 Task: Find a guest house in Mitrovica, Kosovo, for 4 guests from August 1 to August 5, with 2 bedrooms, 3 beds, 2 bathrooms, priced between ₹13,000 and ₹20,000, and amenities including an iron and English-speaking host.
Action: Mouse moved to (548, 141)
Screenshot: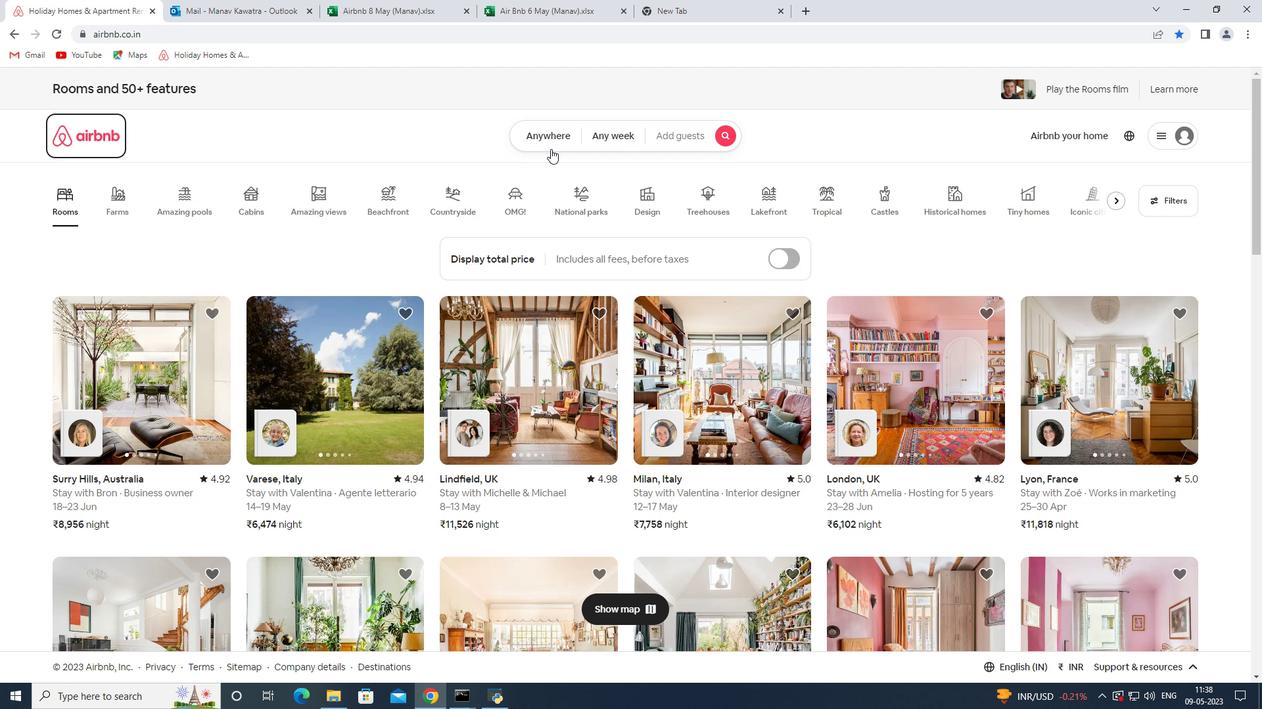 
Action: Mouse pressed left at (548, 141)
Screenshot: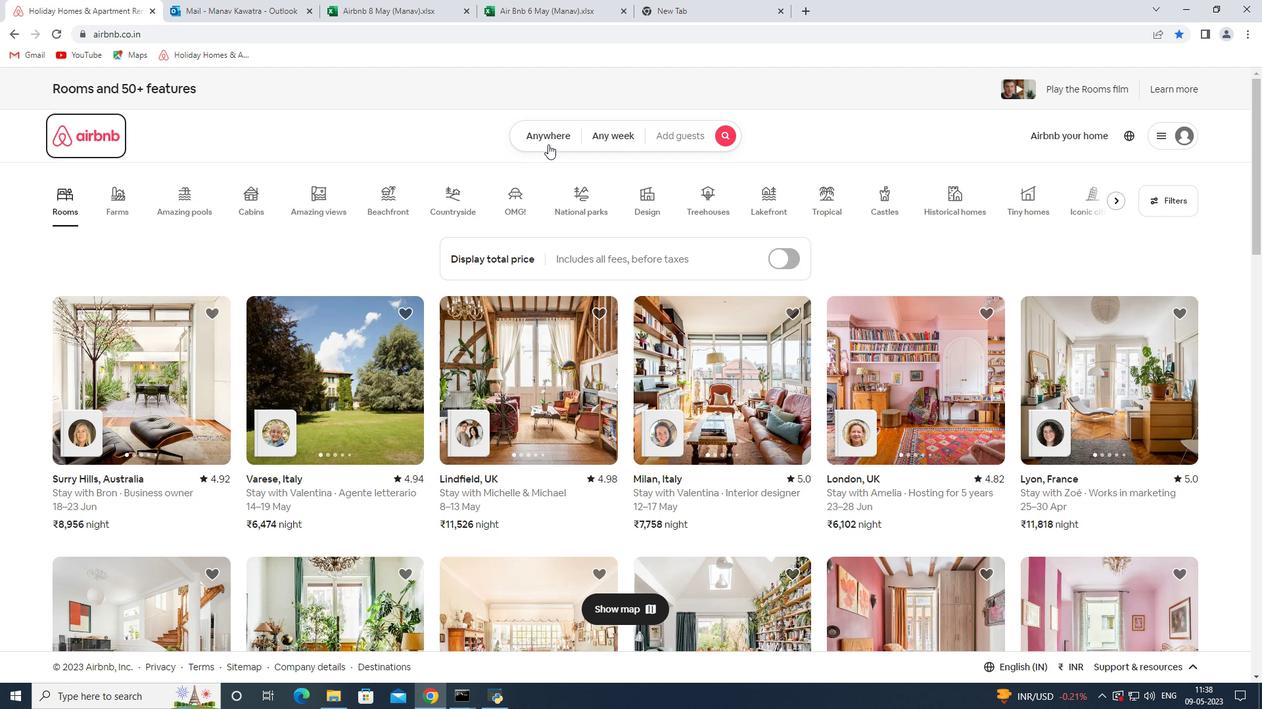 
Action: Mouse moved to (468, 187)
Screenshot: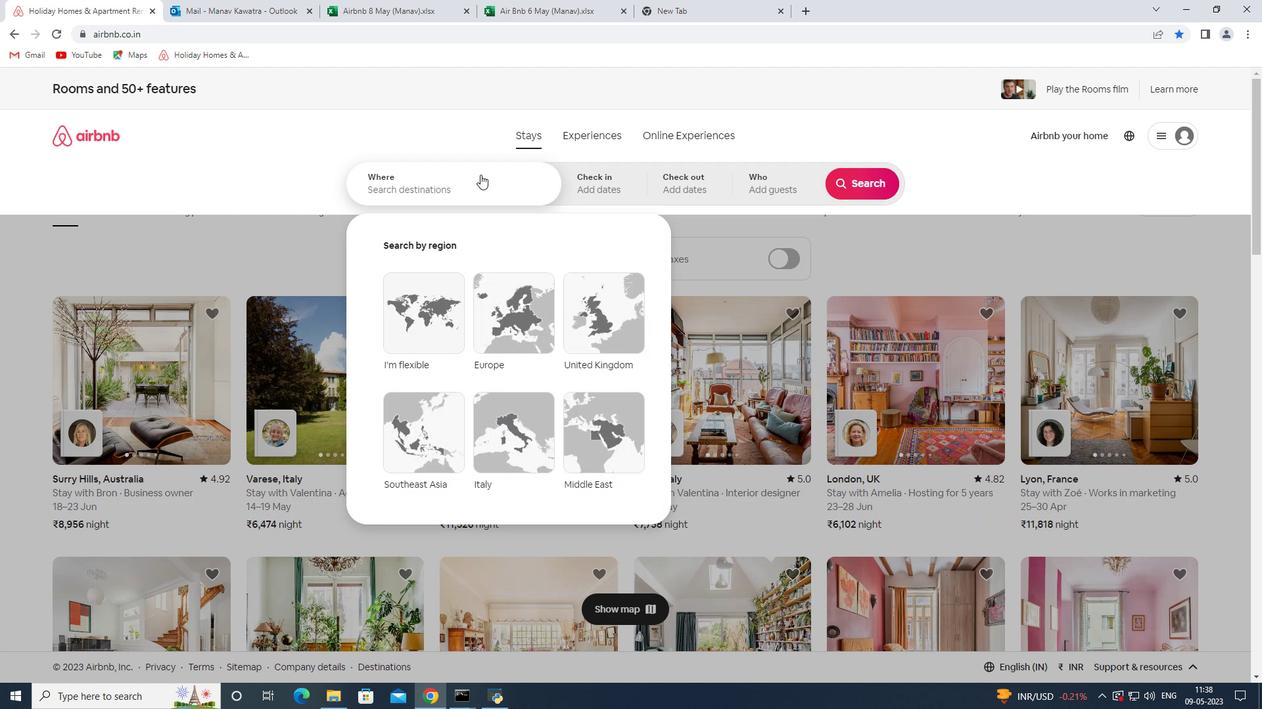 
Action: Mouse pressed left at (468, 187)
Screenshot: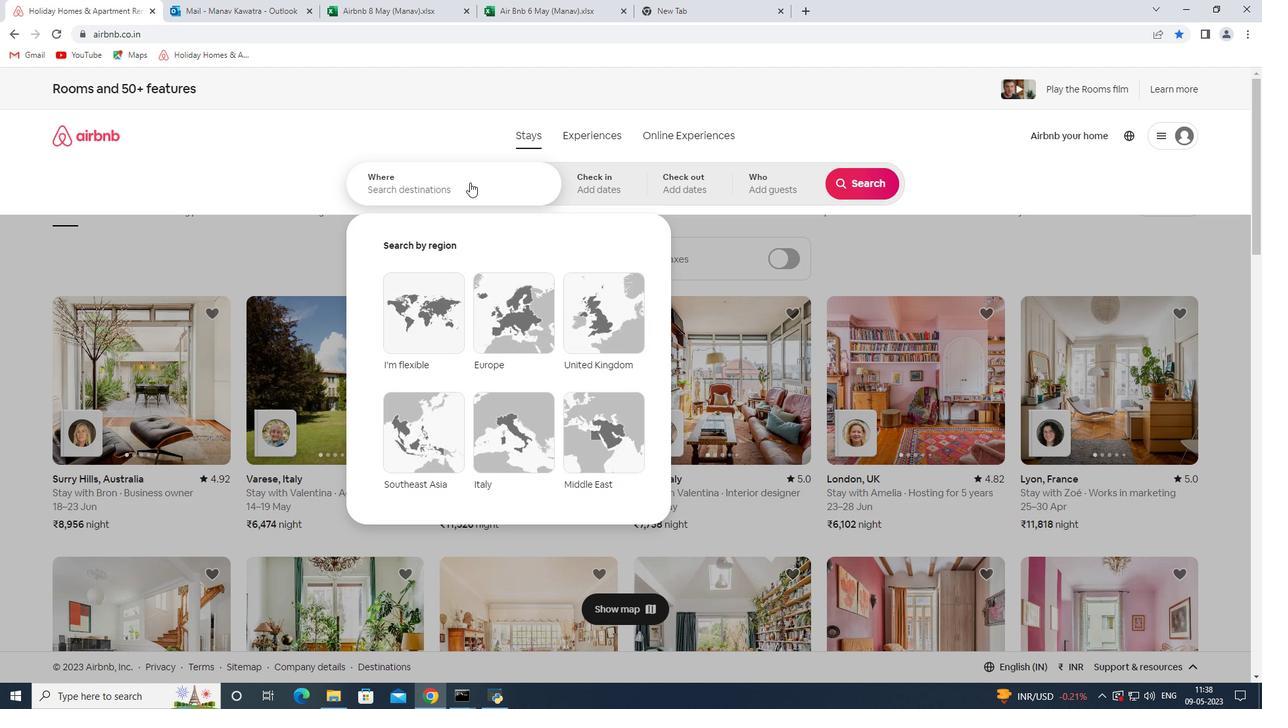
Action: Mouse moved to (468, 189)
Screenshot: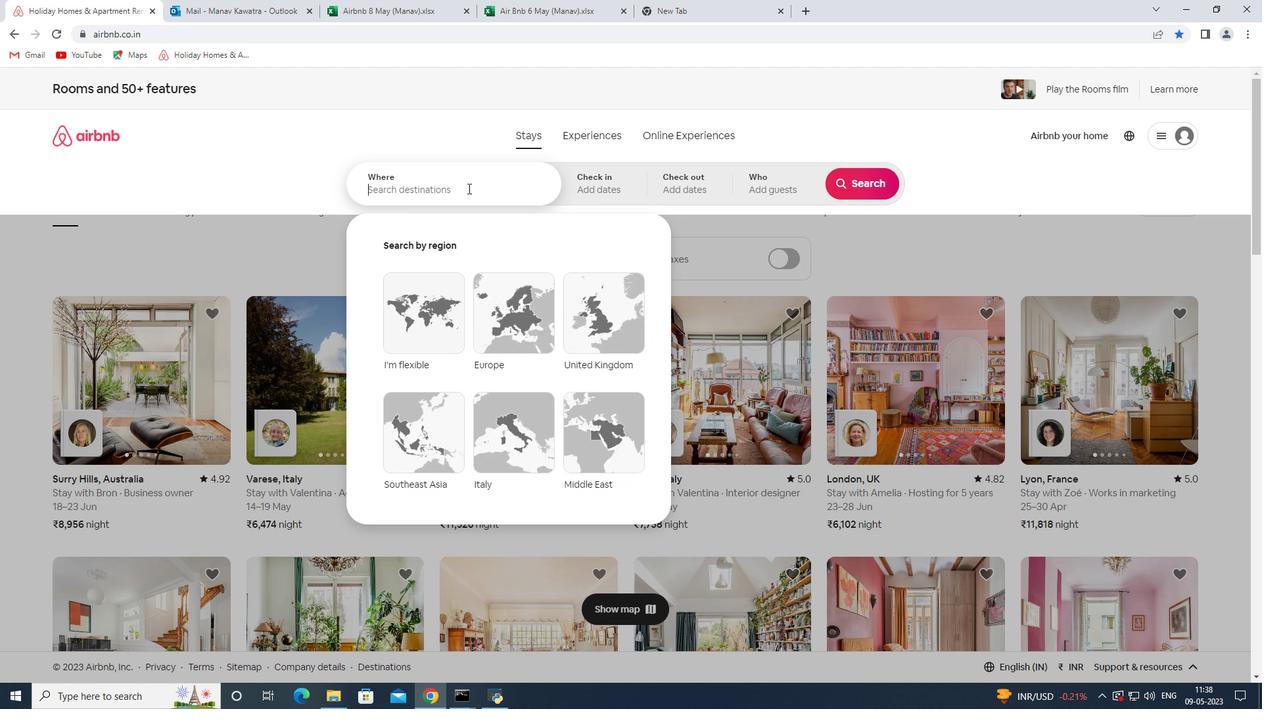 
Action: Key pressed <Key.shift><Key.shift><Key.shift><Key.shift><Key.shift><Key.shift><Key.shift><Key.shift><Key.shift><Key.shift><Key.shift><Key.shift><Key.shift><Key.shift><Key.shift><Key.shift><Key.shift>Mitrovice<Key.space><Key.shift><Key.shift>KO<Key.backspace>osovo<Key.space><Key.enter>
Screenshot: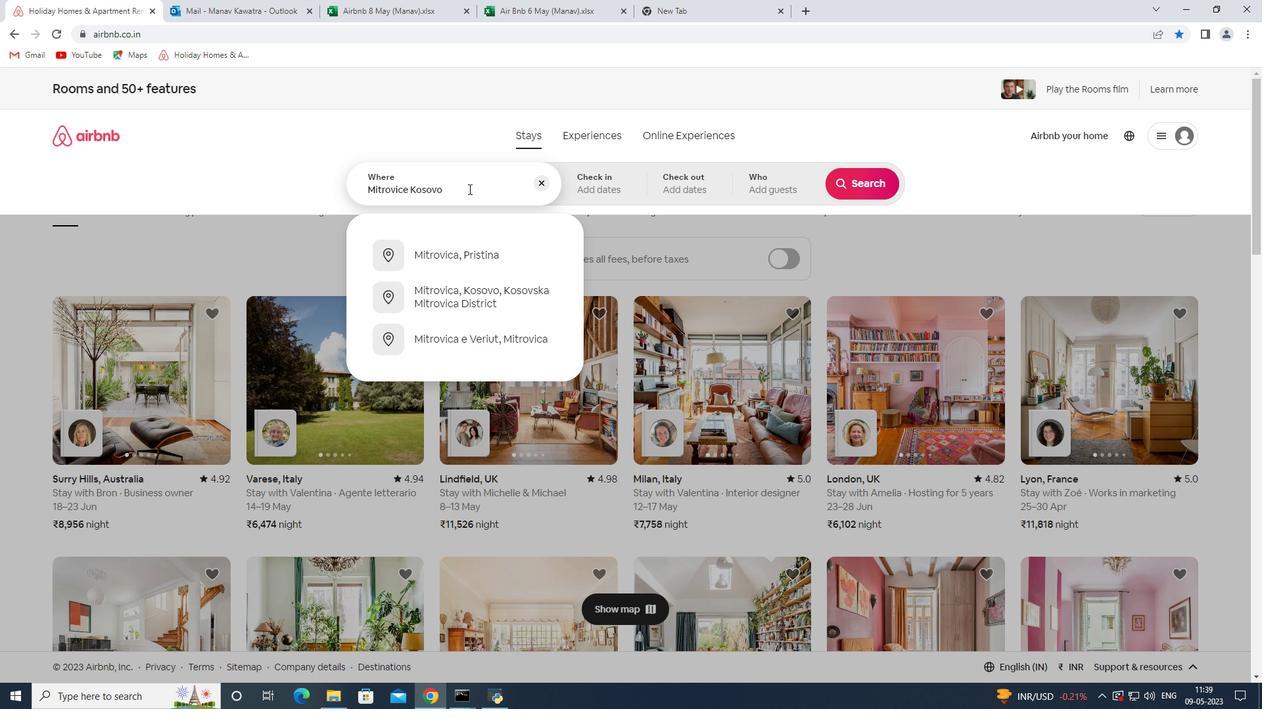 
Action: Mouse moved to (856, 296)
Screenshot: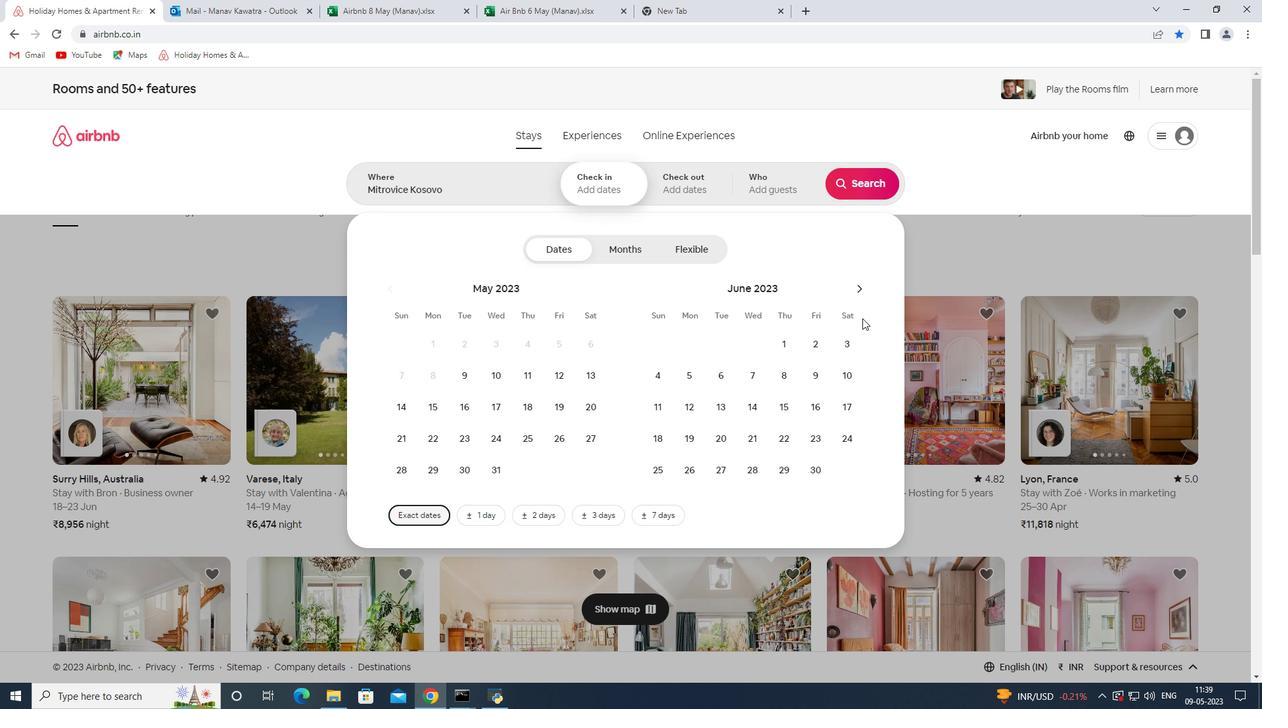 
Action: Mouse pressed left at (856, 296)
Screenshot: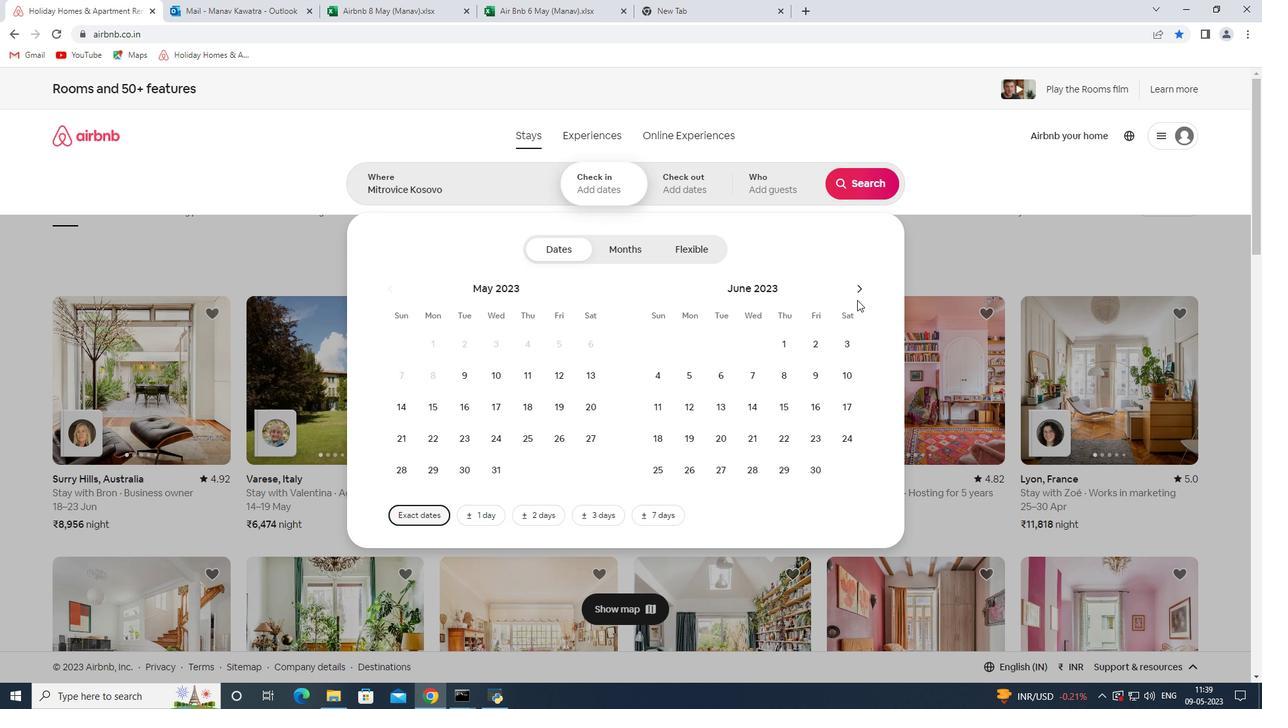 
Action: Mouse moved to (857, 296)
Screenshot: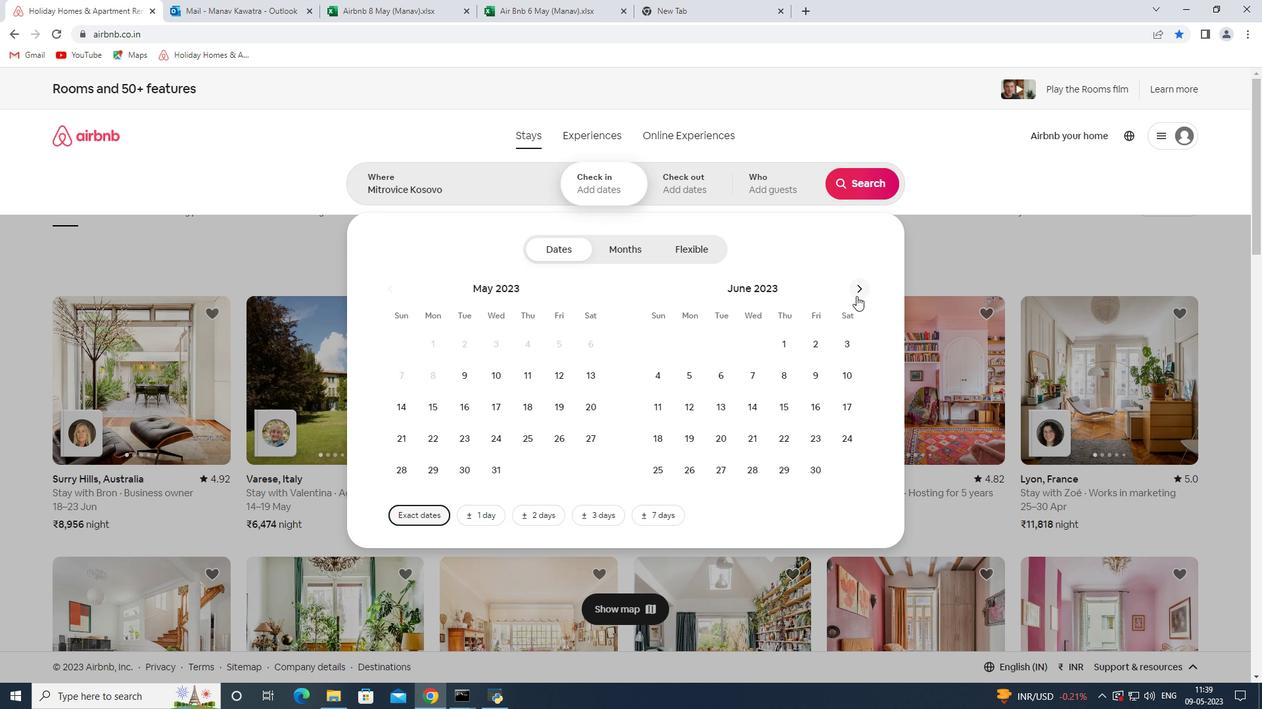 
Action: Mouse pressed left at (857, 296)
Screenshot: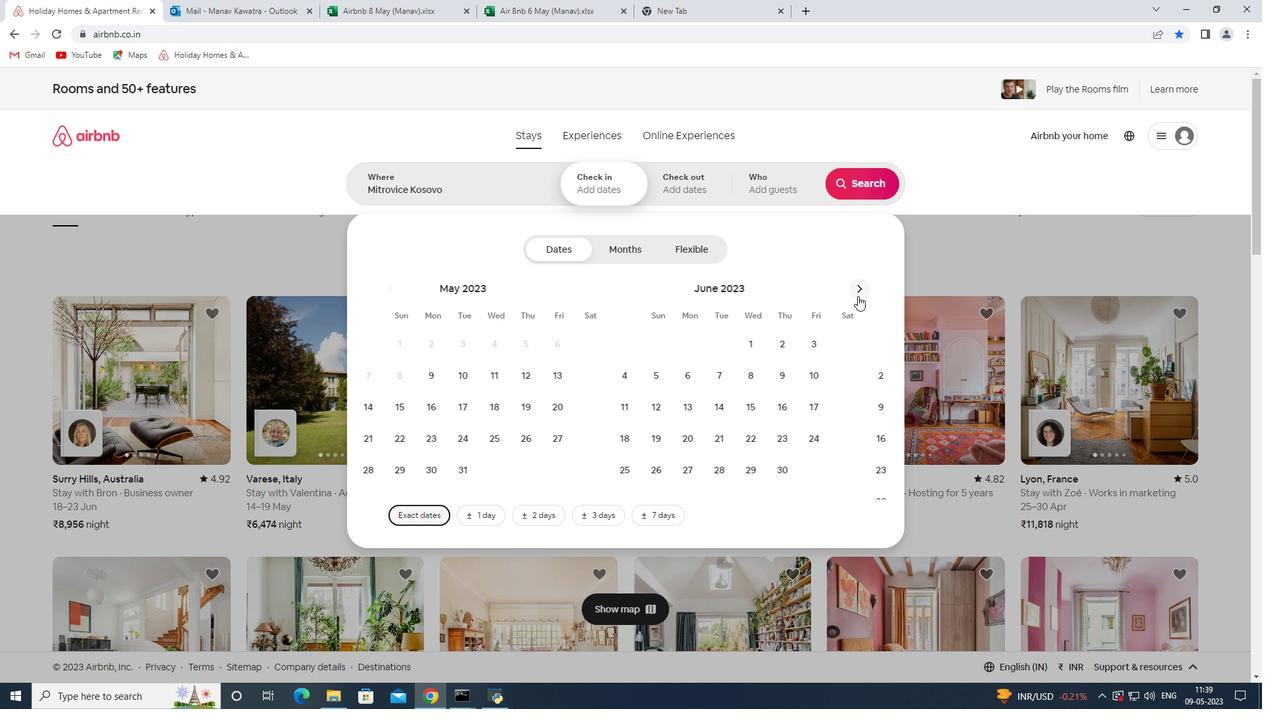 
Action: Mouse moved to (721, 340)
Screenshot: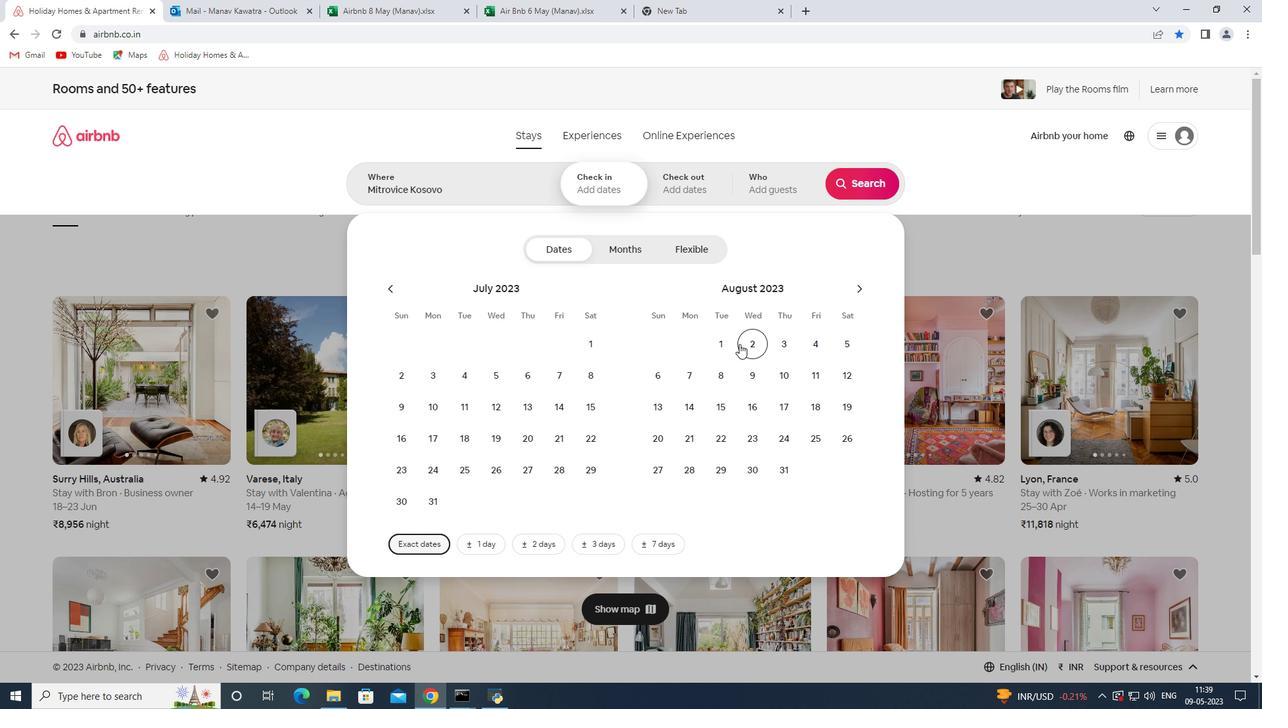 
Action: Mouse pressed left at (721, 340)
Screenshot: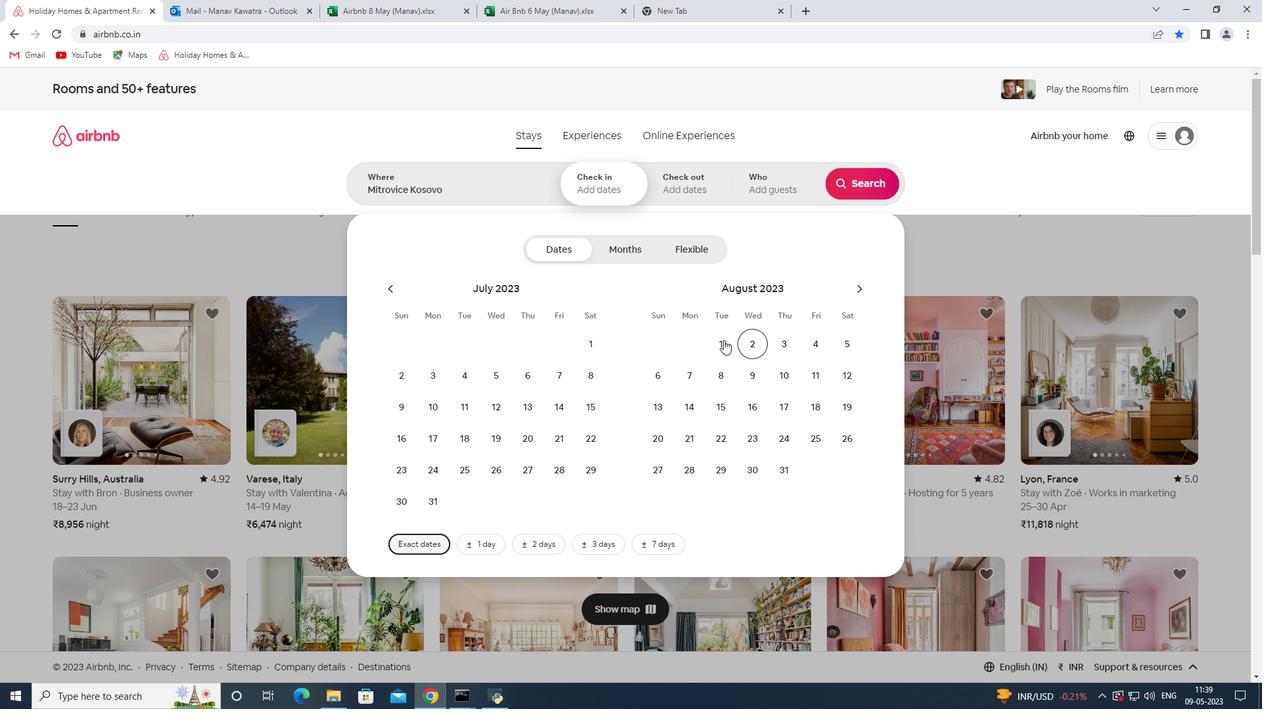 
Action: Mouse moved to (846, 347)
Screenshot: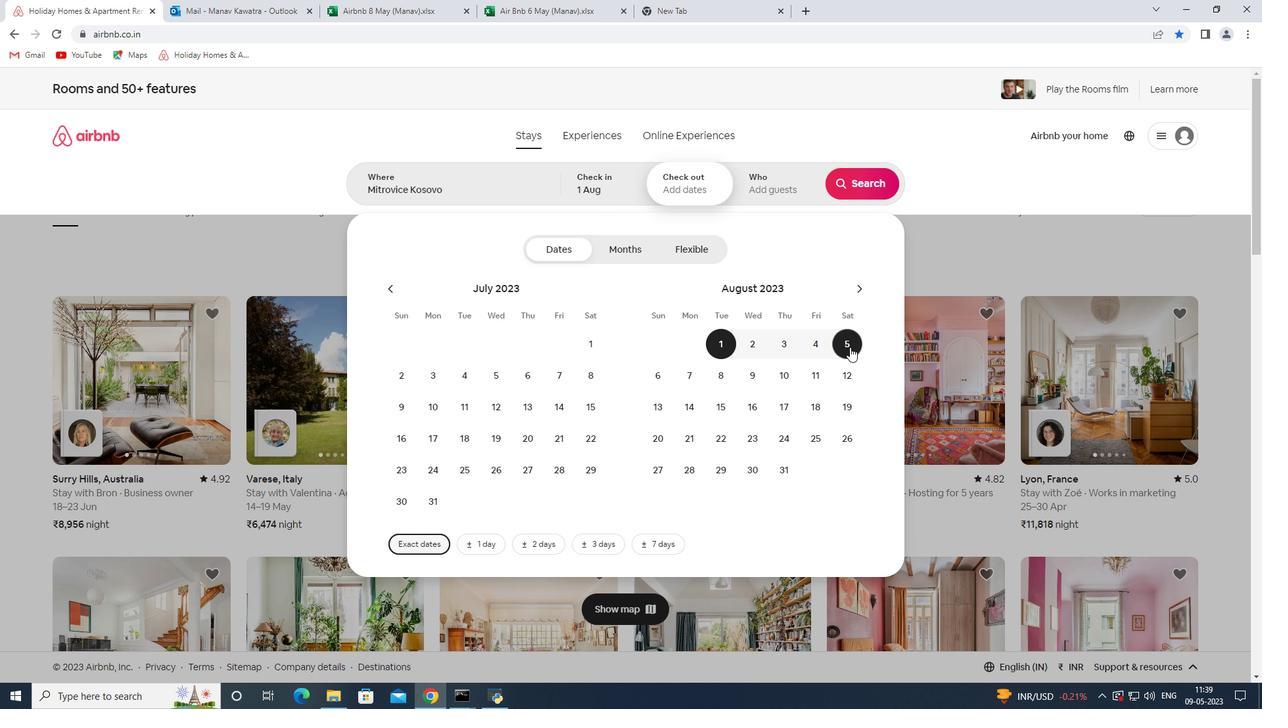 
Action: Mouse pressed left at (846, 347)
Screenshot: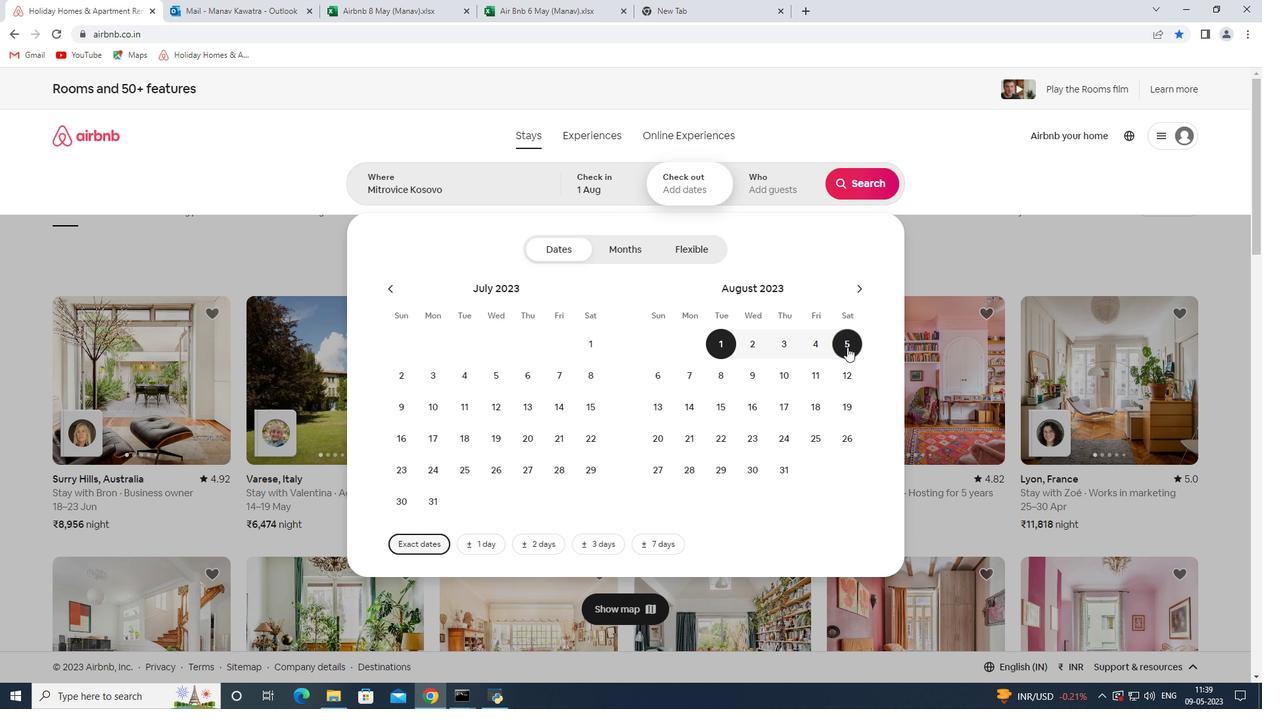 
Action: Mouse moved to (771, 186)
Screenshot: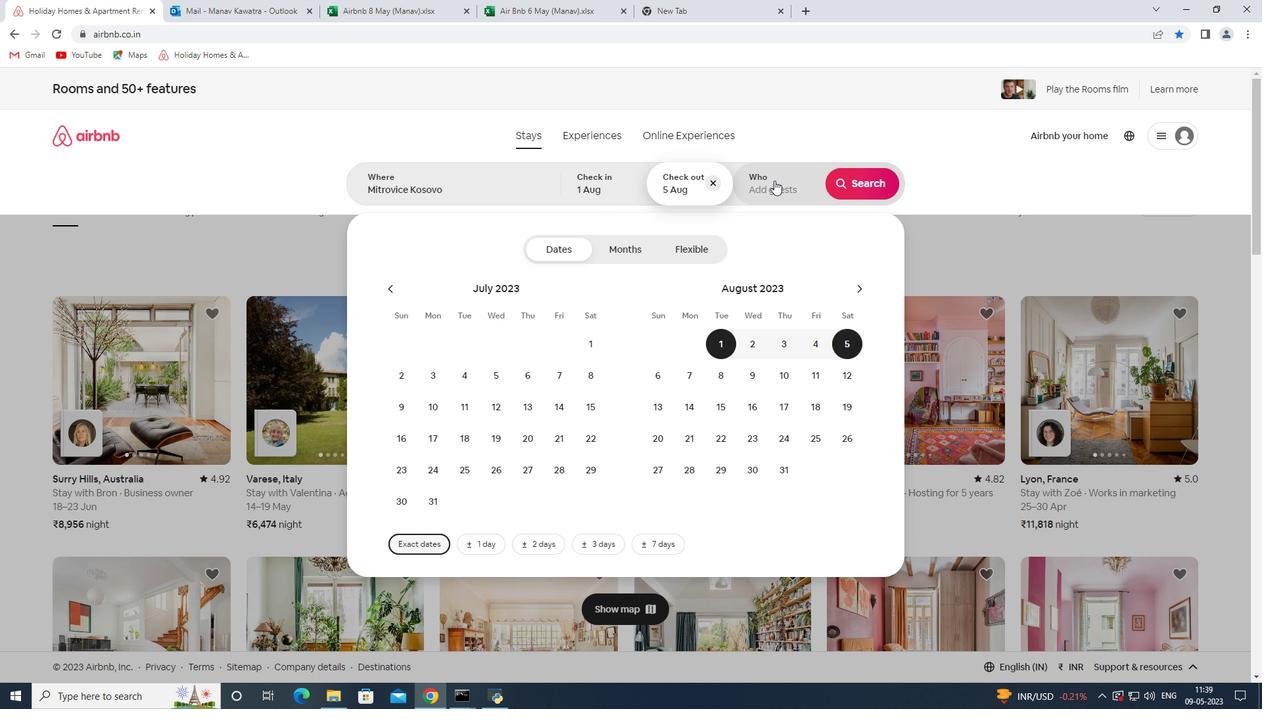 
Action: Mouse pressed left at (771, 186)
Screenshot: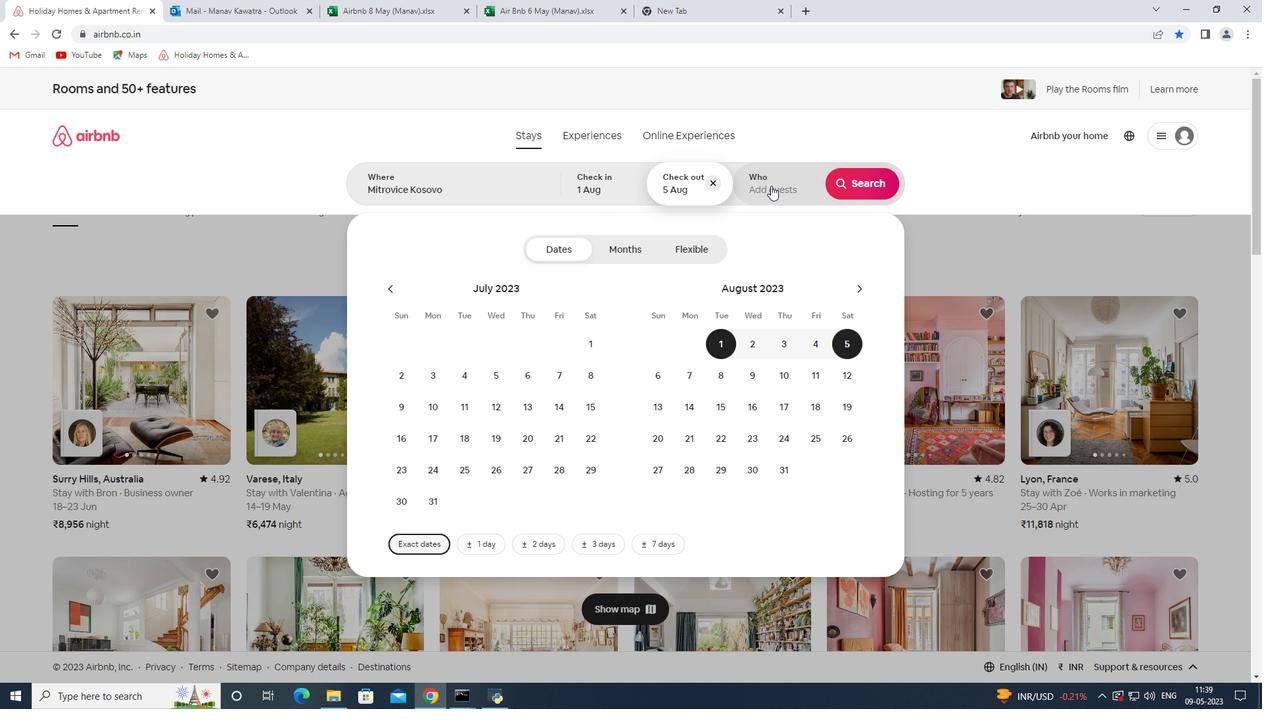 
Action: Mouse moved to (866, 249)
Screenshot: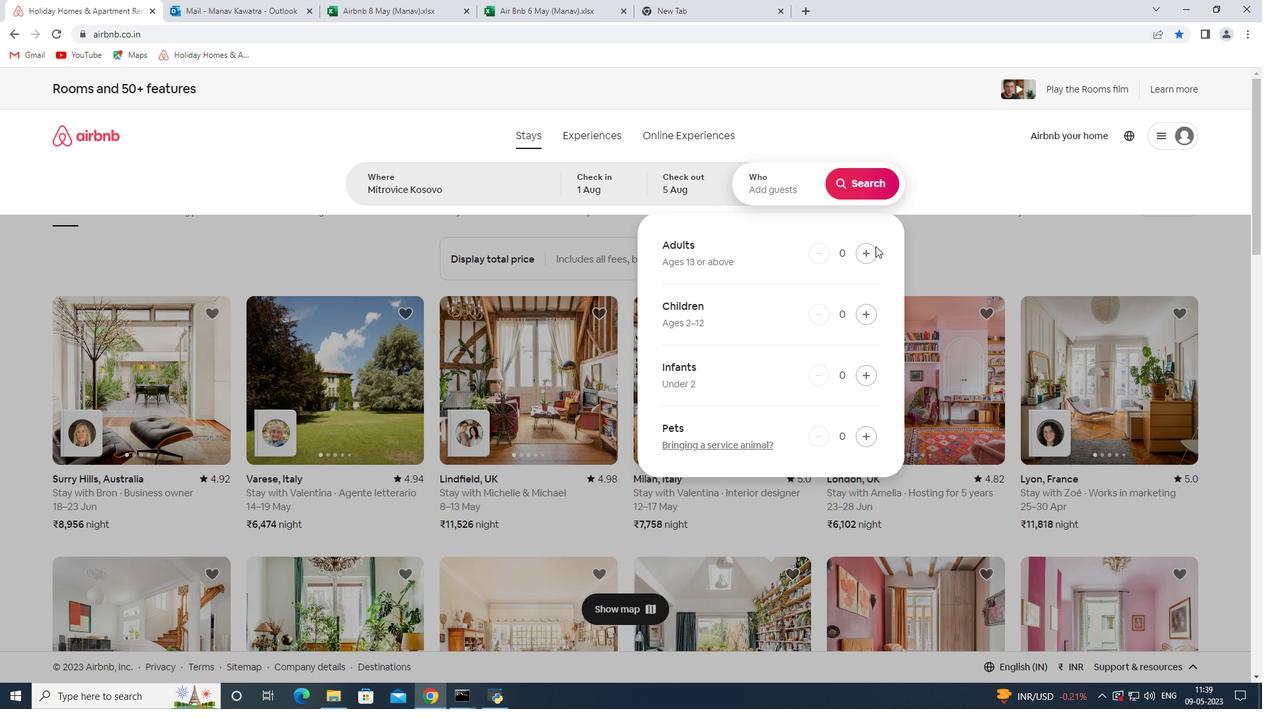 
Action: Mouse pressed left at (866, 249)
Screenshot: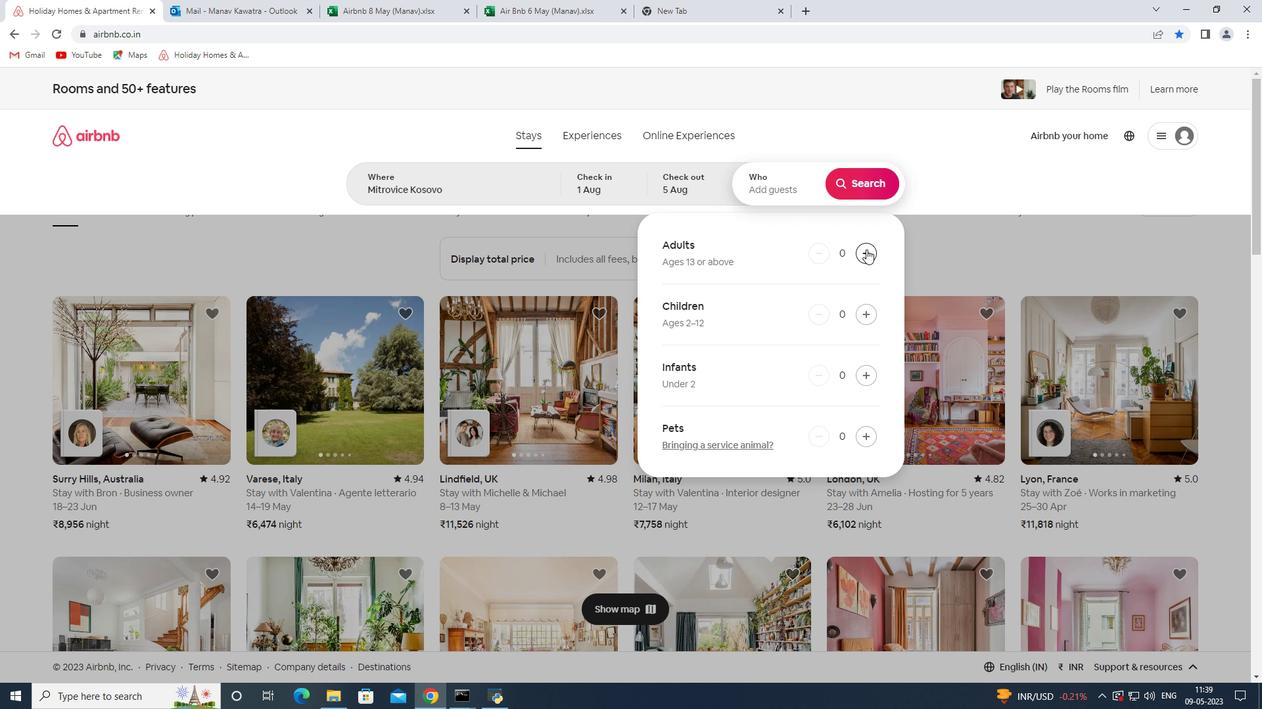 
Action: Mouse pressed left at (866, 249)
Screenshot: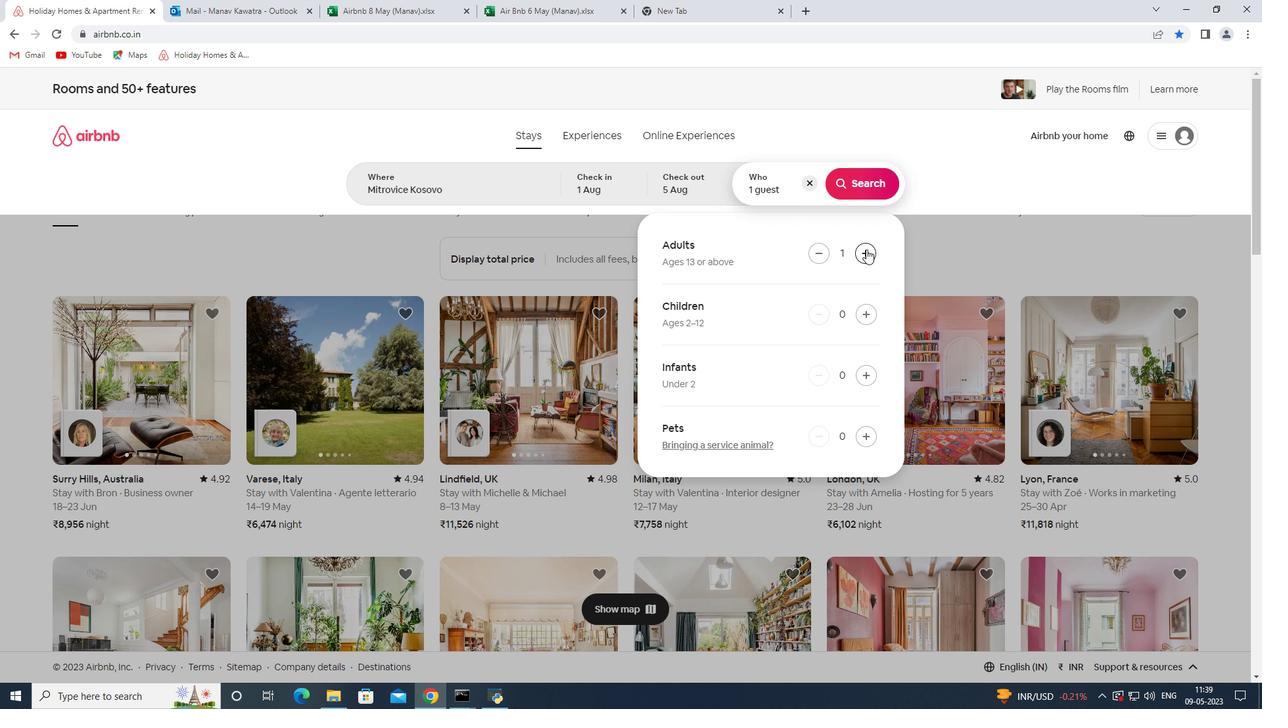 
Action: Mouse pressed left at (866, 249)
Screenshot: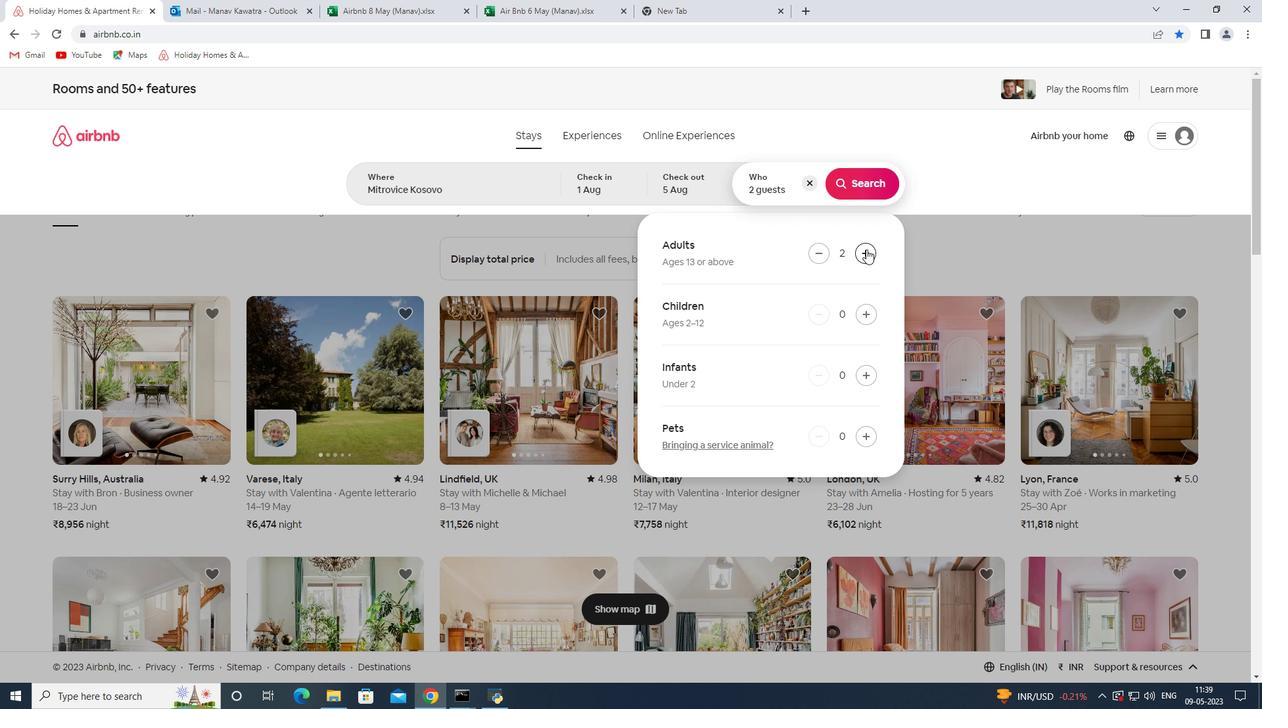 
Action: Mouse moved to (870, 312)
Screenshot: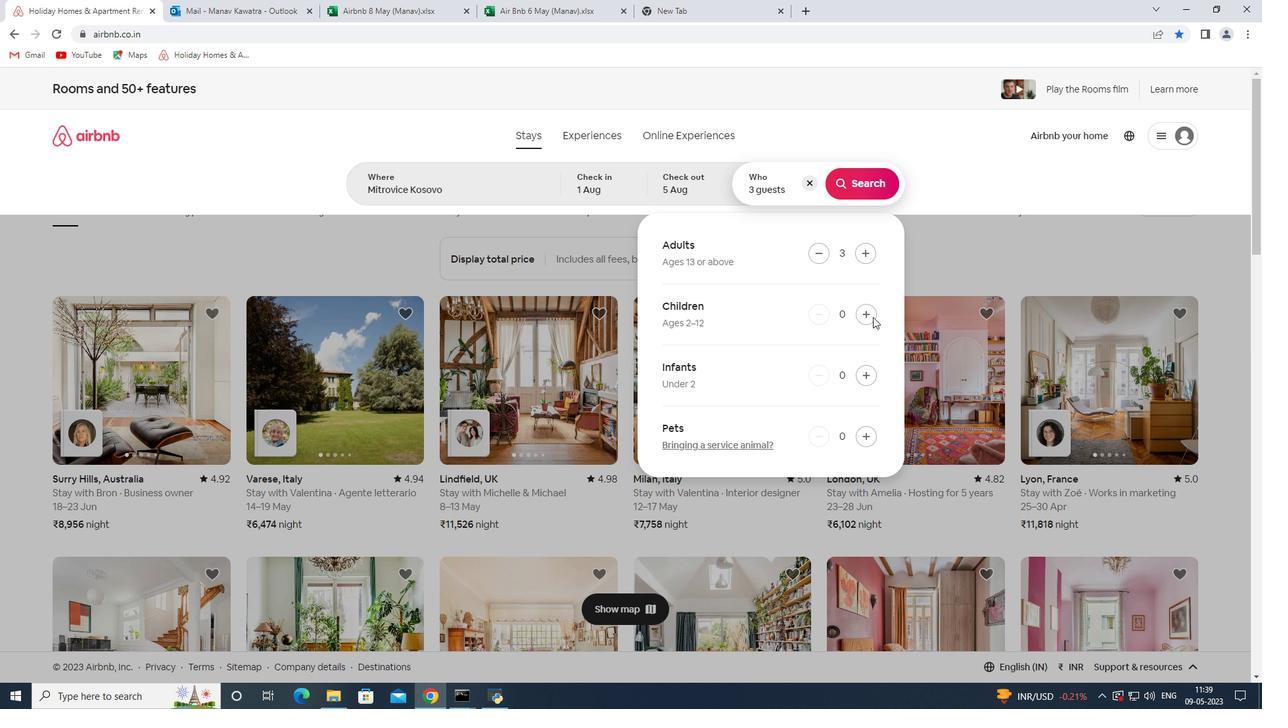 
Action: Mouse pressed left at (870, 312)
Screenshot: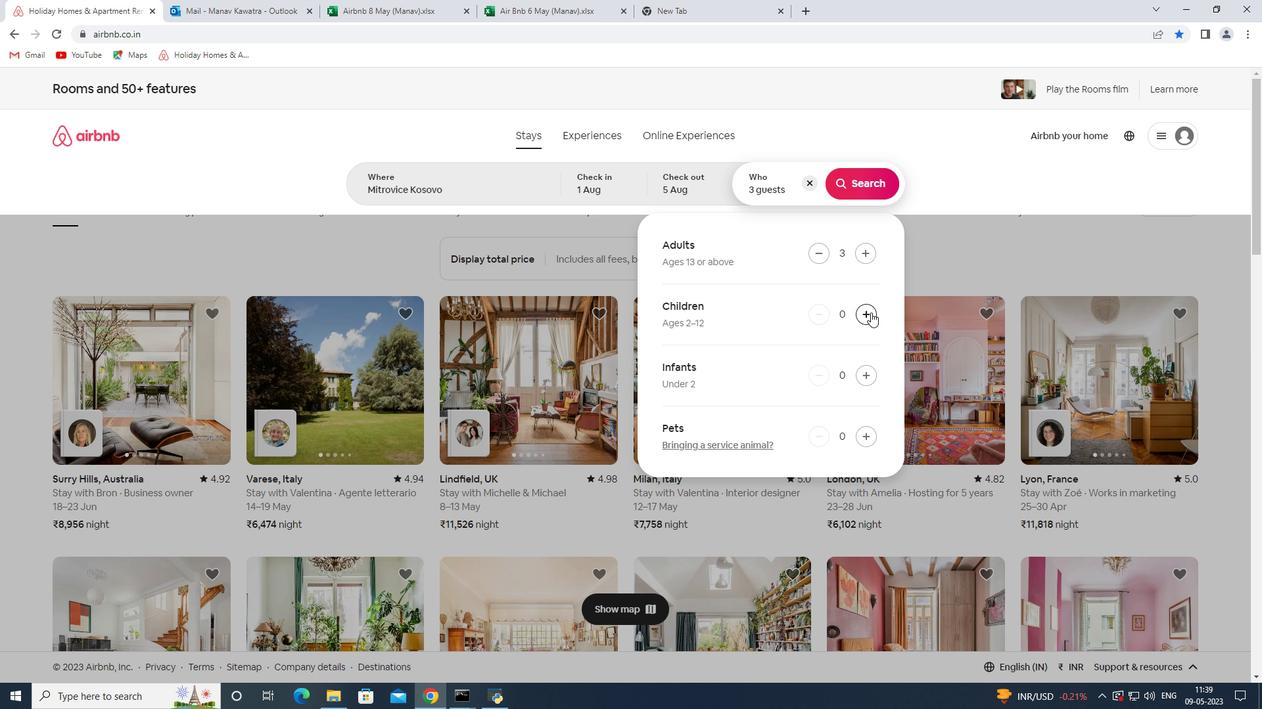 
Action: Mouse moved to (859, 195)
Screenshot: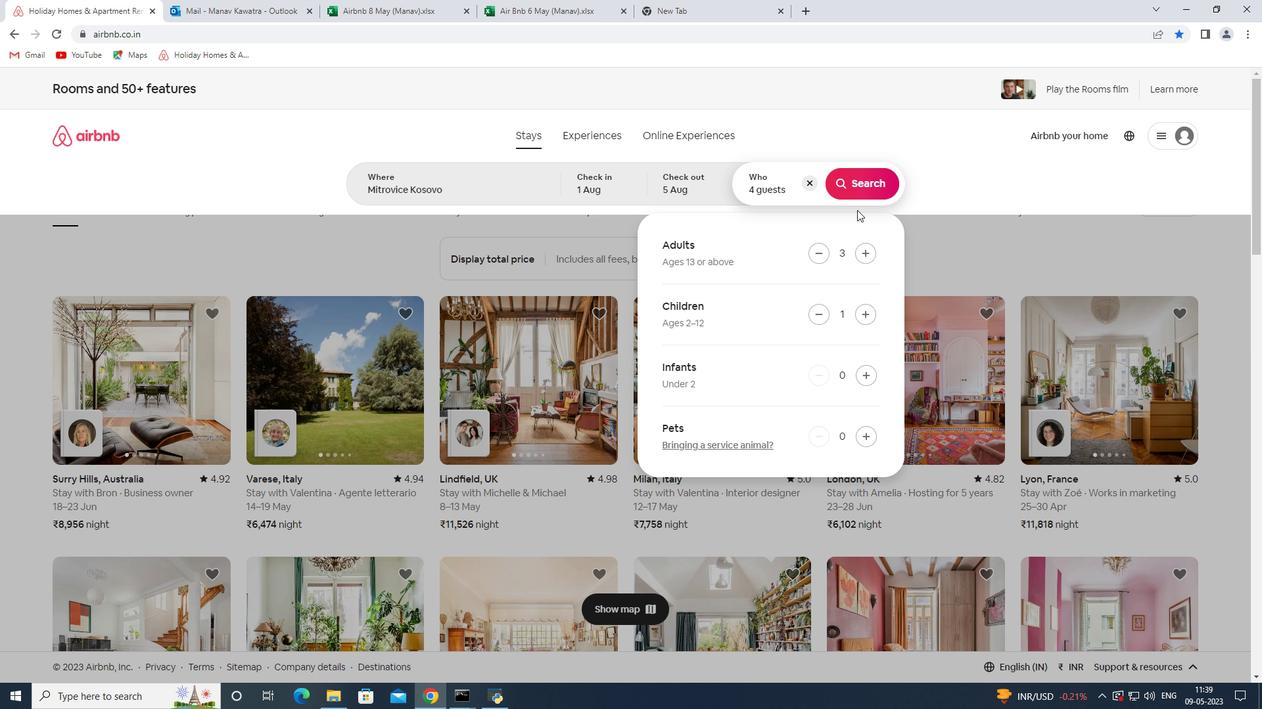 
Action: Mouse pressed left at (859, 195)
Screenshot: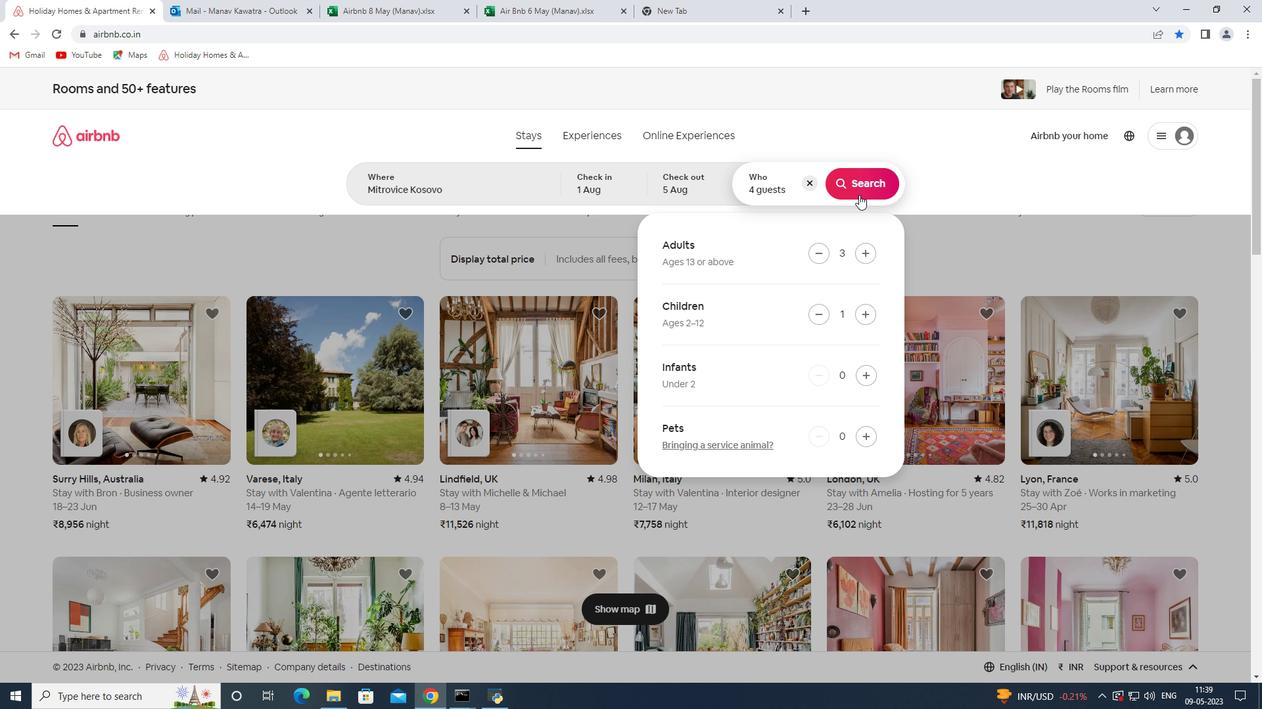 
Action: Mouse moved to (1191, 149)
Screenshot: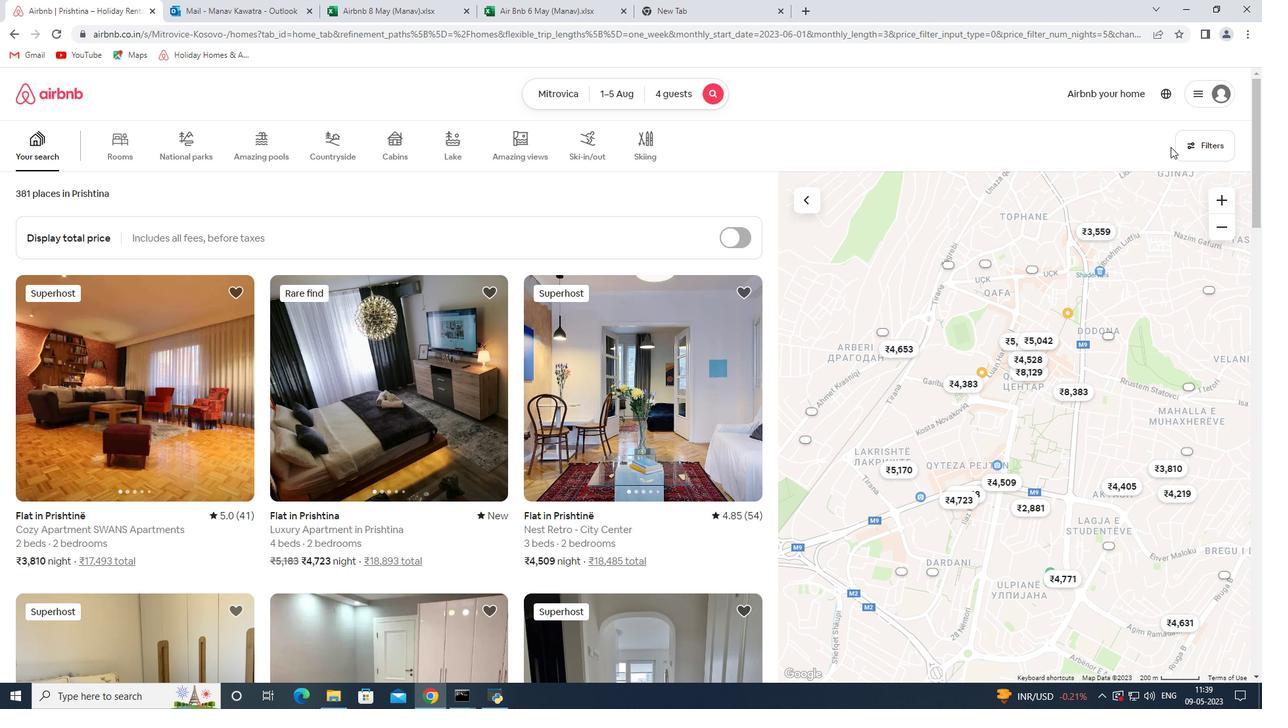 
Action: Mouse pressed left at (1191, 149)
Screenshot: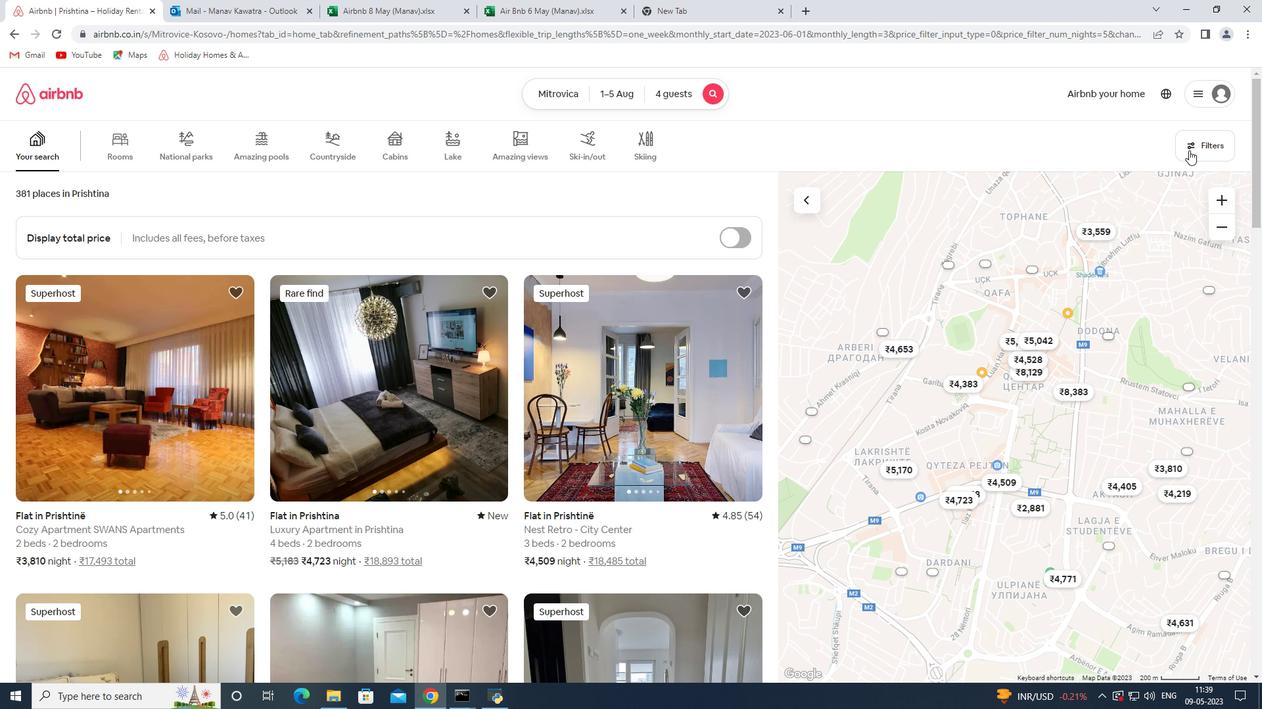 
Action: Mouse moved to (473, 471)
Screenshot: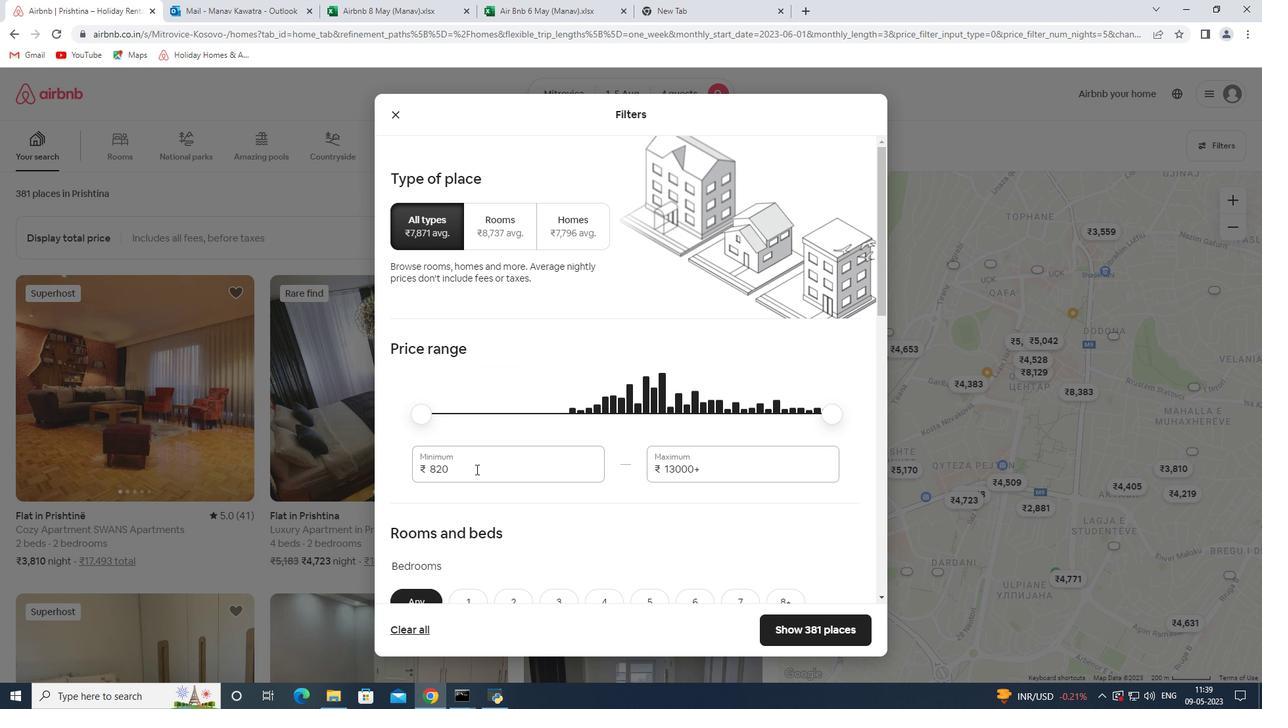 
Action: Mouse pressed left at (473, 471)
Screenshot: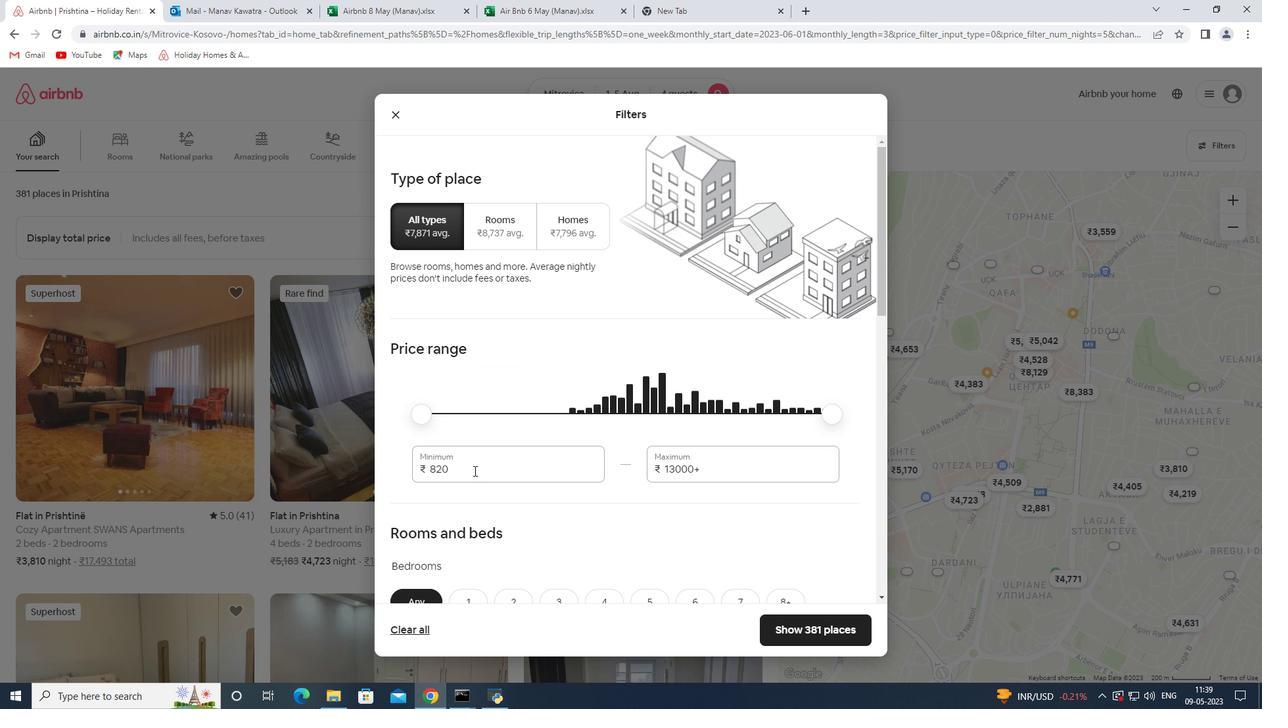 
Action: Mouse pressed left at (473, 471)
Screenshot: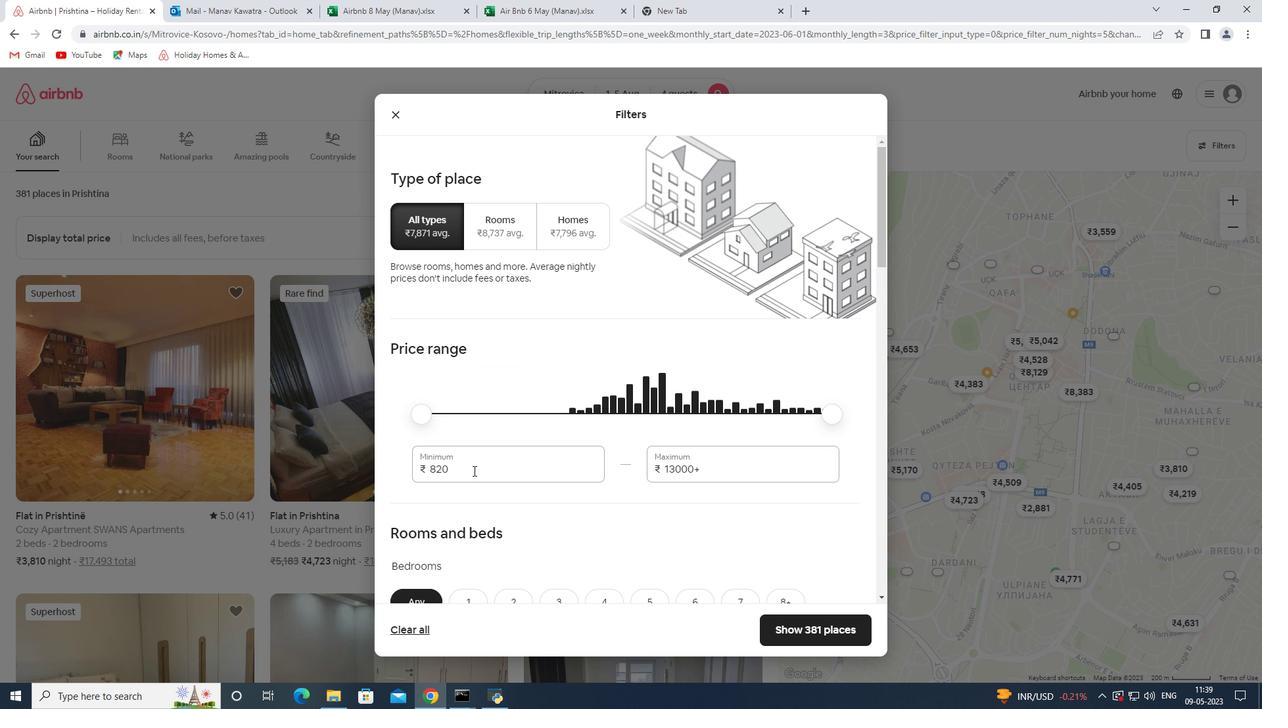 
Action: Key pressed 13000<Key.tab>20000
Screenshot: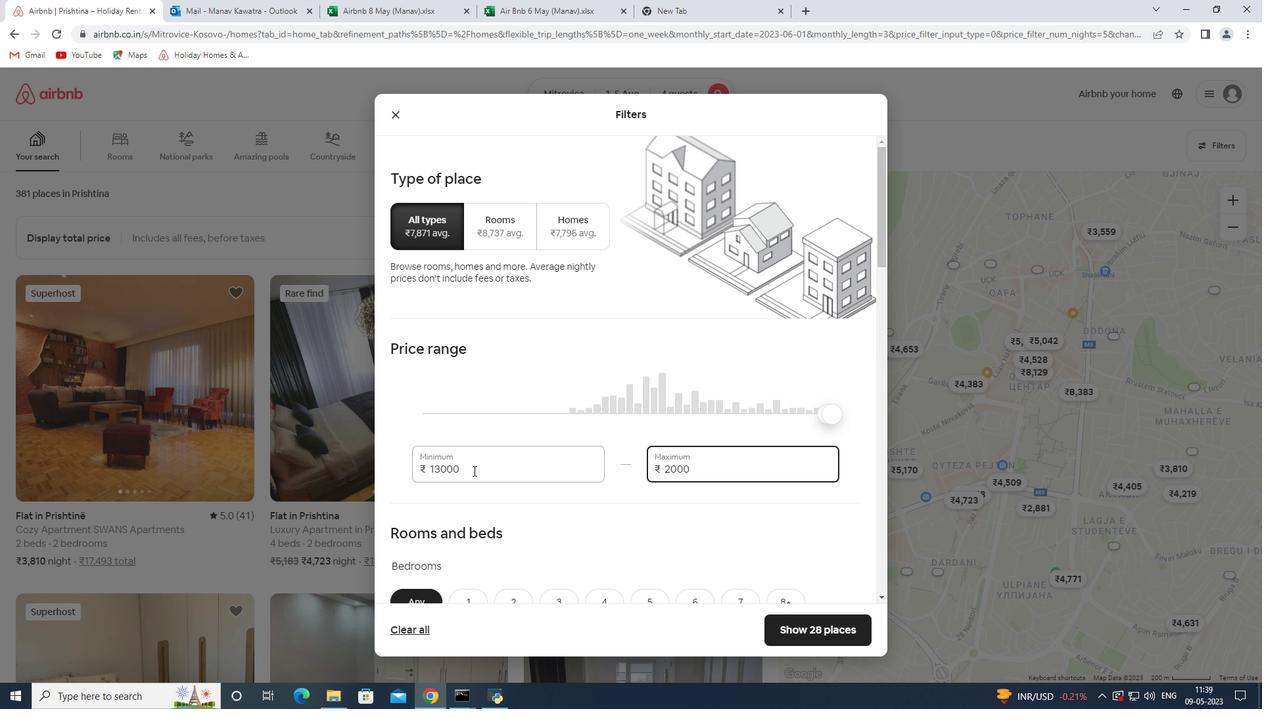 
Action: Mouse moved to (784, 429)
Screenshot: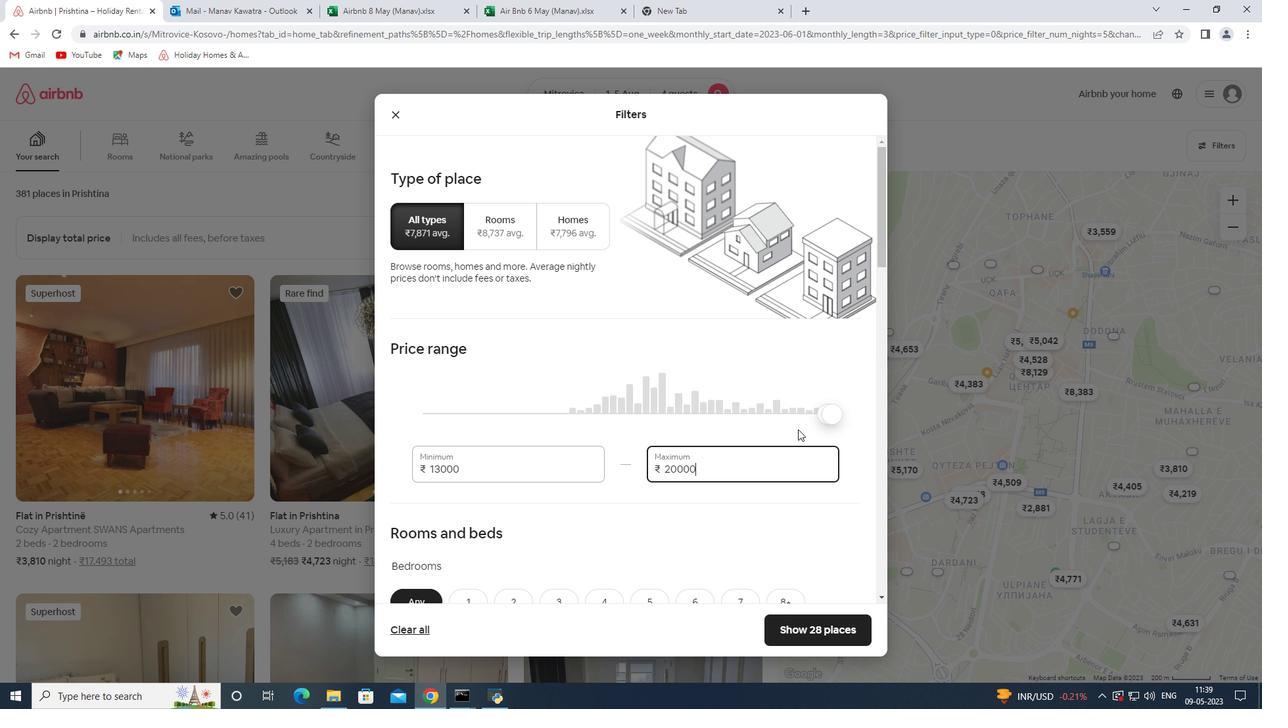 
Action: Mouse scrolled (784, 428) with delta (0, 0)
Screenshot: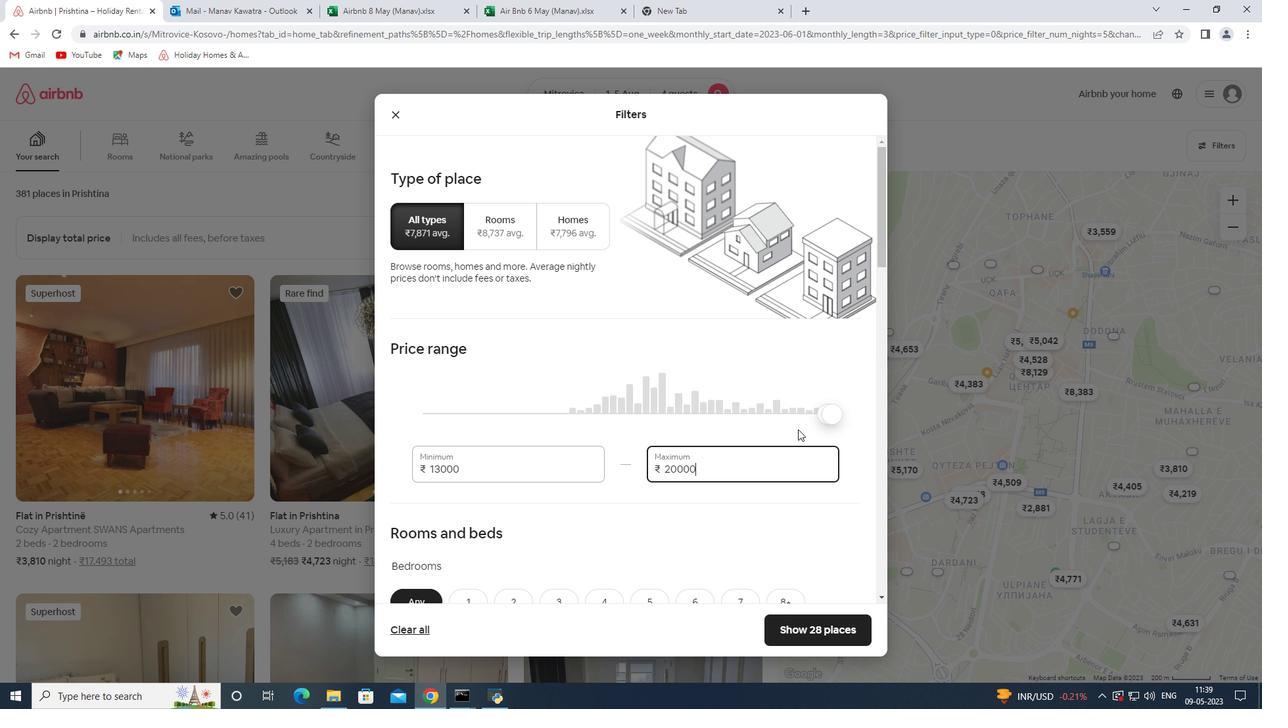 
Action: Mouse moved to (783, 429)
Screenshot: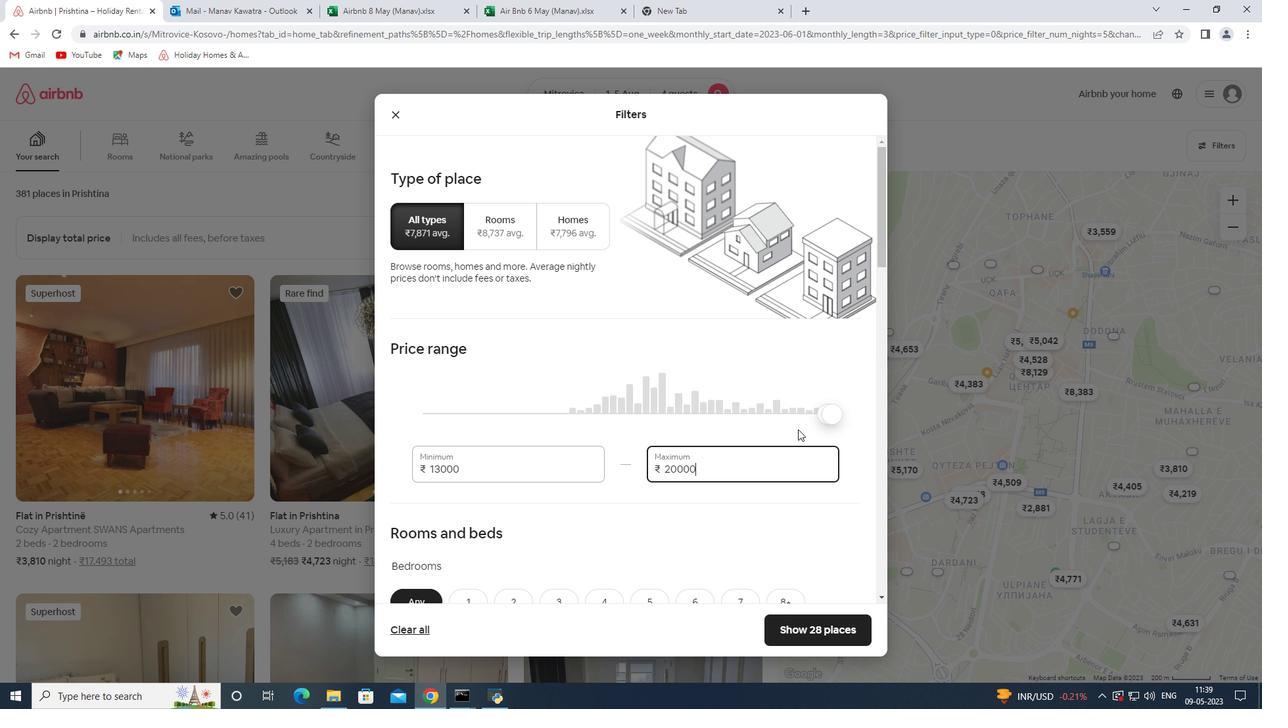 
Action: Mouse scrolled (783, 428) with delta (0, 0)
Screenshot: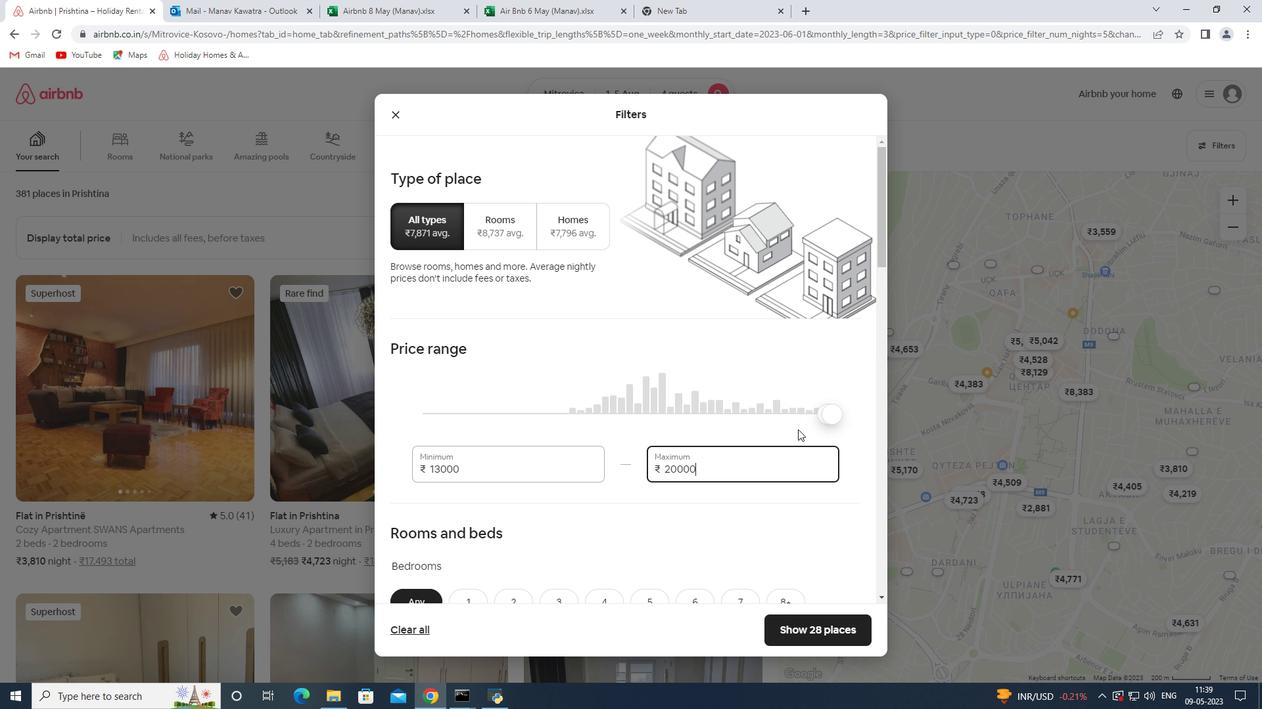 
Action: Mouse moved to (778, 425)
Screenshot: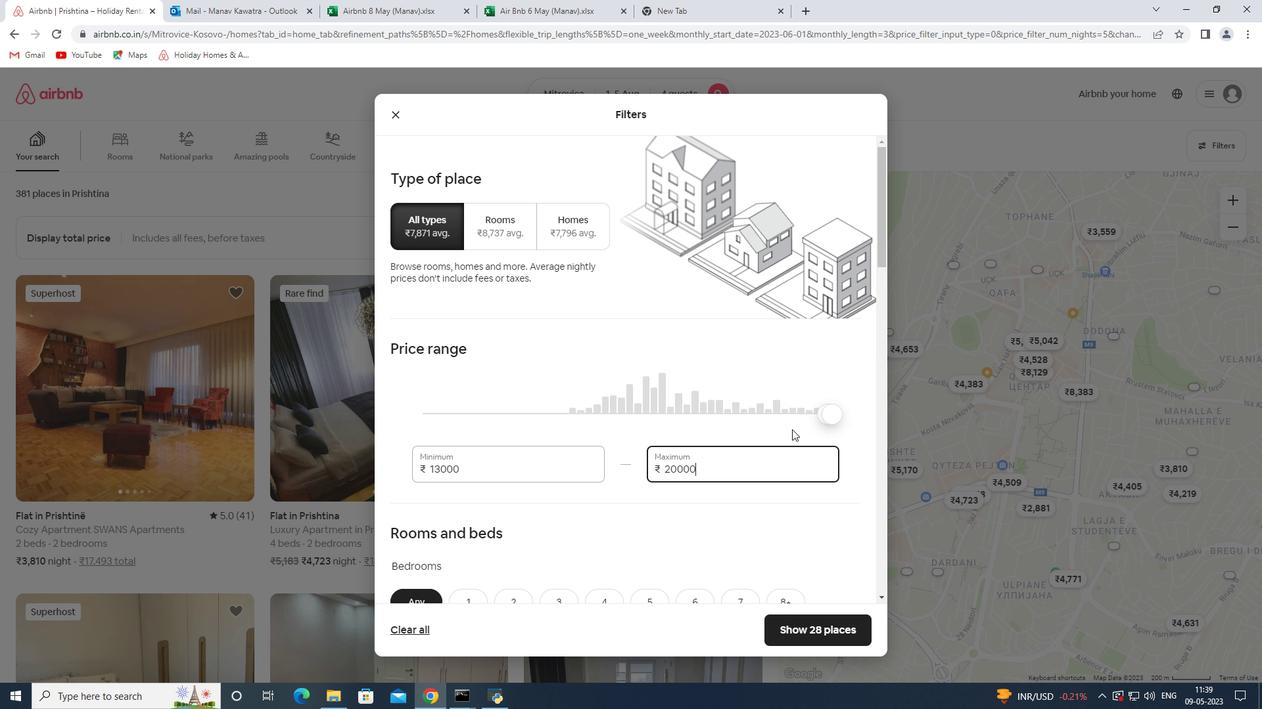 
Action: Mouse scrolled (778, 425) with delta (0, 0)
Screenshot: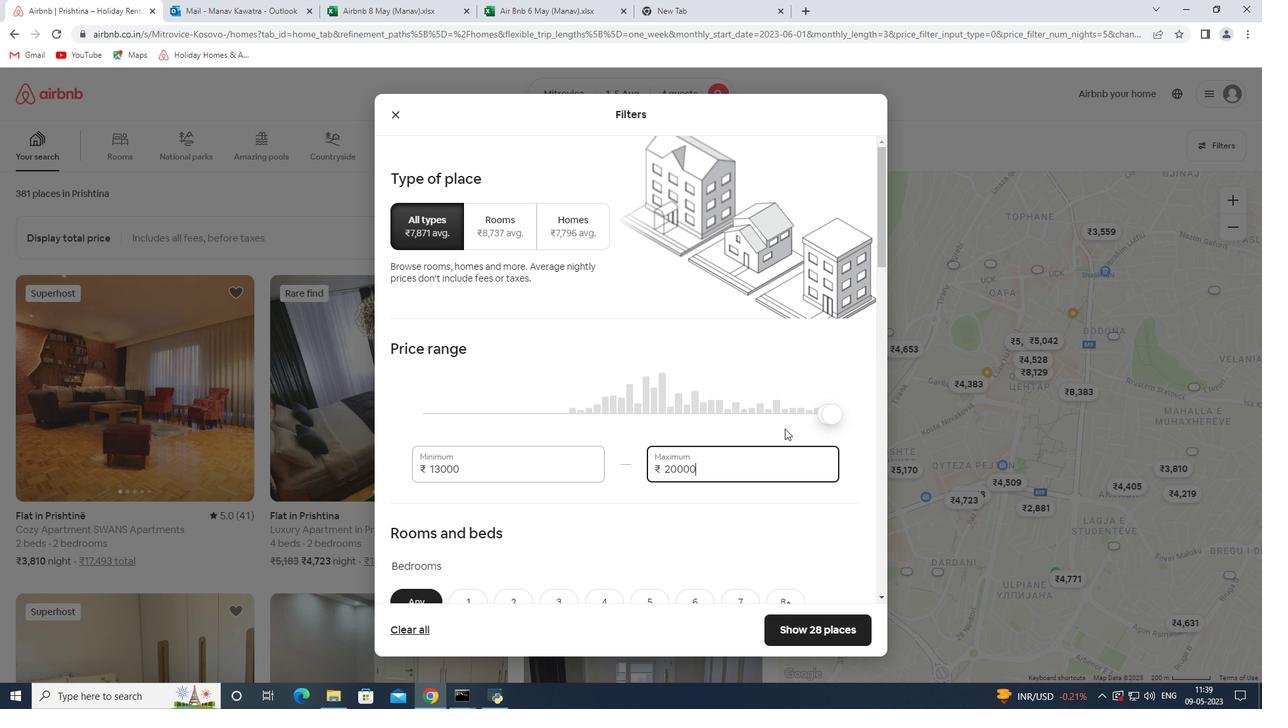 
Action: Mouse moved to (770, 421)
Screenshot: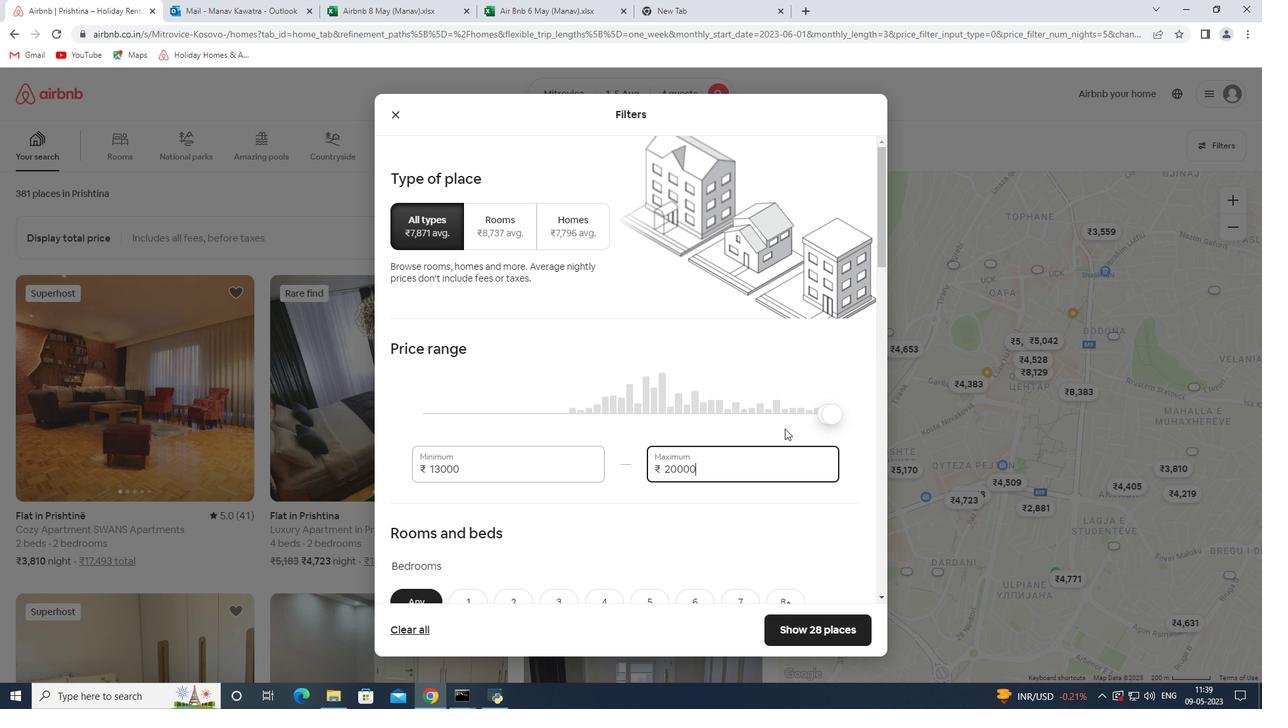 
Action: Mouse scrolled (770, 421) with delta (0, 0)
Screenshot: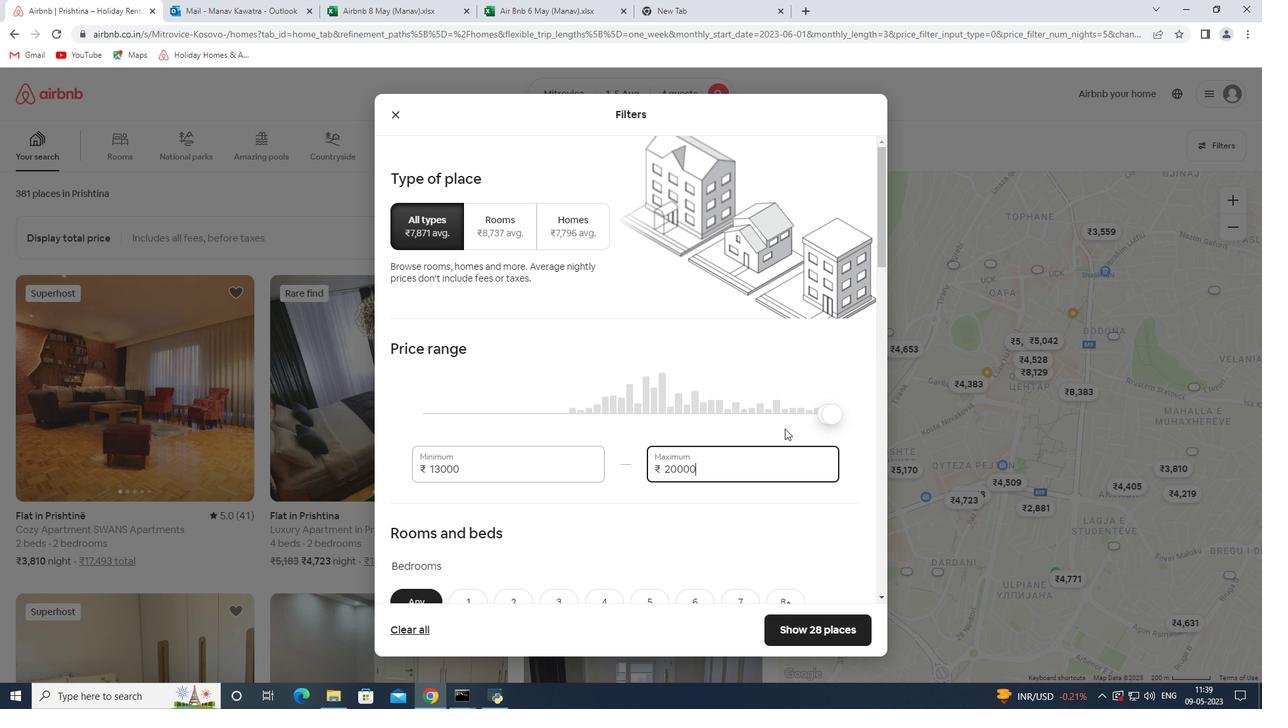 
Action: Mouse moved to (759, 415)
Screenshot: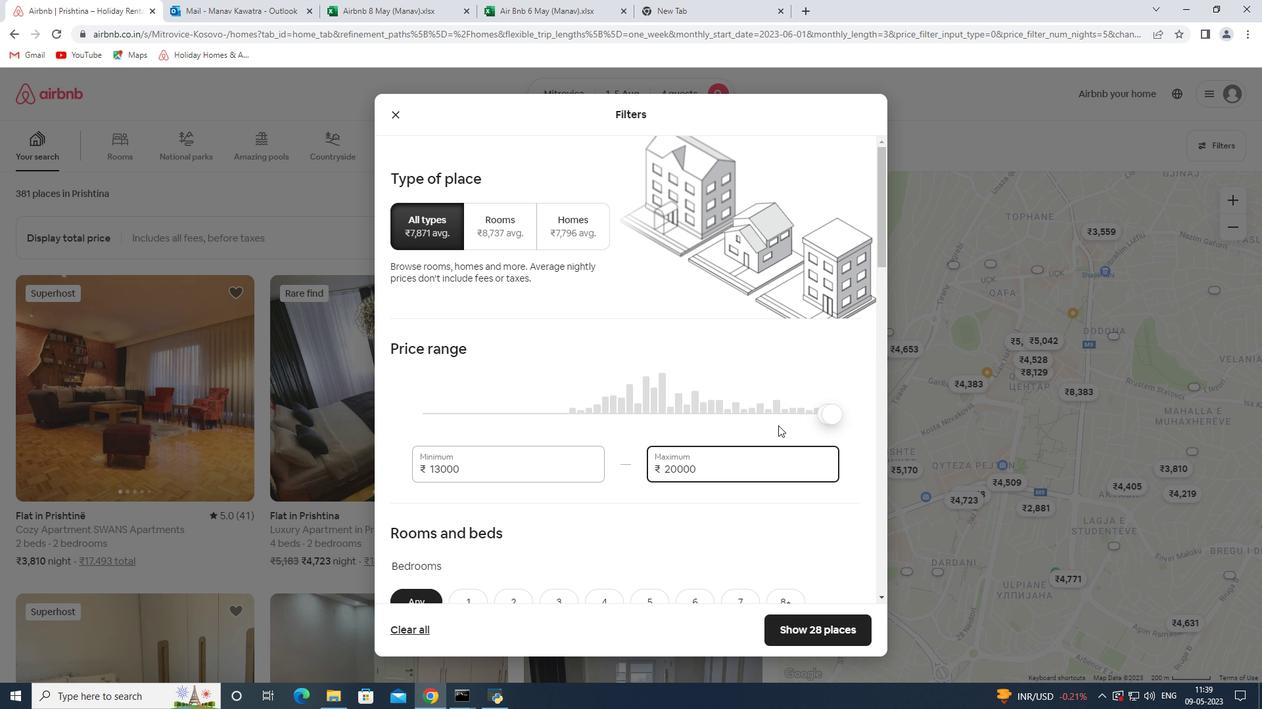 
Action: Mouse scrolled (761, 416) with delta (0, 0)
Screenshot: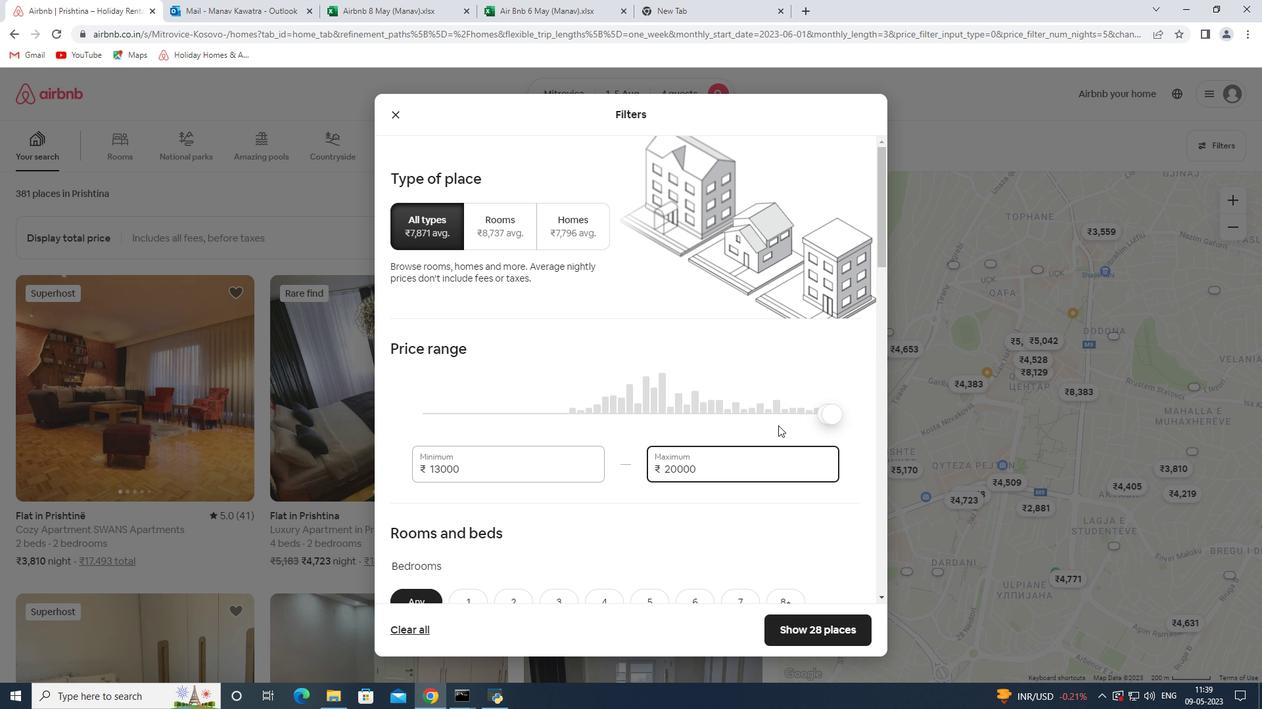 
Action: Mouse moved to (506, 279)
Screenshot: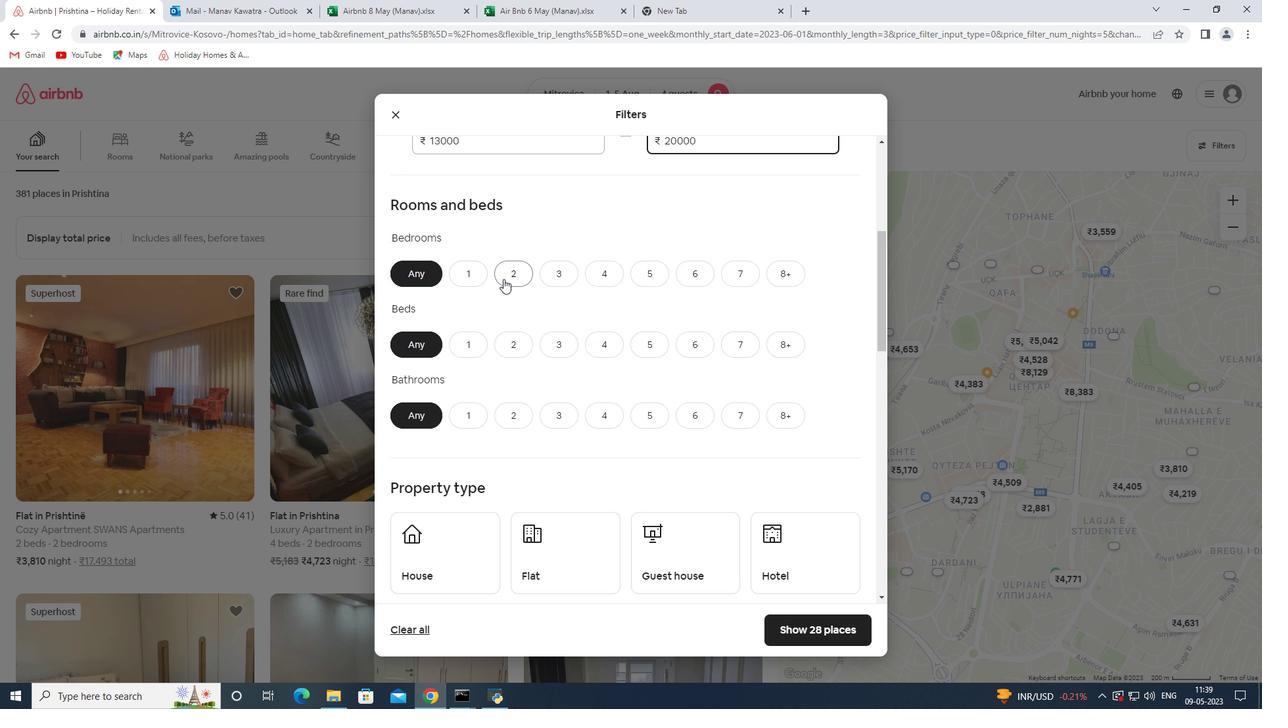 
Action: Mouse pressed left at (506, 279)
Screenshot: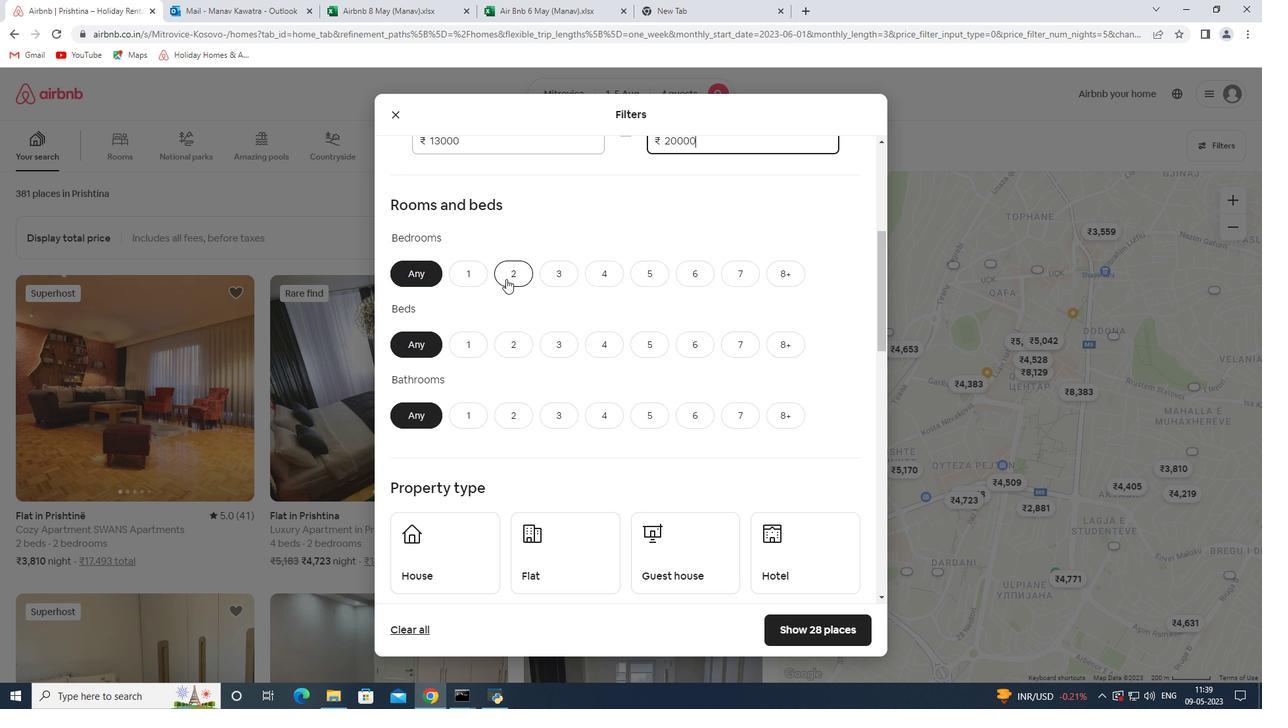 
Action: Mouse moved to (562, 343)
Screenshot: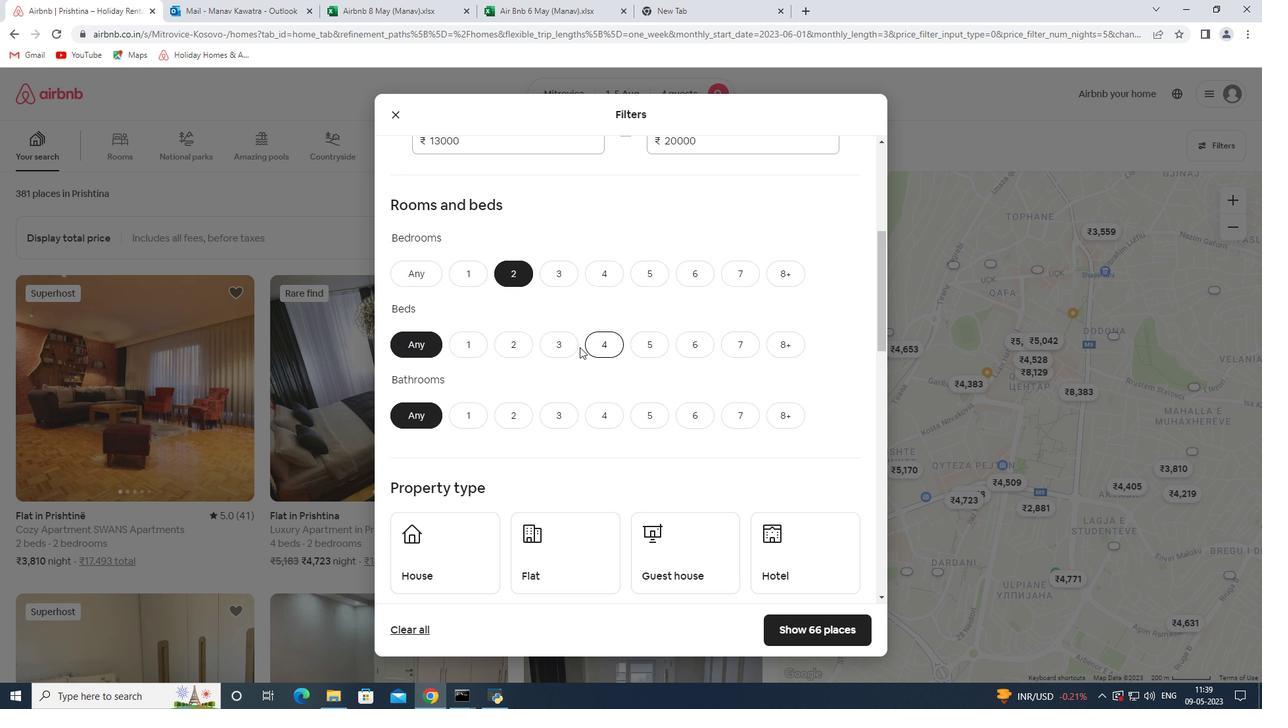 
Action: Mouse pressed left at (562, 343)
Screenshot: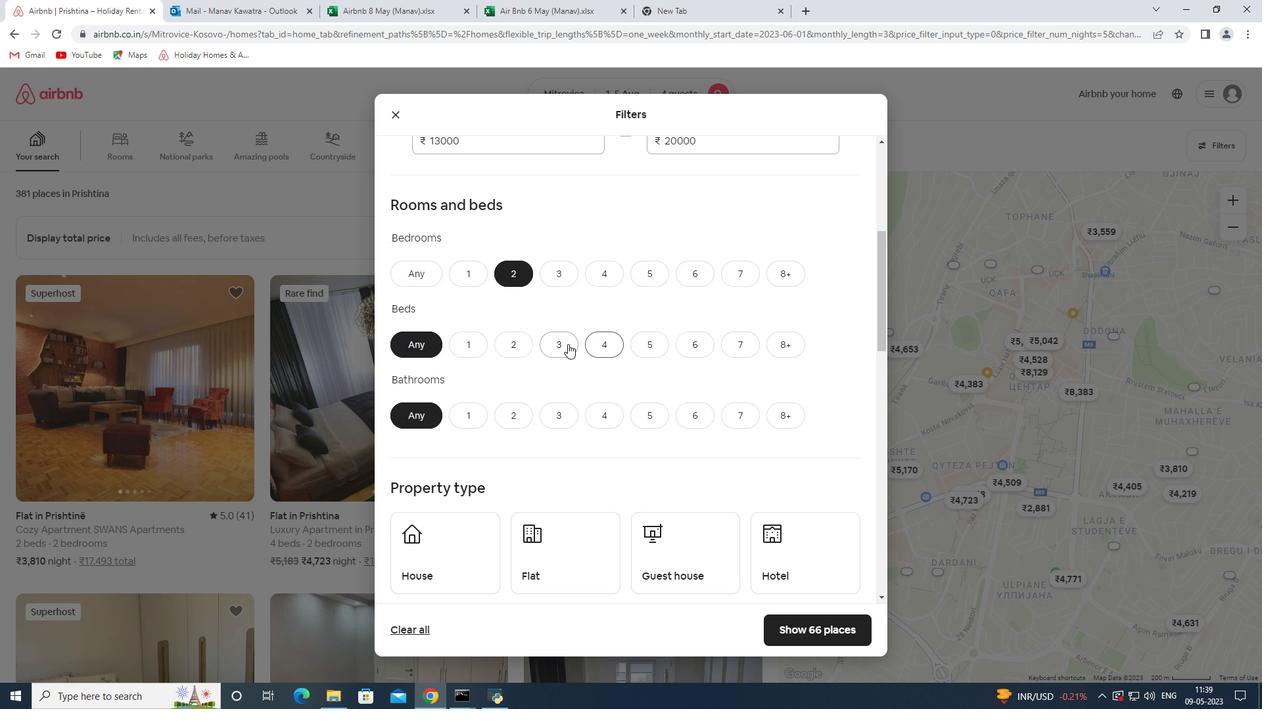 
Action: Mouse moved to (515, 413)
Screenshot: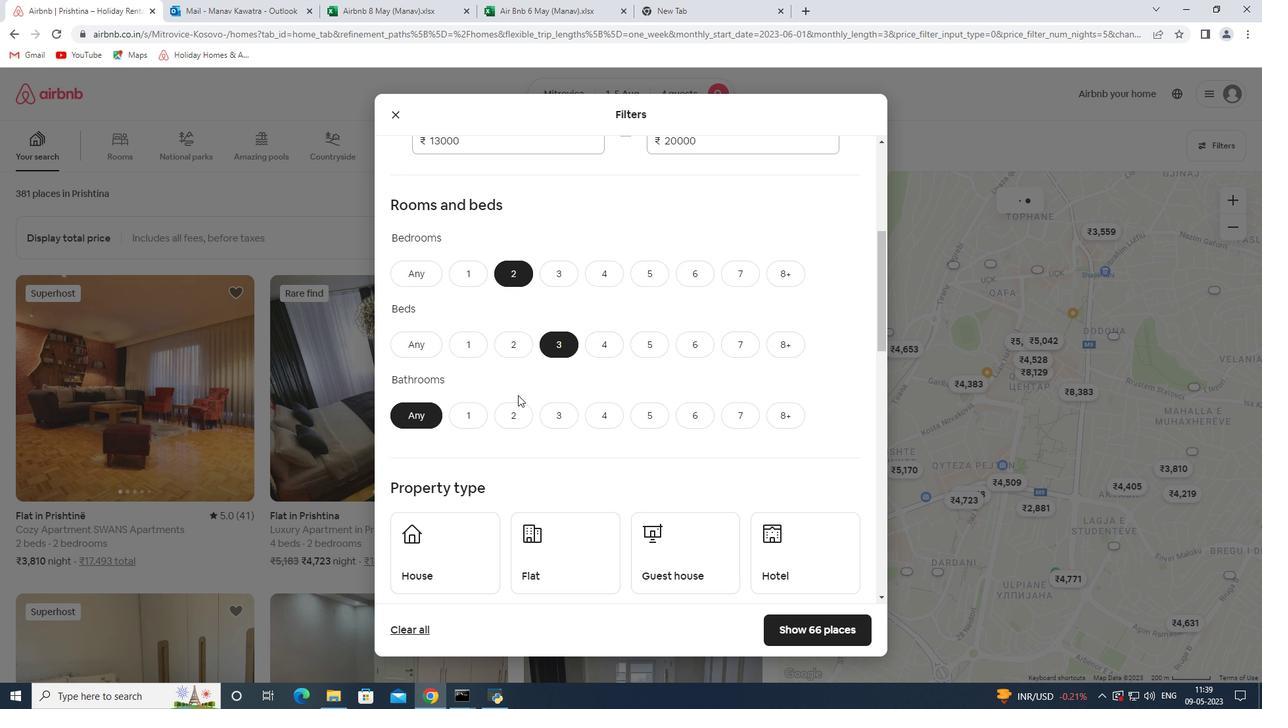 
Action: Mouse pressed left at (515, 413)
Screenshot: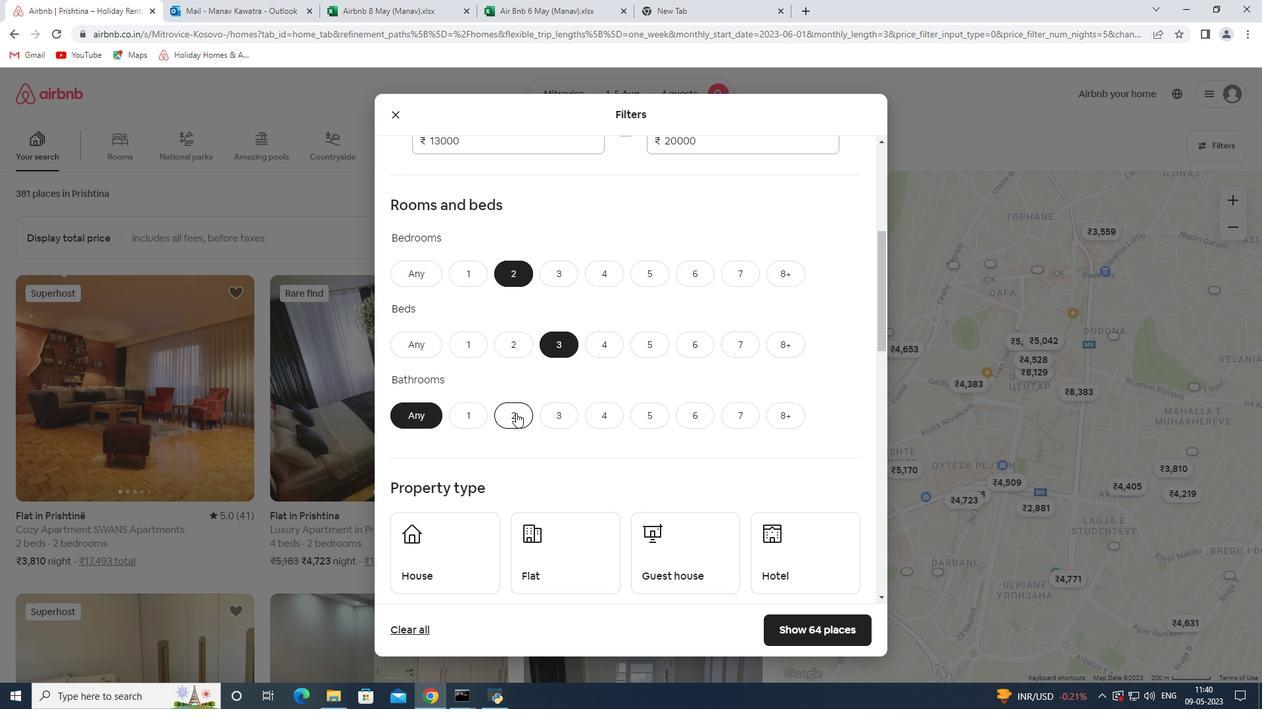 
Action: Mouse scrolled (515, 412) with delta (0, 0)
Screenshot: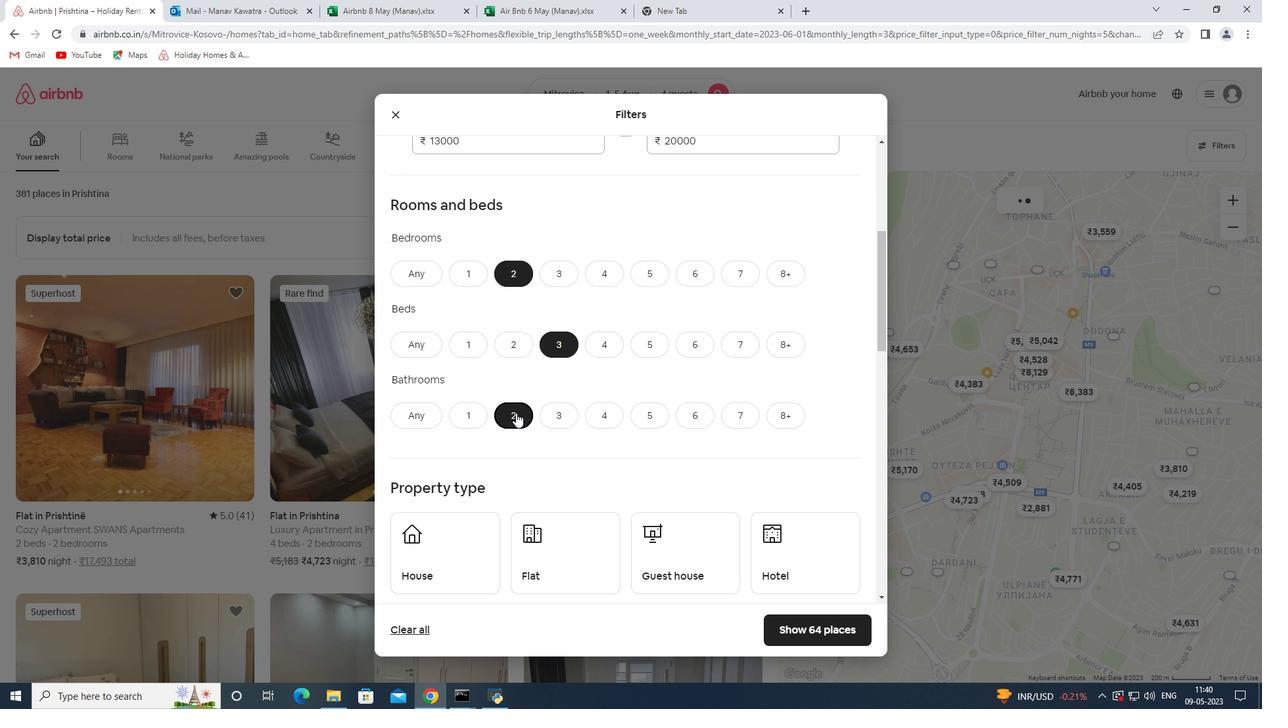 
Action: Mouse scrolled (515, 412) with delta (0, 0)
Screenshot: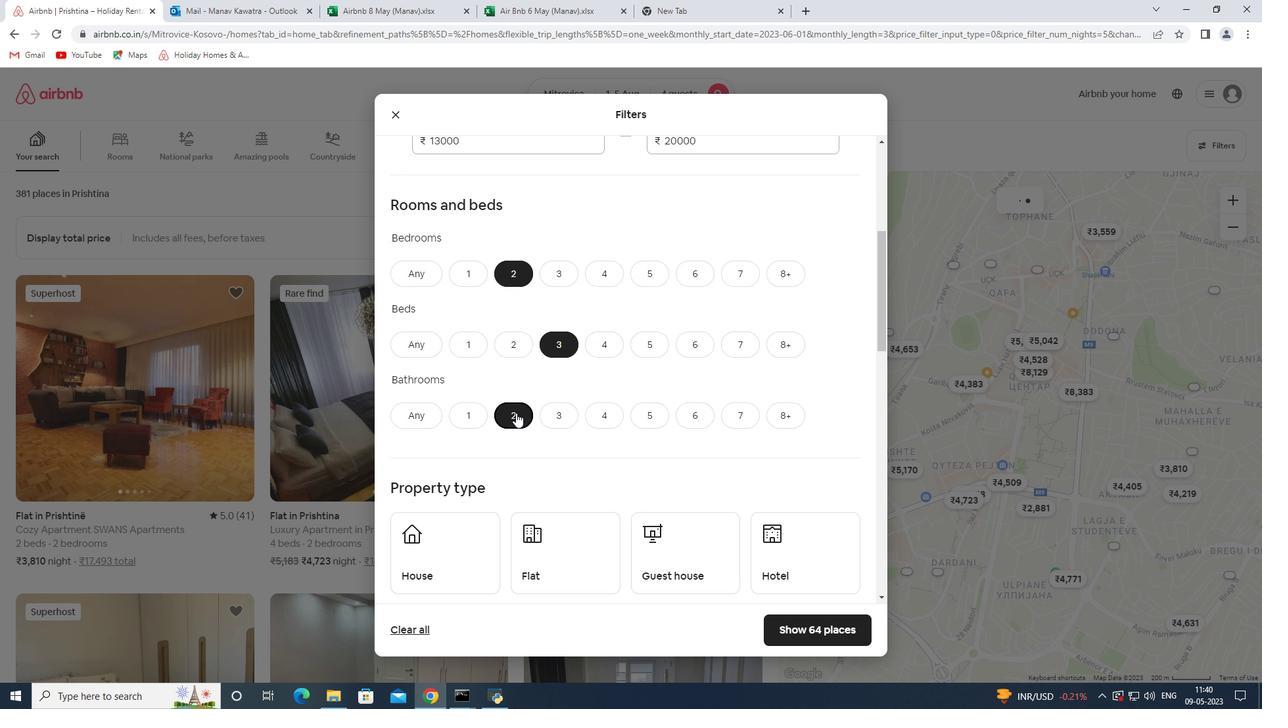 
Action: Mouse moved to (467, 429)
Screenshot: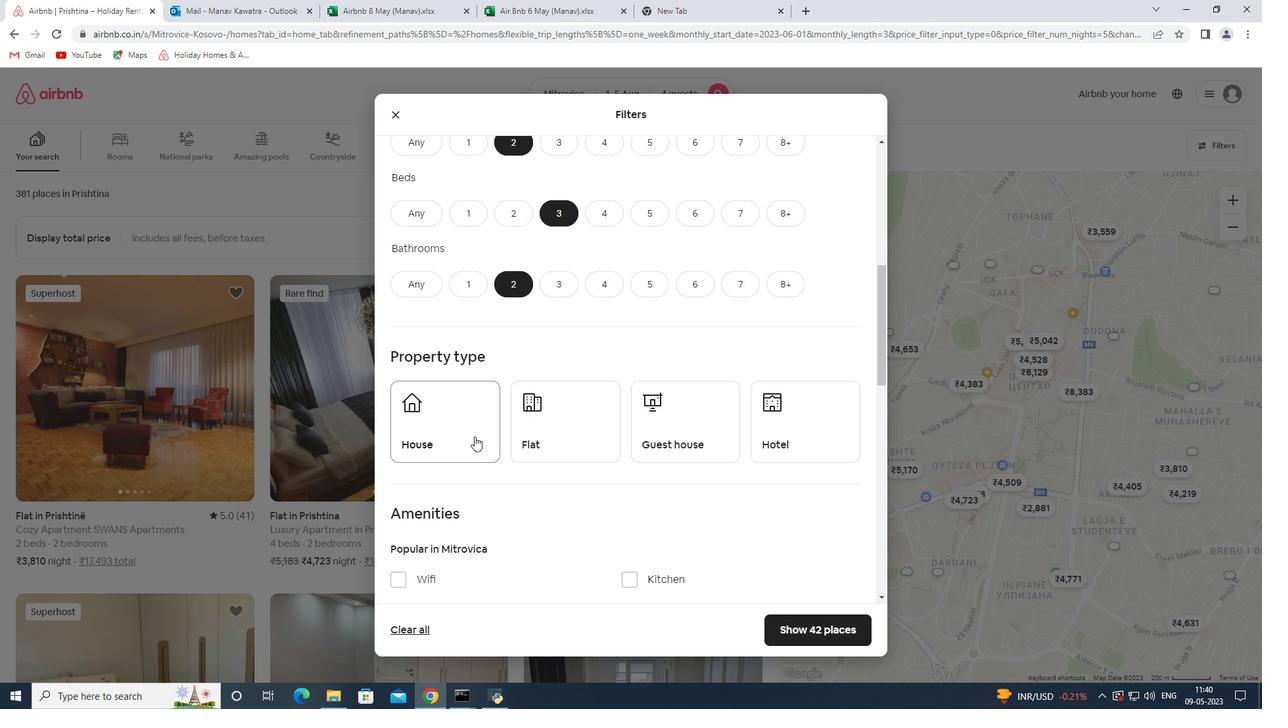 
Action: Mouse pressed left at (467, 429)
Screenshot: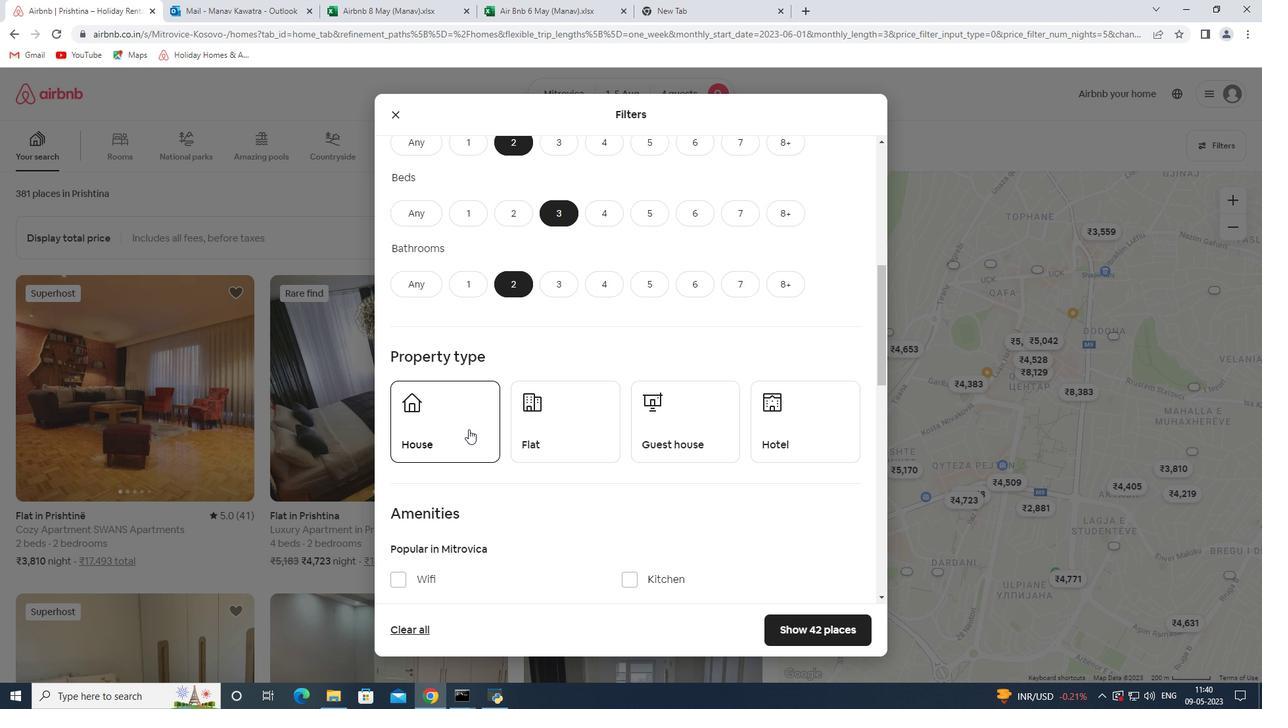 
Action: Mouse moved to (551, 433)
Screenshot: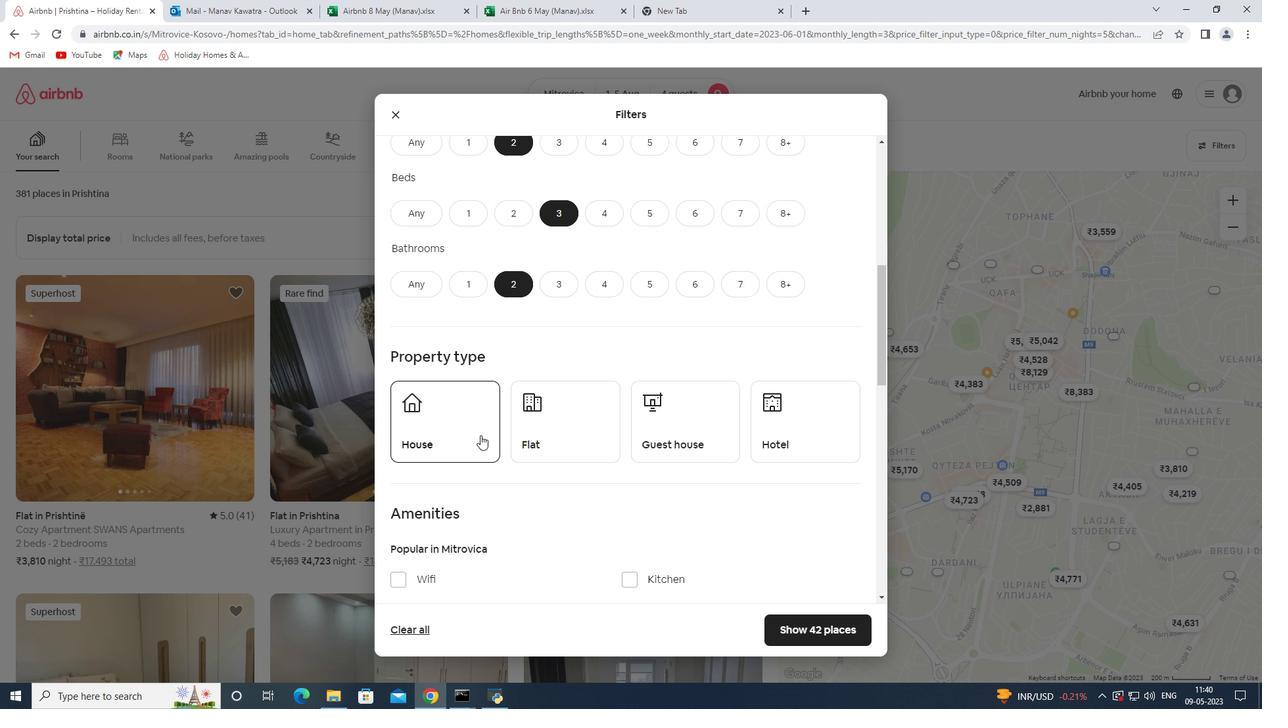 
Action: Mouse pressed left at (551, 433)
Screenshot: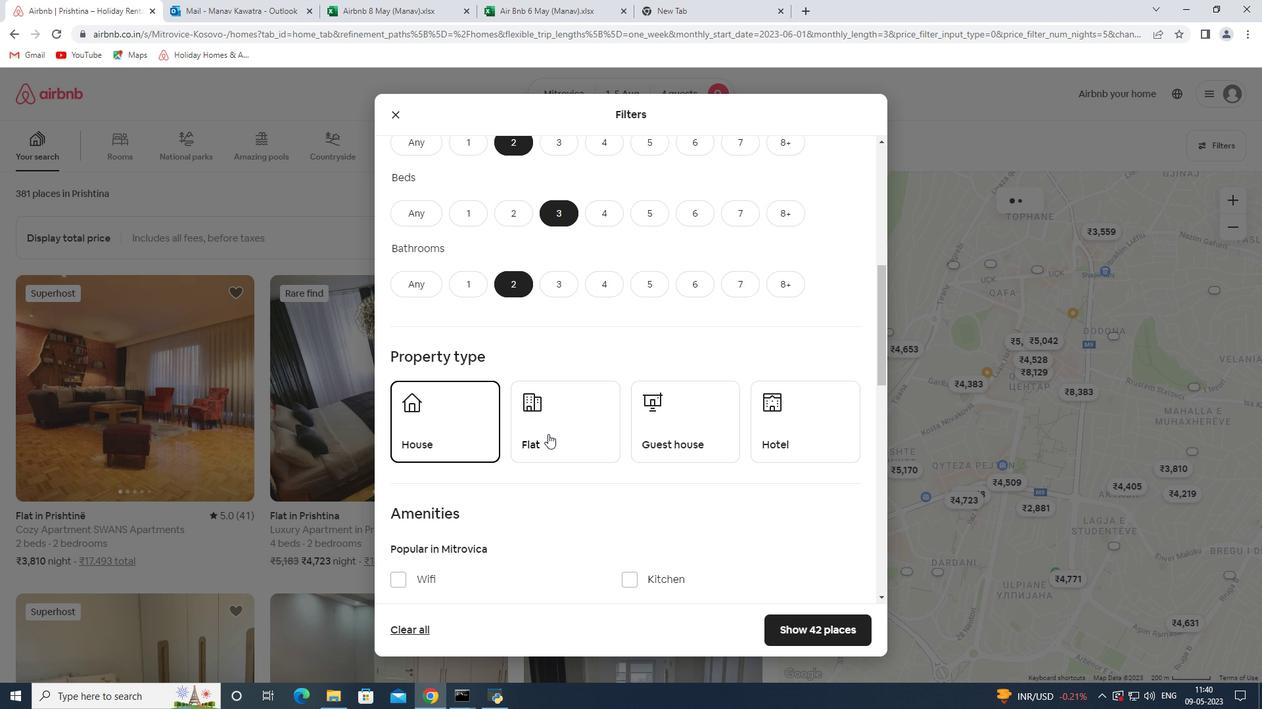 
Action: Mouse moved to (659, 435)
Screenshot: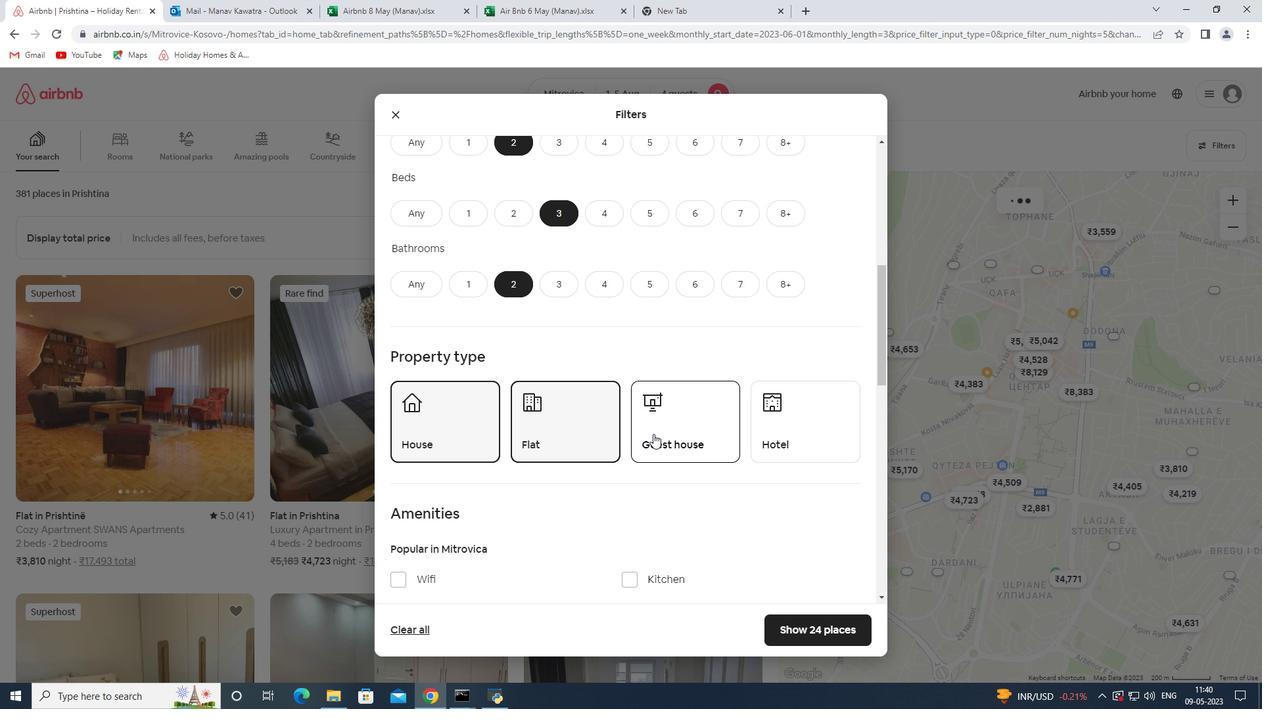 
Action: Mouse pressed left at (659, 435)
Screenshot: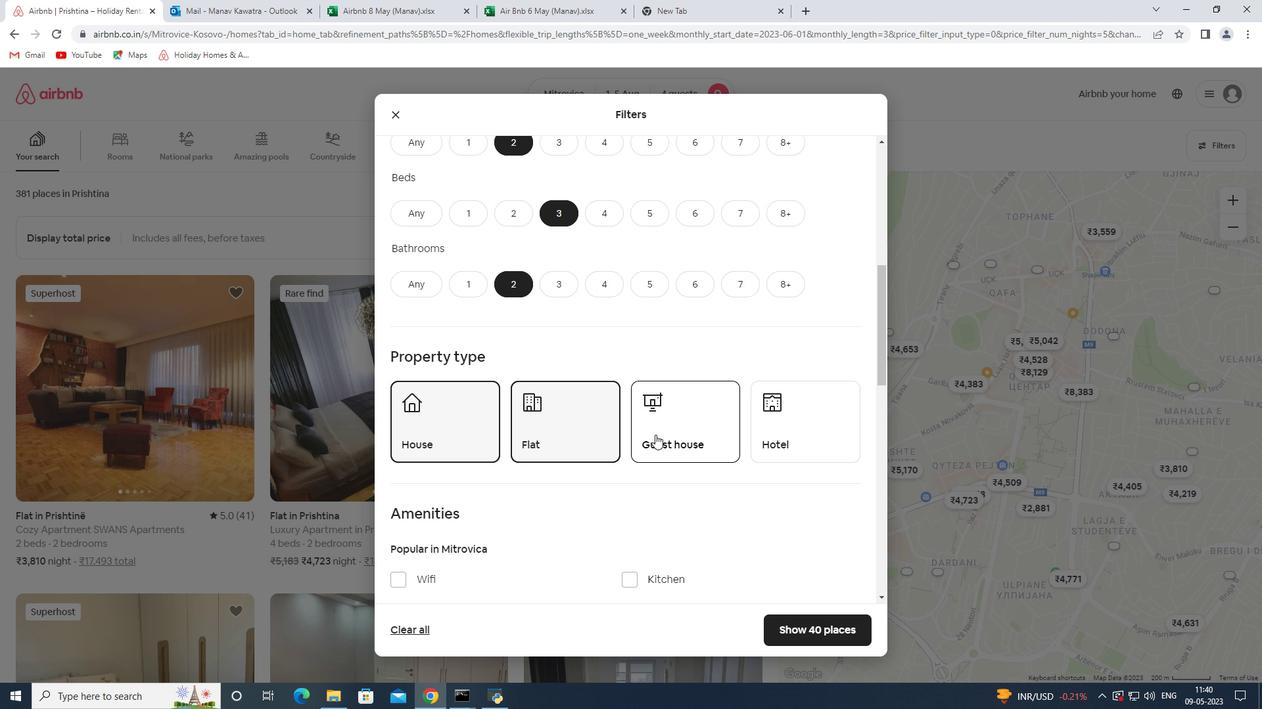 
Action: Mouse moved to (659, 431)
Screenshot: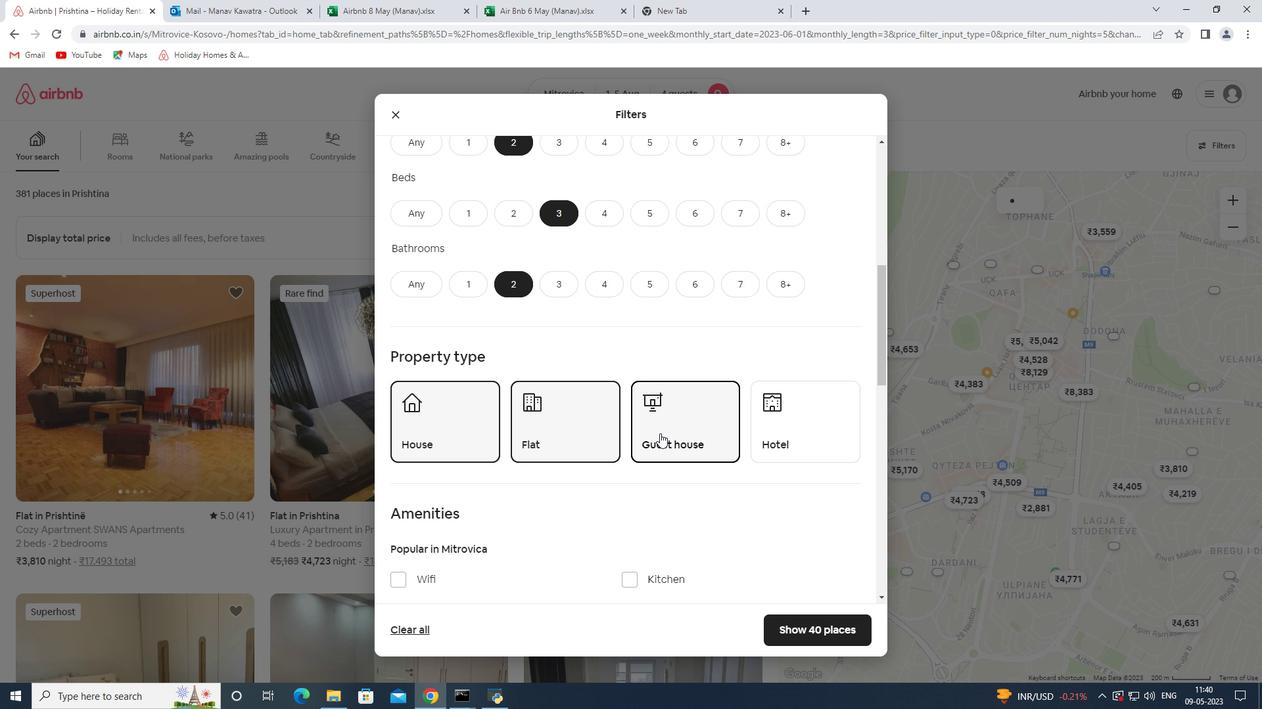 
Action: Mouse scrolled (659, 431) with delta (0, 0)
Screenshot: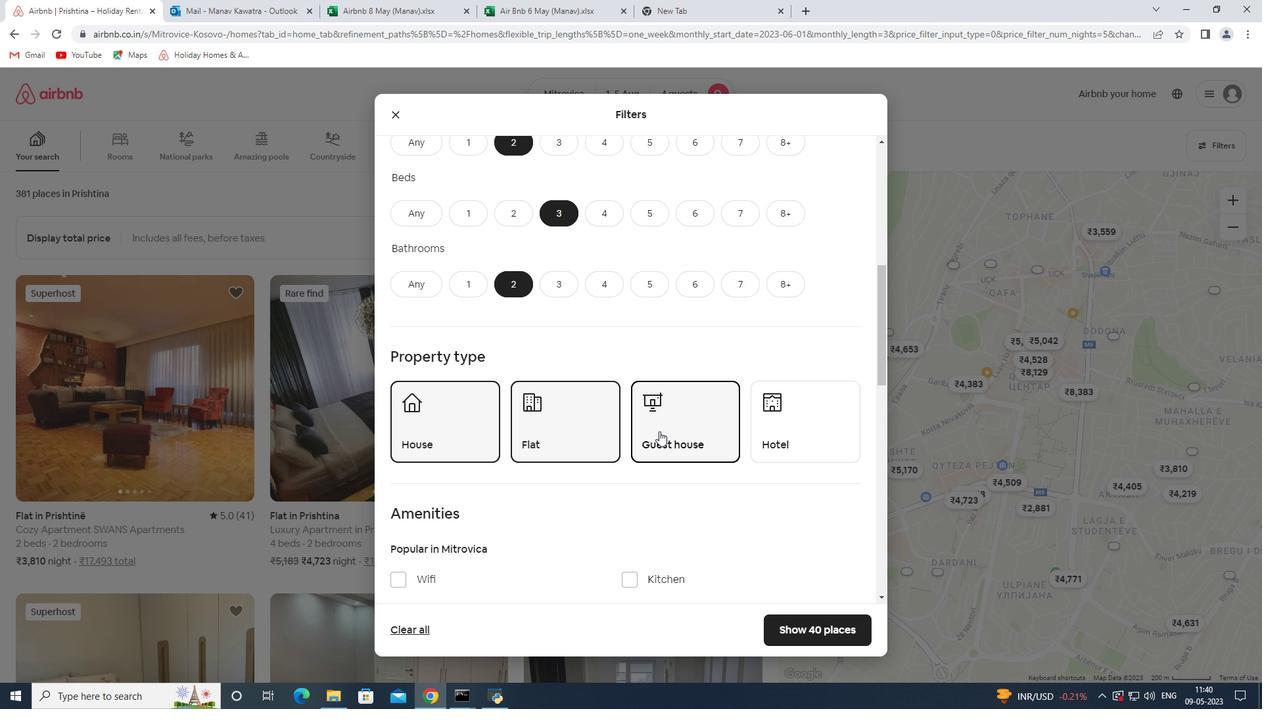 
Action: Mouse scrolled (659, 431) with delta (0, 0)
Screenshot: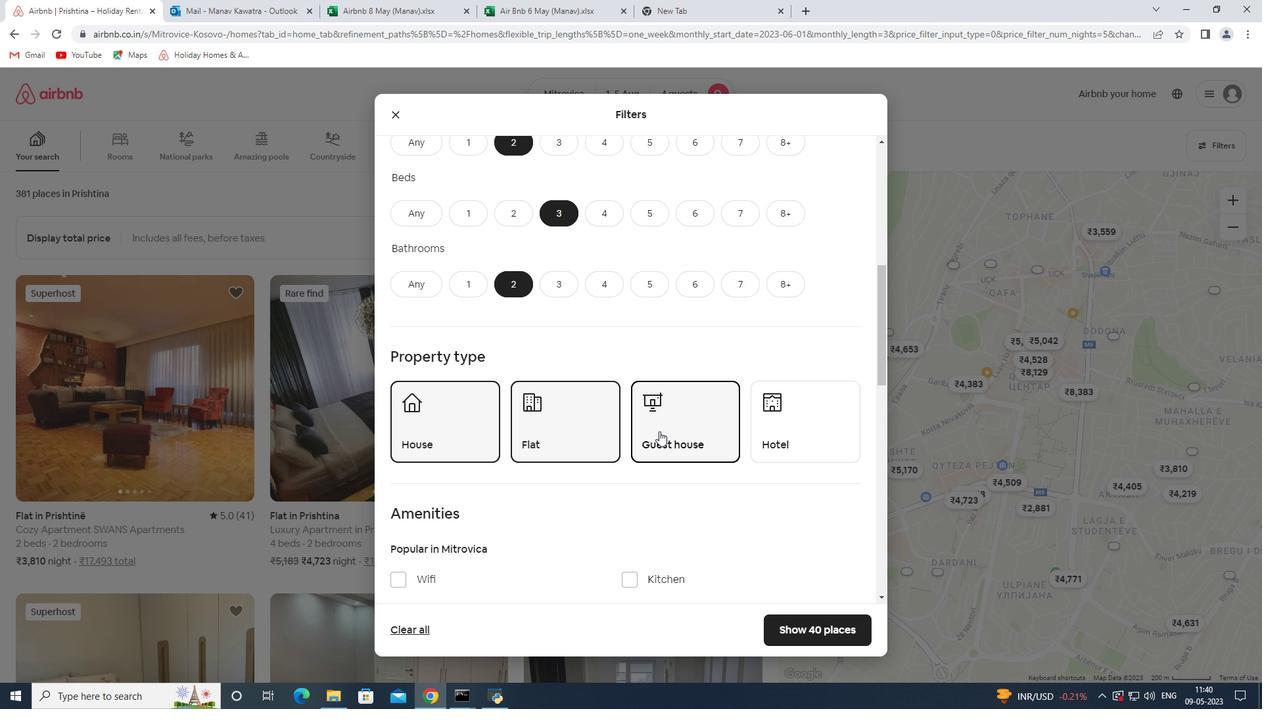 
Action: Mouse moved to (696, 419)
Screenshot: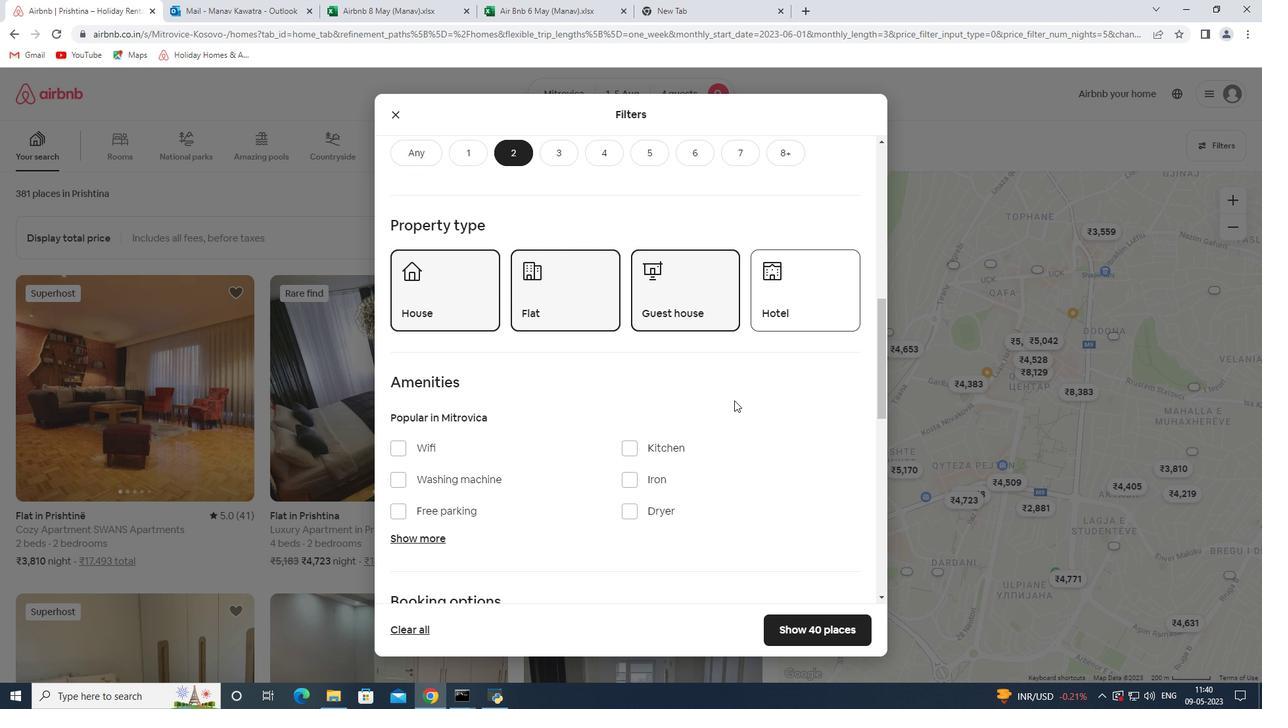 
Action: Mouse scrolled (696, 418) with delta (0, 0)
Screenshot: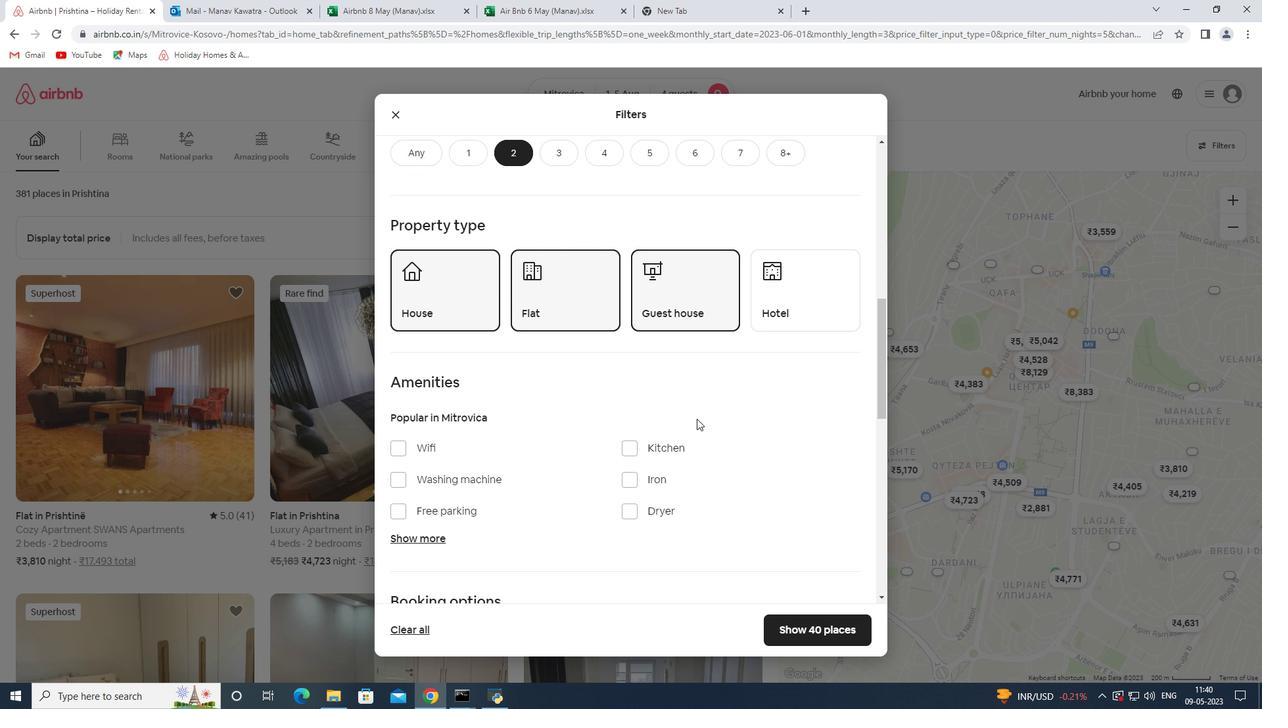 
Action: Mouse moved to (594, 412)
Screenshot: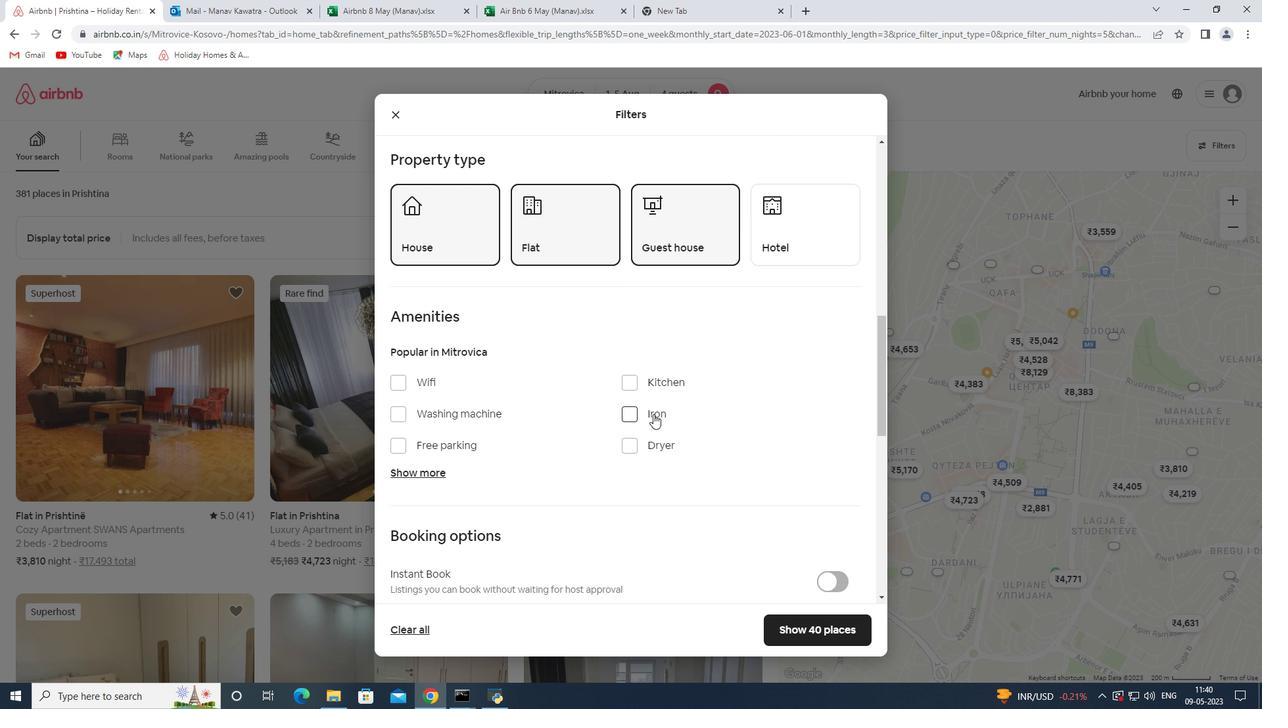 
Action: Mouse scrolled (594, 412) with delta (0, 0)
Screenshot: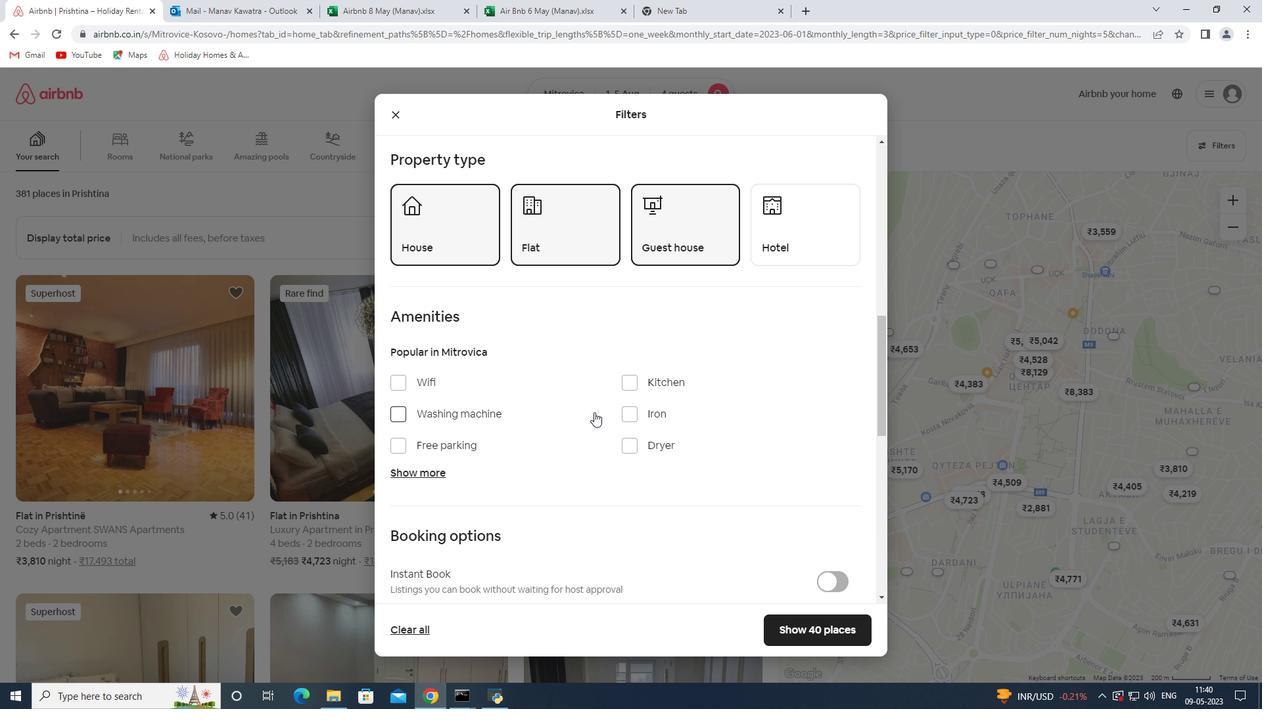 
Action: Mouse moved to (690, 472)
Screenshot: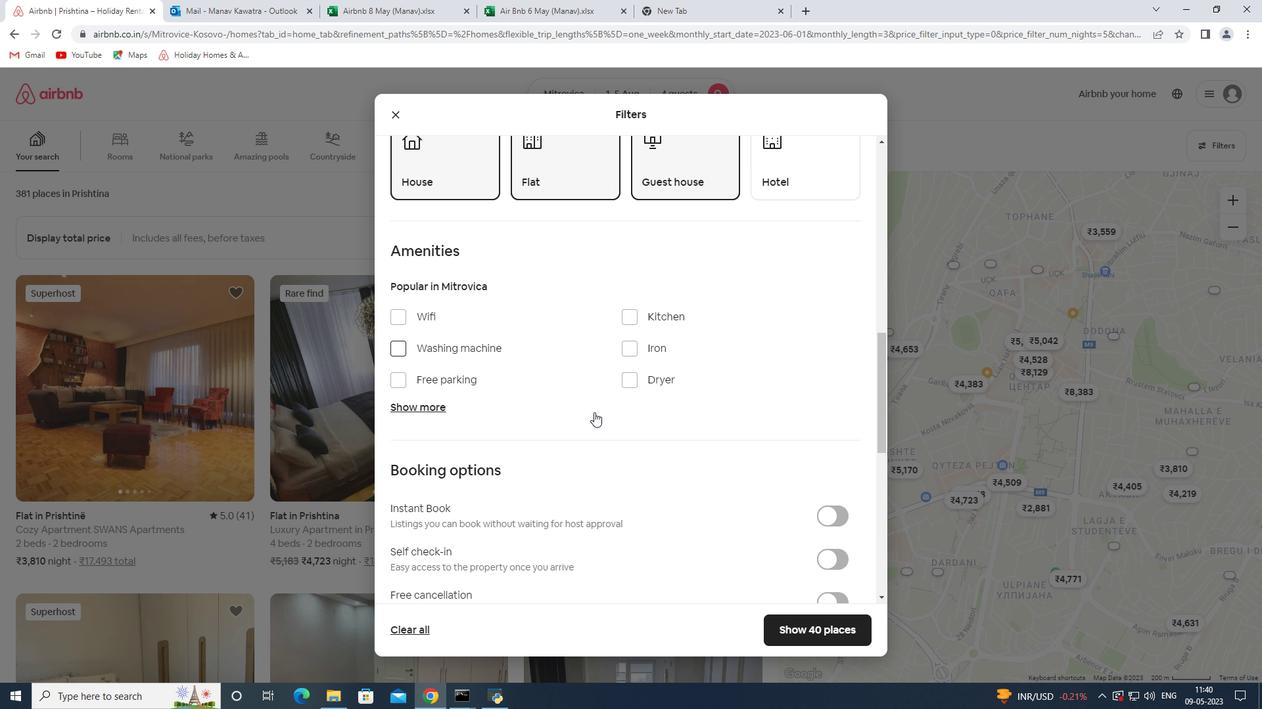 
Action: Mouse scrolled (690, 471) with delta (0, 0)
Screenshot: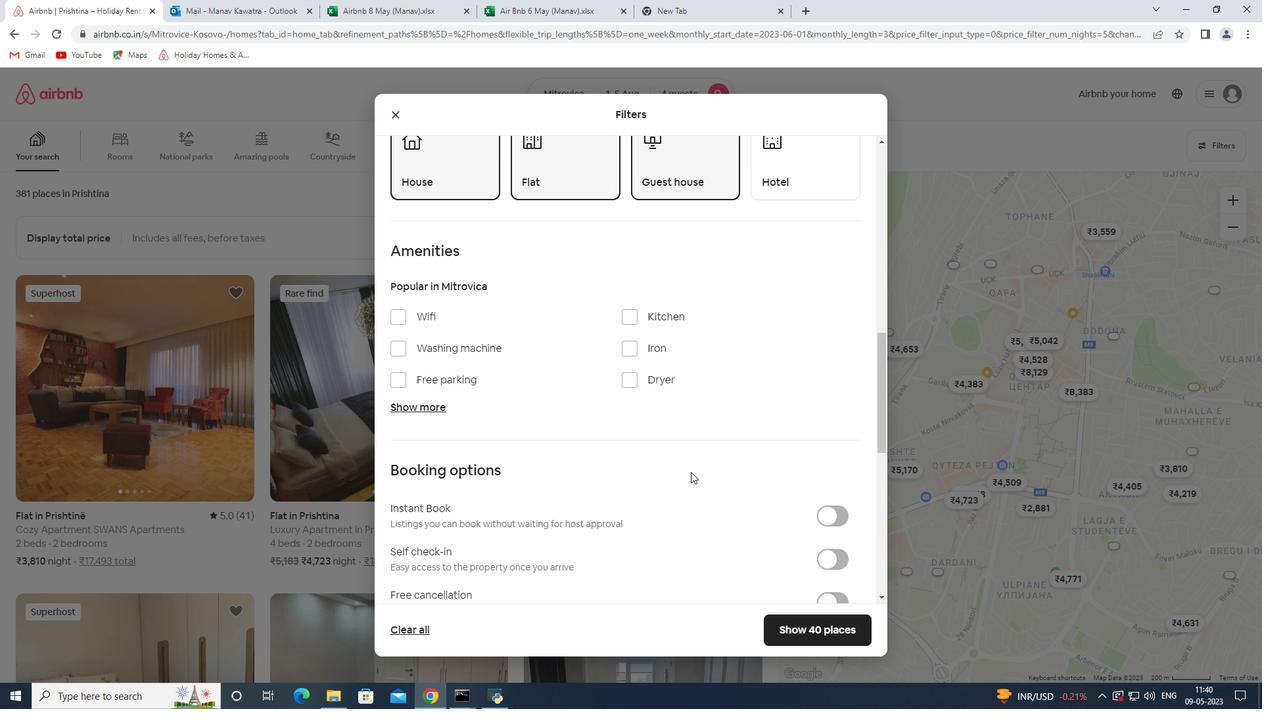 
Action: Mouse scrolled (690, 471) with delta (0, 0)
Screenshot: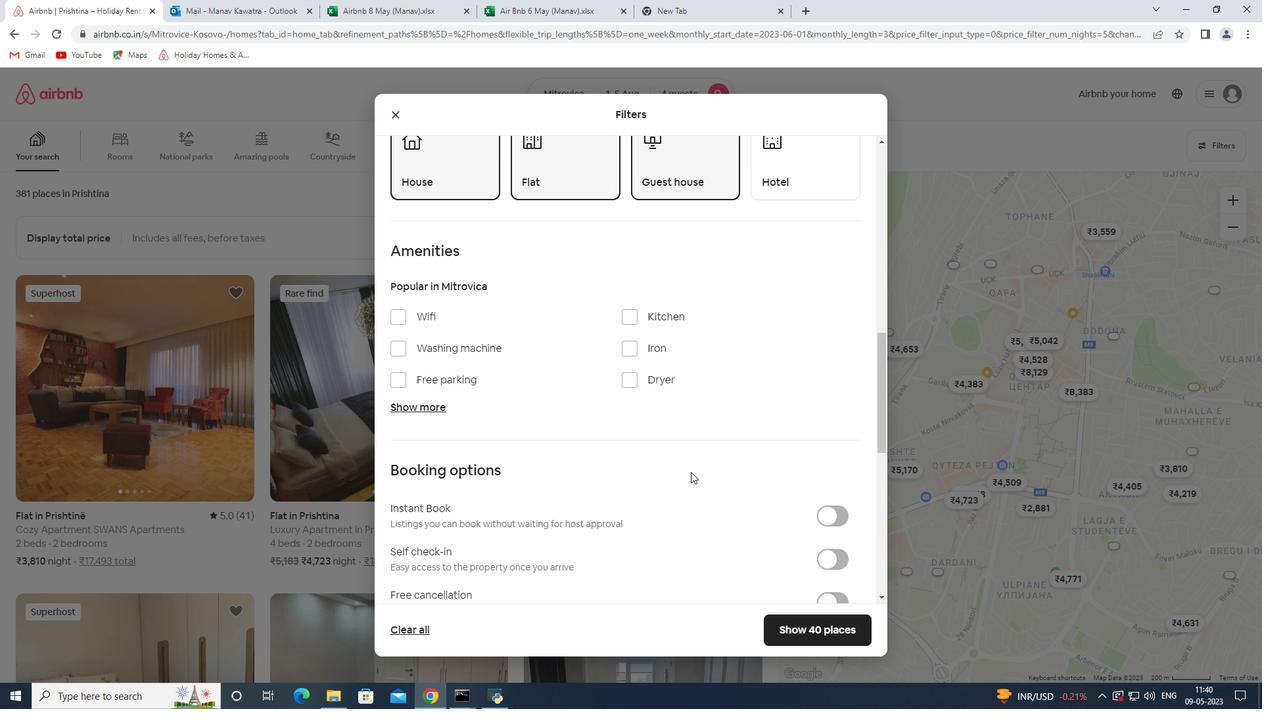 
Action: Mouse scrolled (690, 471) with delta (0, 0)
Screenshot: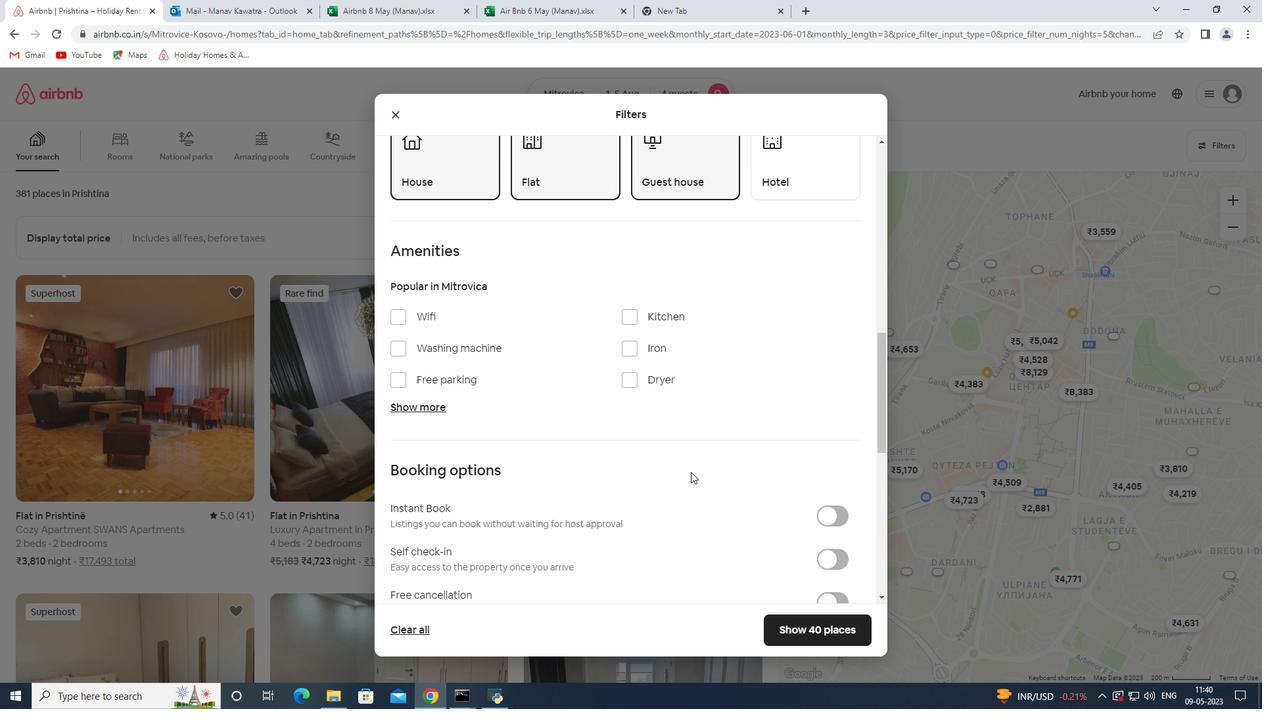 
Action: Mouse scrolled (690, 471) with delta (0, 0)
Screenshot: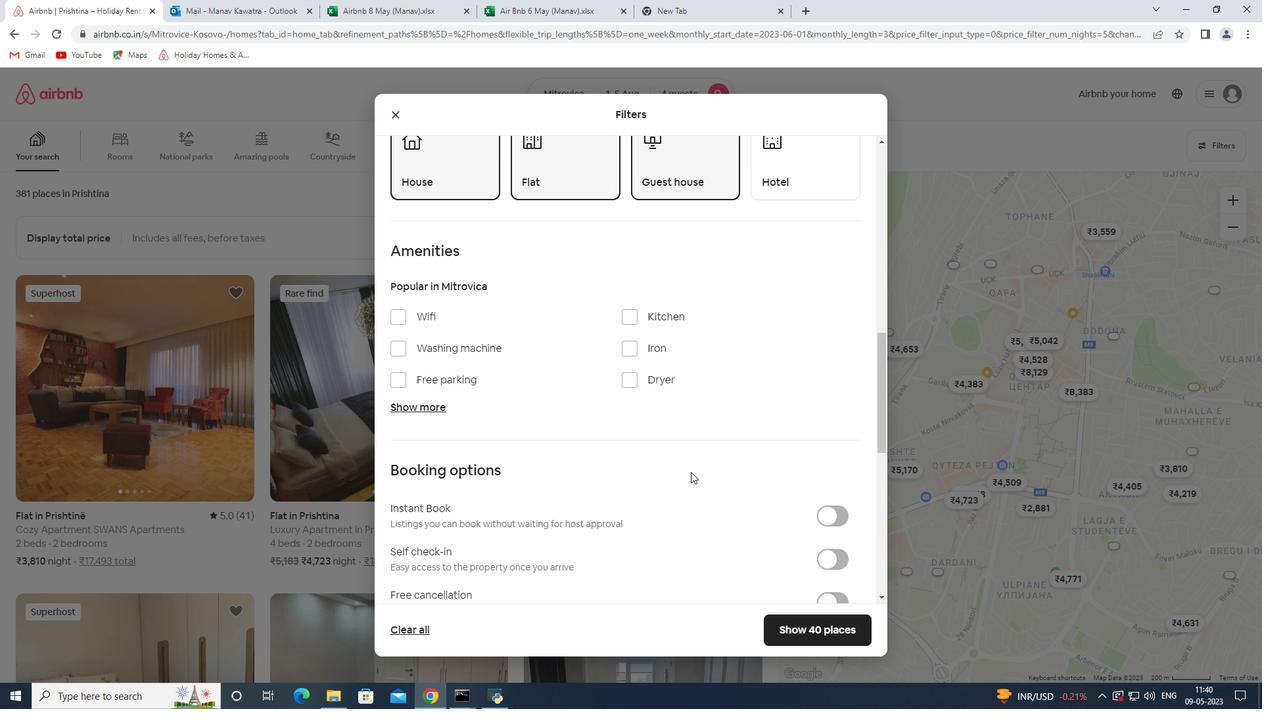 
Action: Mouse moved to (829, 296)
Screenshot: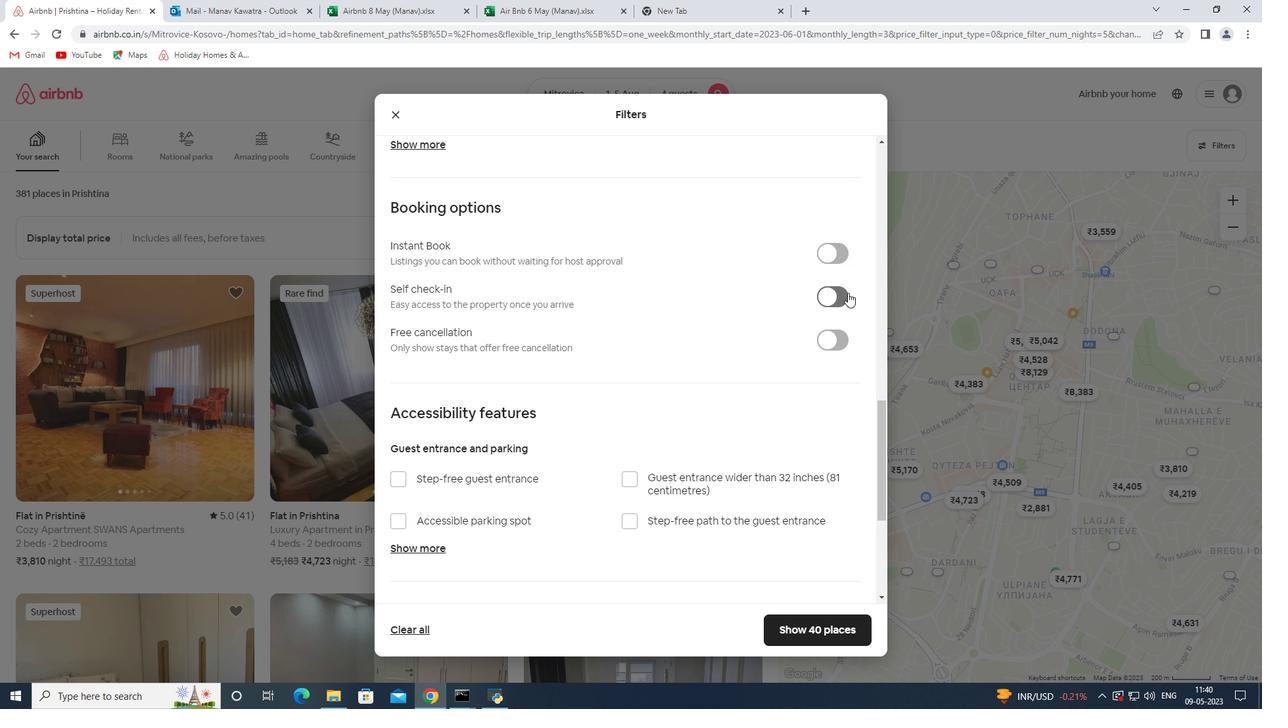 
Action: Mouse pressed left at (829, 296)
Screenshot: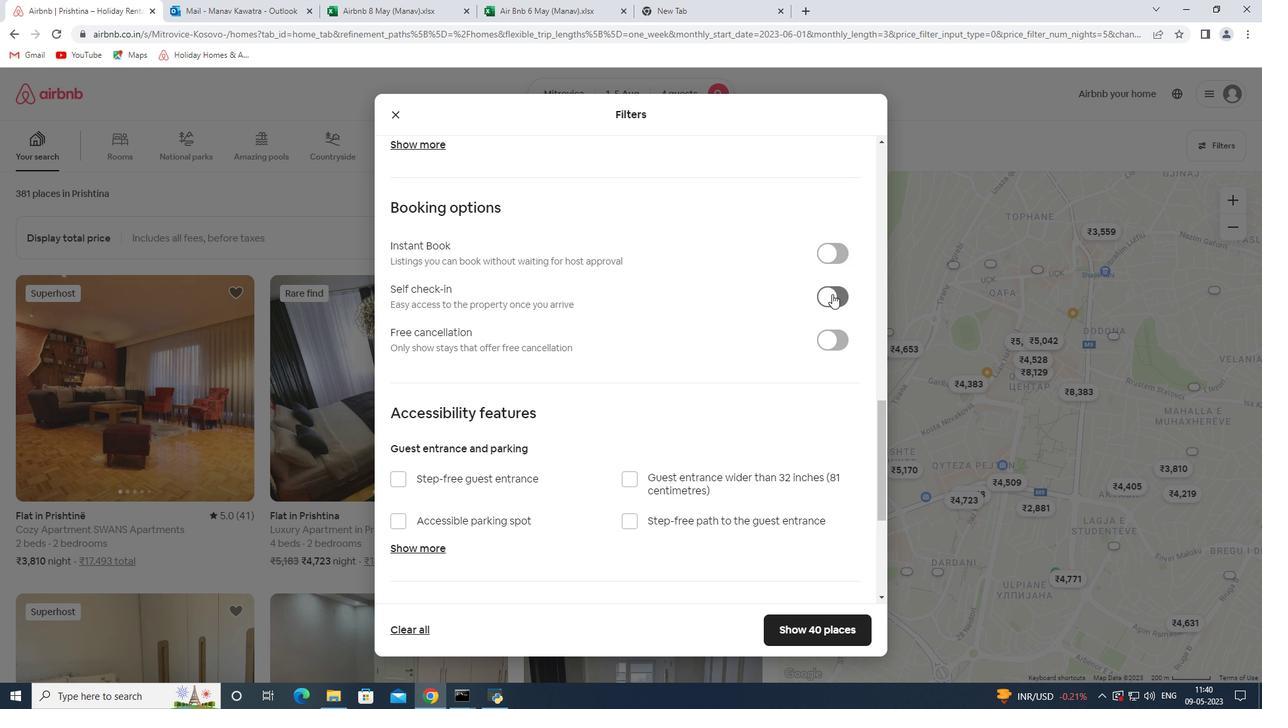 
Action: Mouse moved to (640, 488)
Screenshot: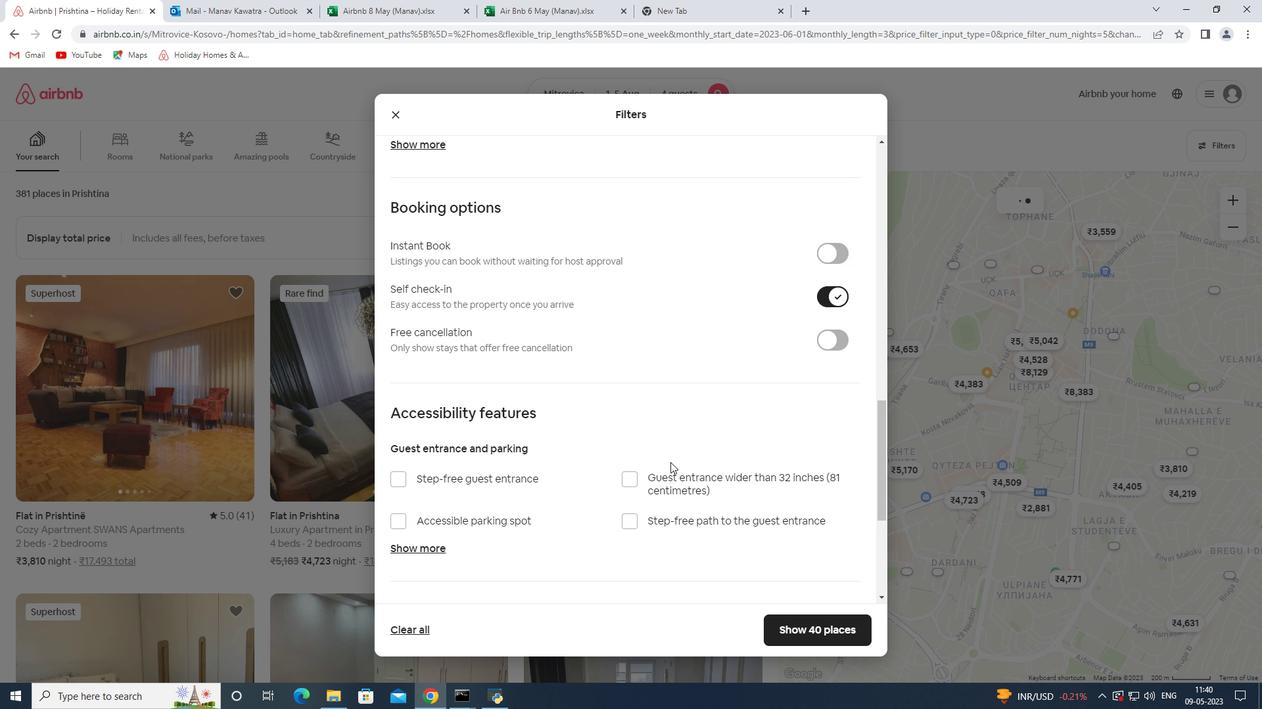 
Action: Mouse scrolled (640, 487) with delta (0, 0)
Screenshot: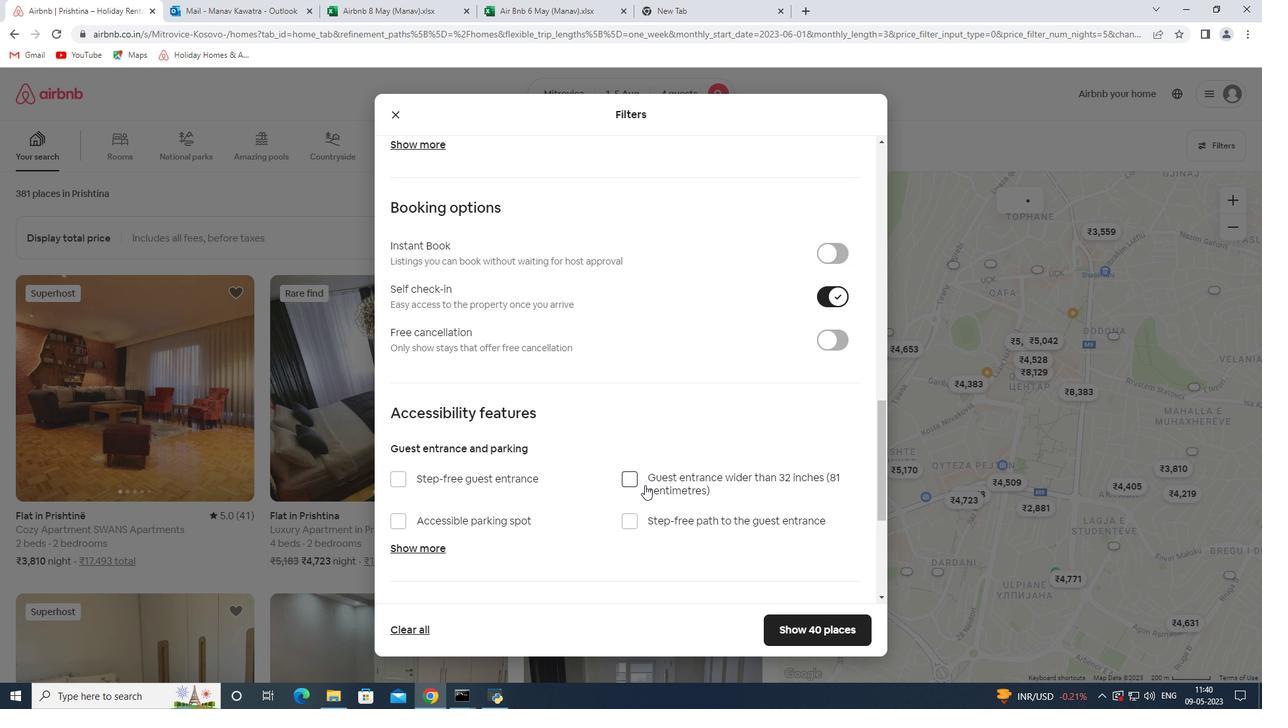
Action: Mouse scrolled (640, 487) with delta (0, 0)
Screenshot: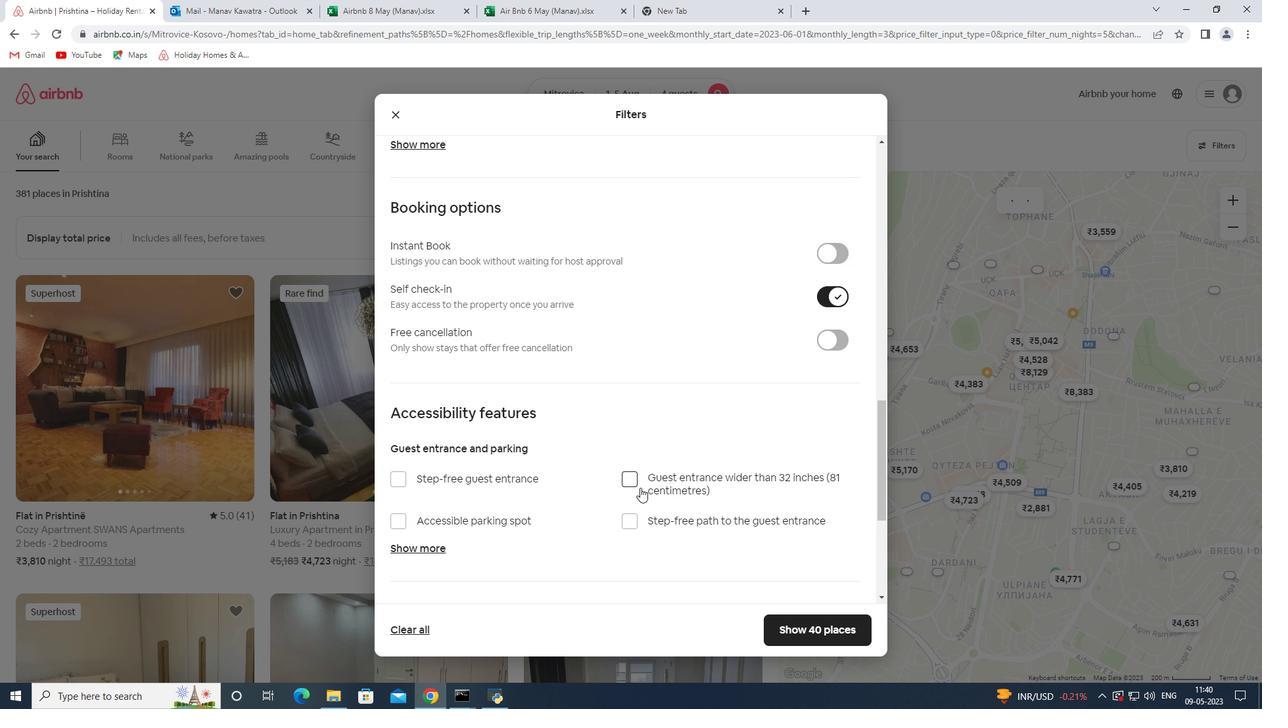 
Action: Mouse scrolled (640, 487) with delta (0, 0)
Screenshot: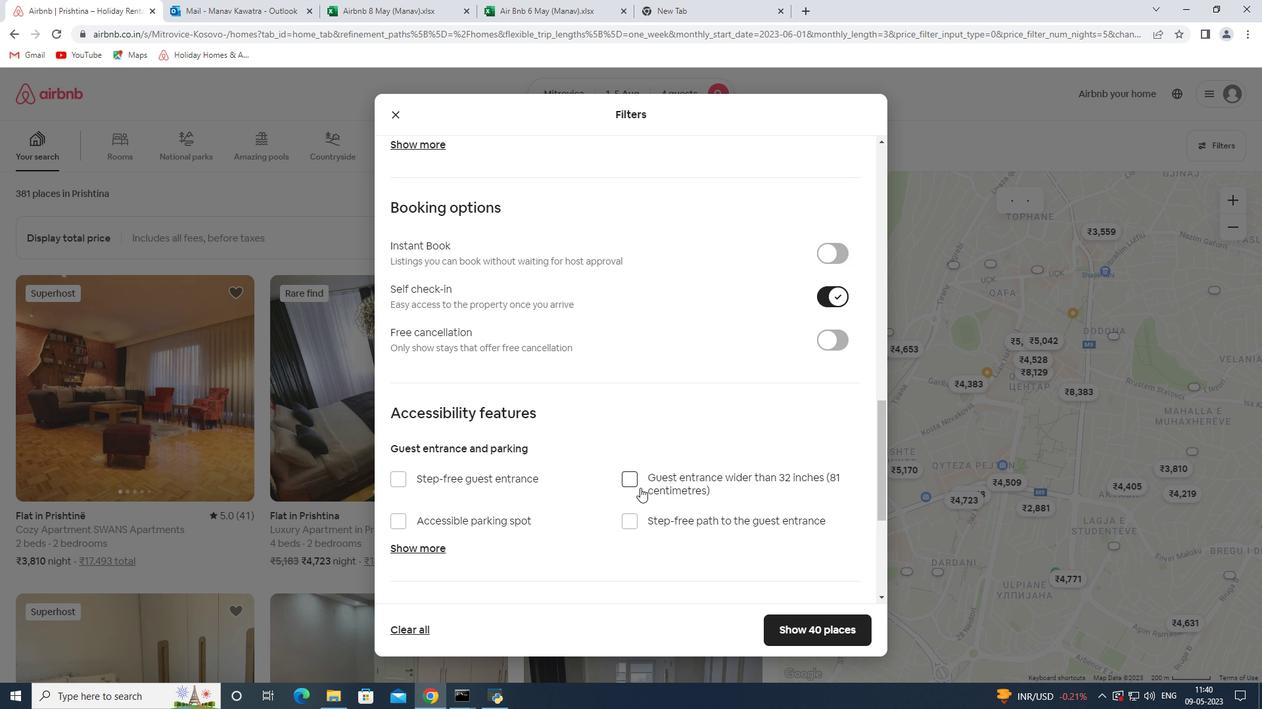 
Action: Mouse scrolled (640, 487) with delta (0, 0)
Screenshot: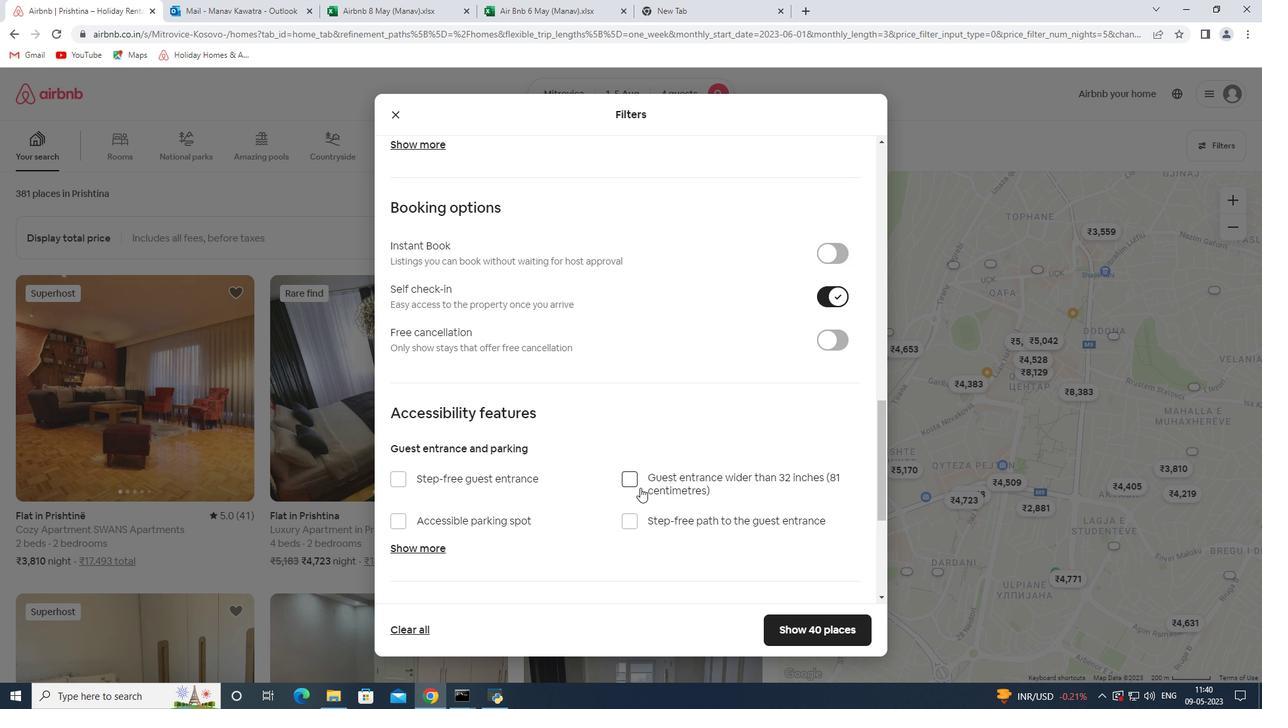 
Action: Mouse moved to (442, 522)
Screenshot: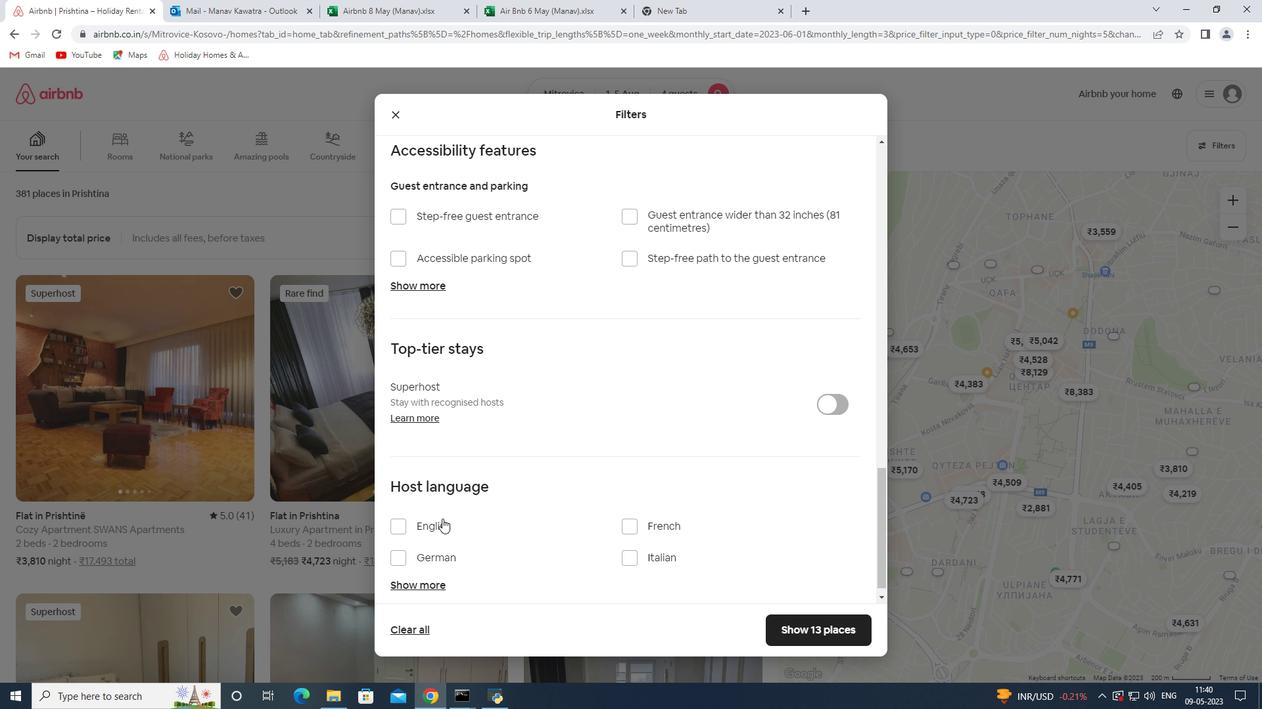 
Action: Mouse pressed left at (442, 522)
Screenshot: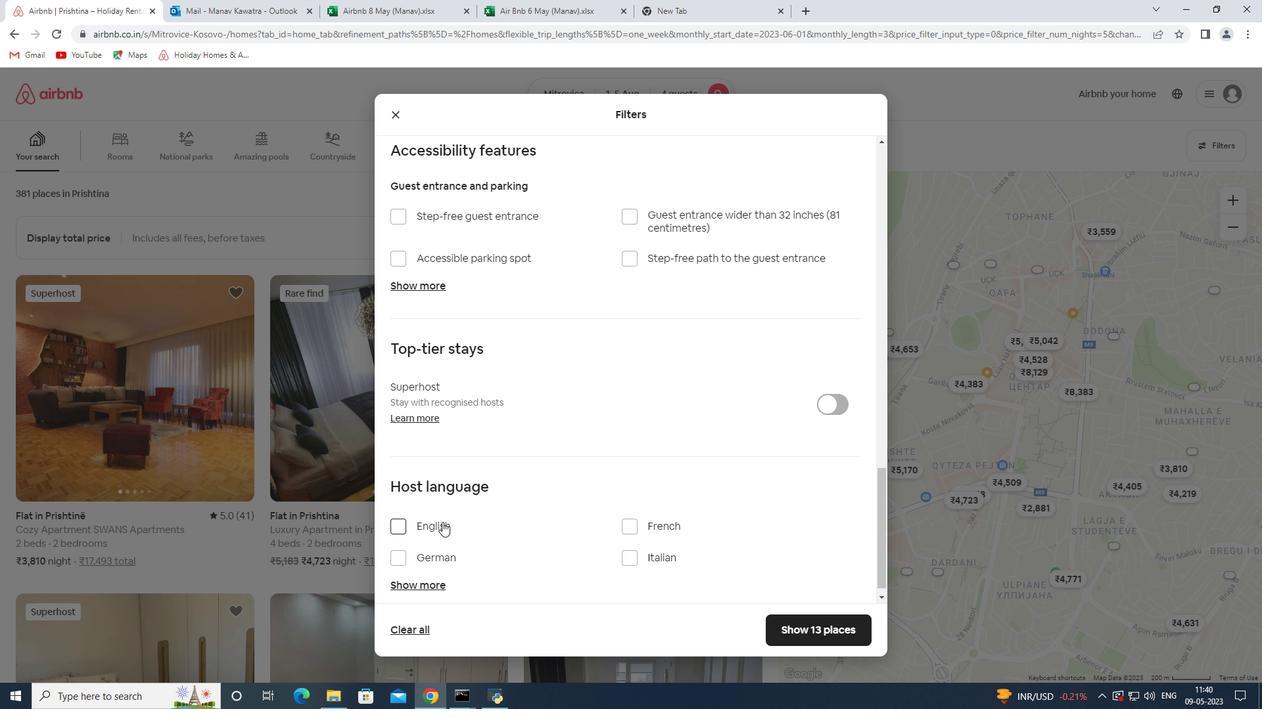 
Action: Mouse moved to (624, 471)
Screenshot: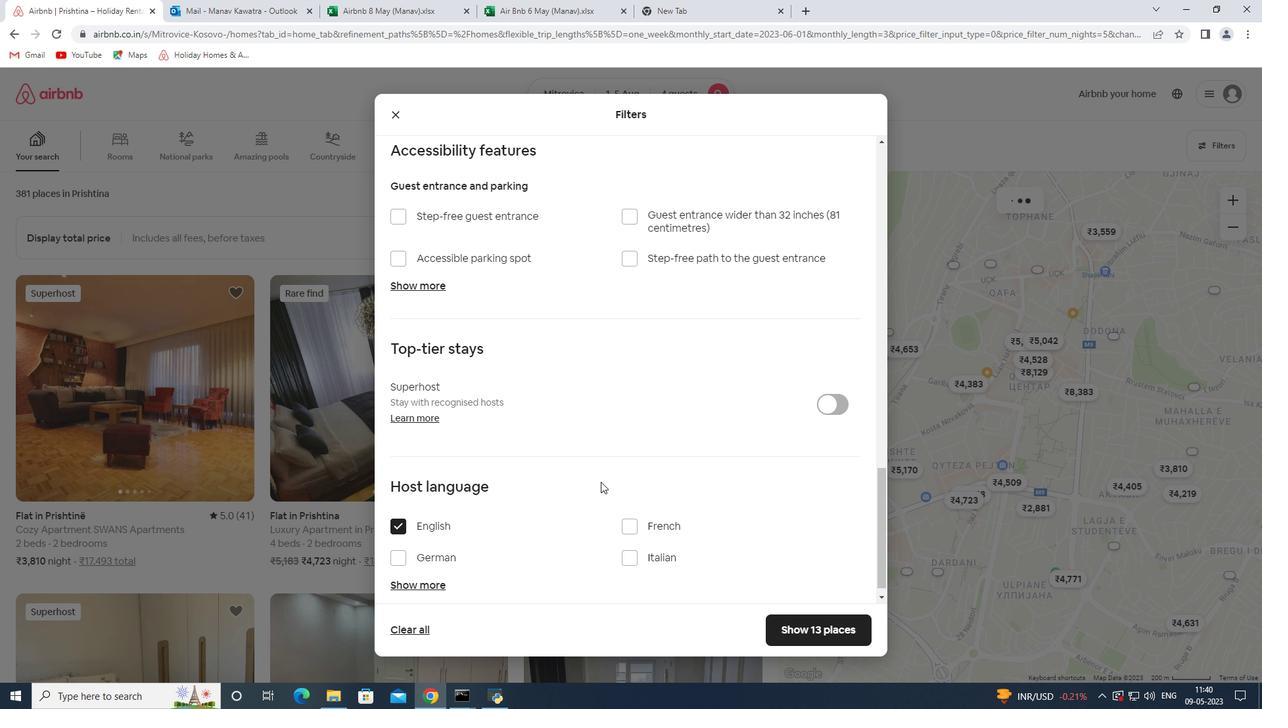 
Action: Mouse scrolled (624, 470) with delta (0, 0)
Screenshot: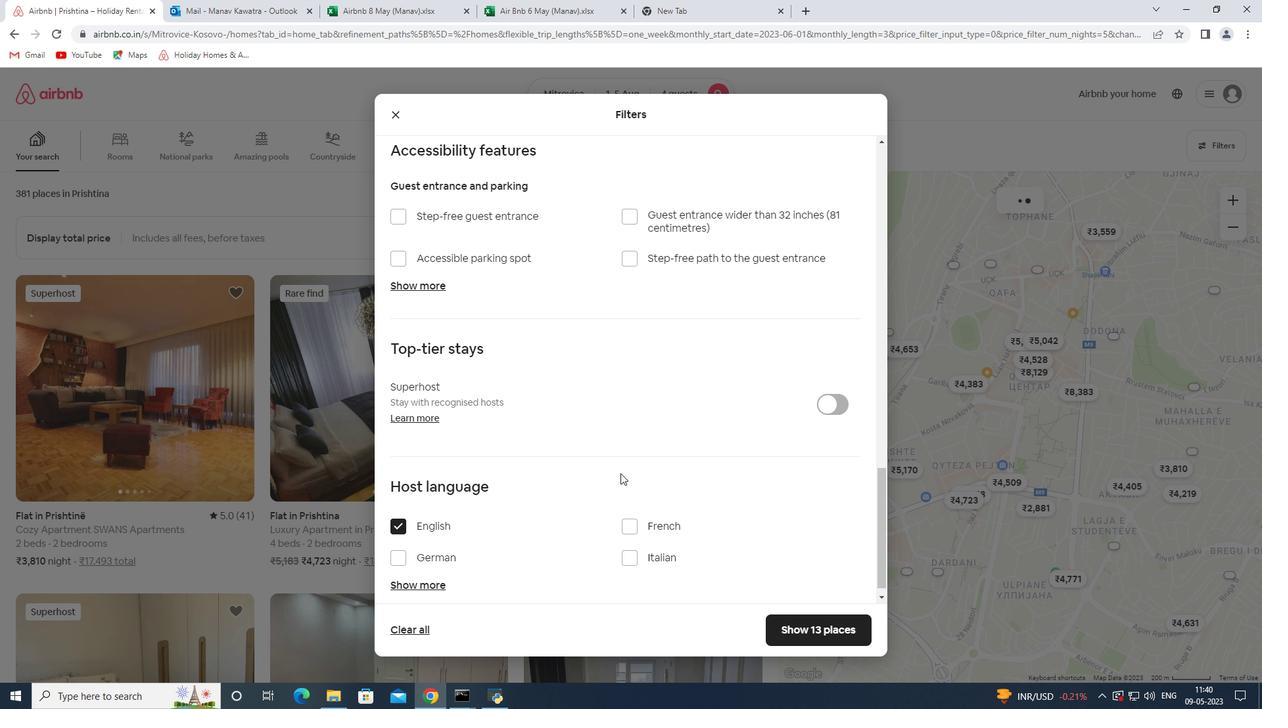 
Action: Mouse scrolled (624, 470) with delta (0, 0)
Screenshot: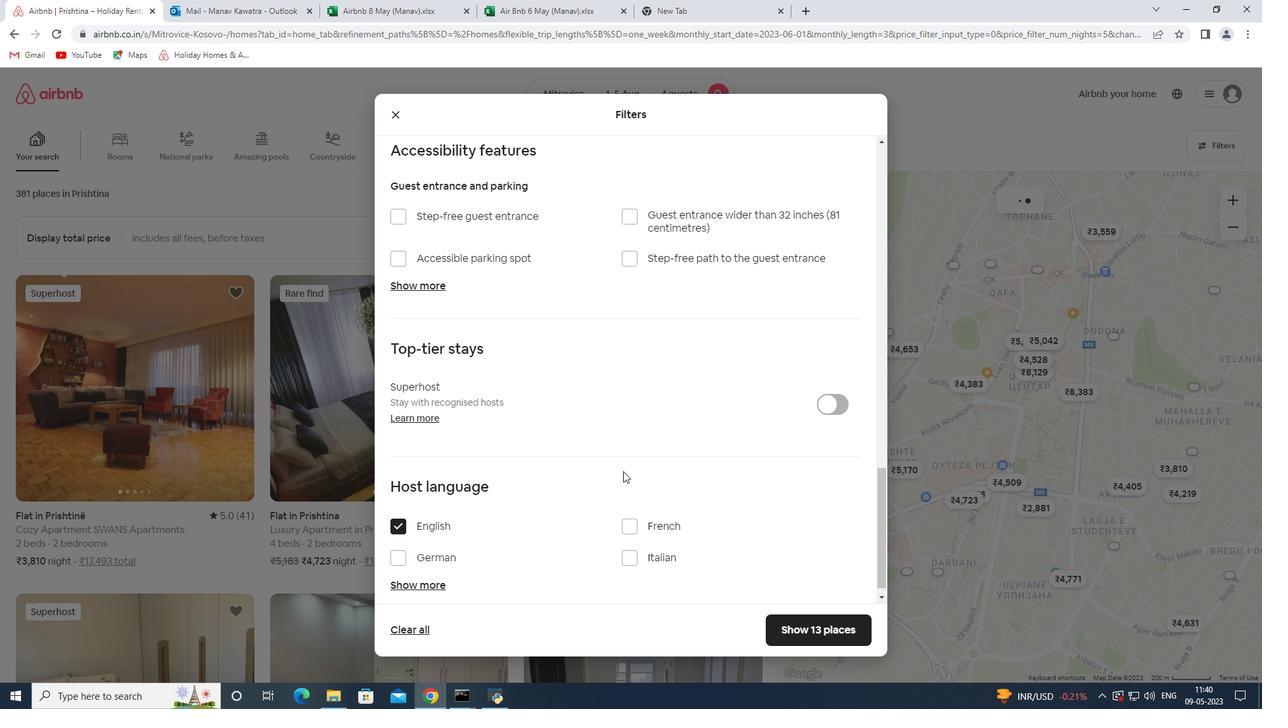 
Action: Mouse scrolled (624, 470) with delta (0, 0)
Screenshot: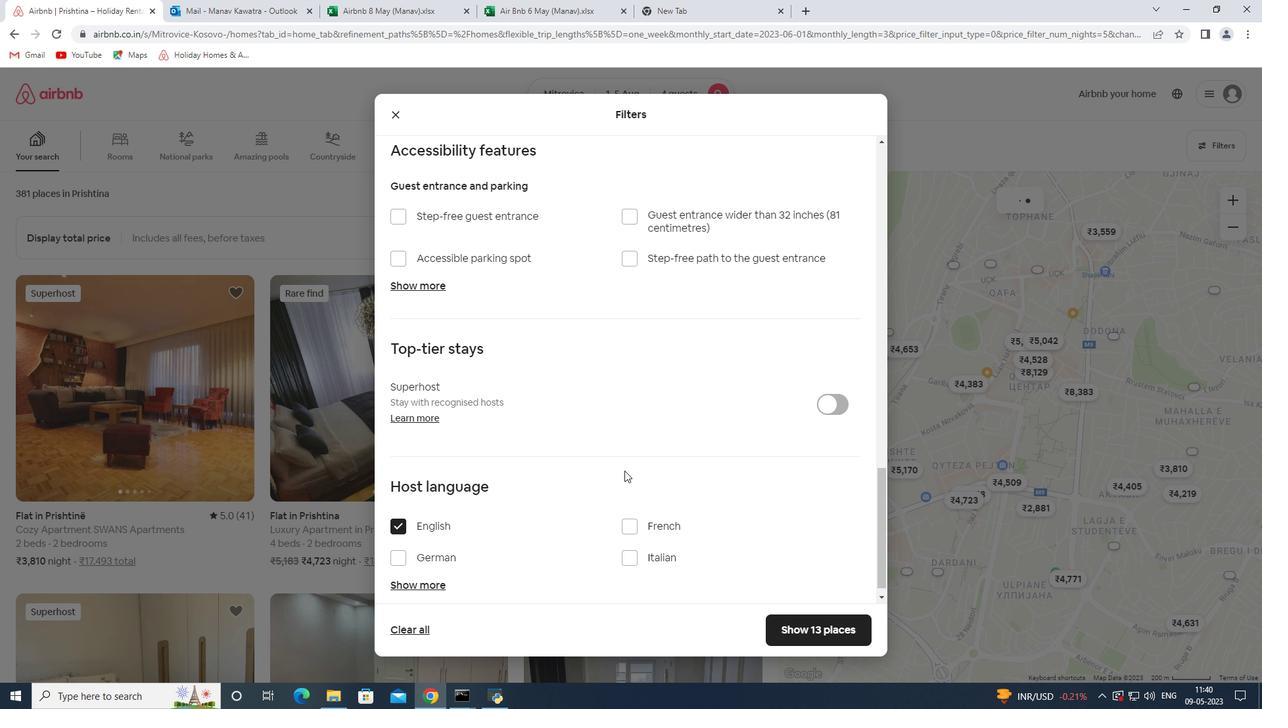 
Action: Mouse moved to (786, 625)
Screenshot: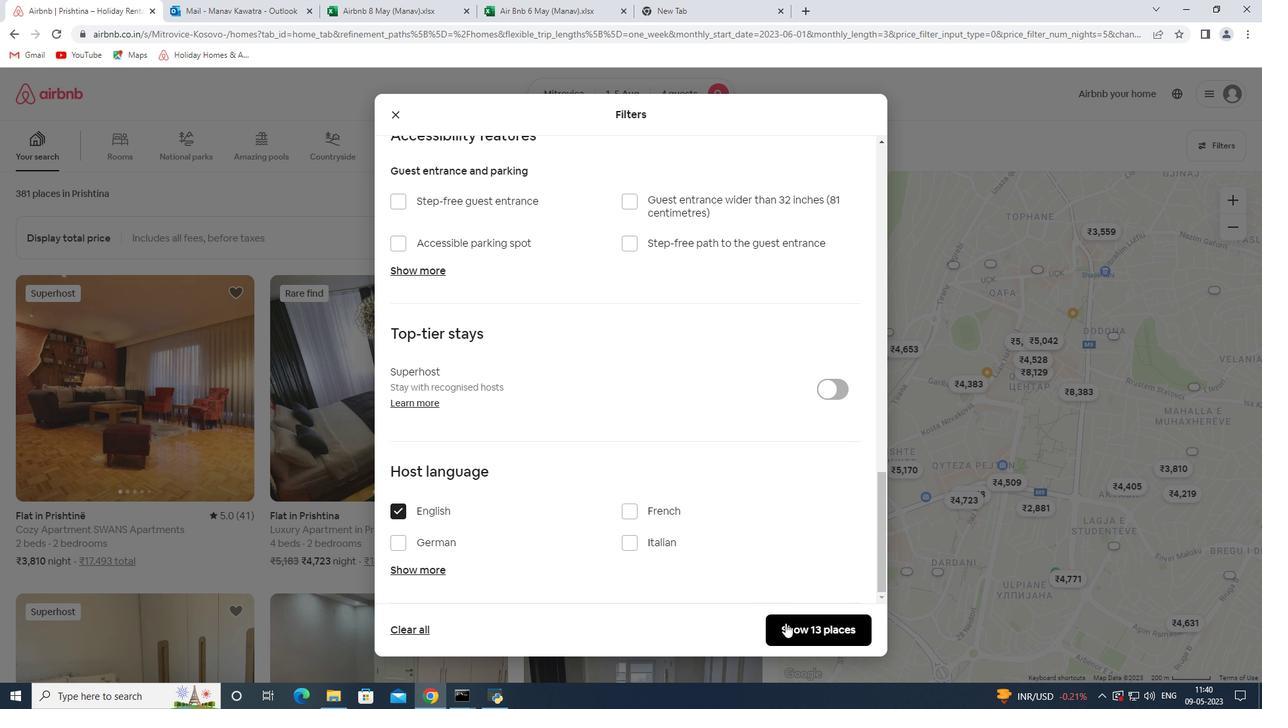 
Action: Mouse pressed left at (786, 625)
Screenshot: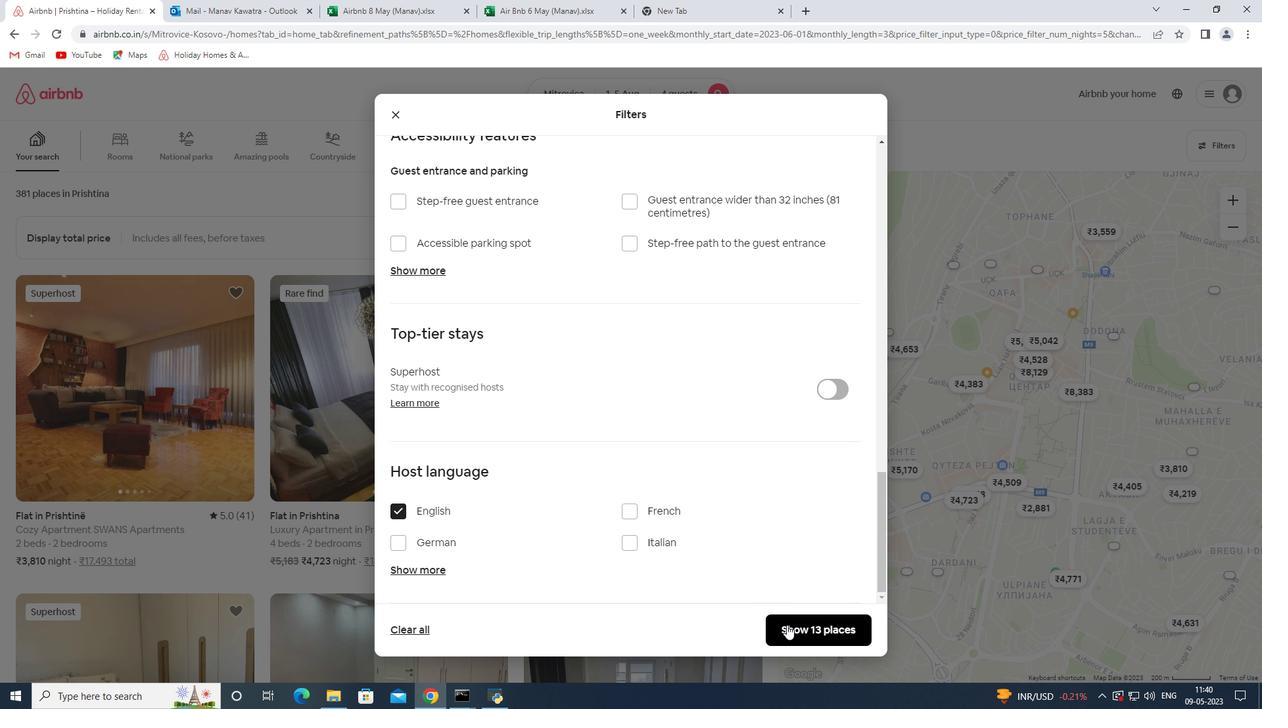 
Action: Mouse moved to (787, 626)
Screenshot: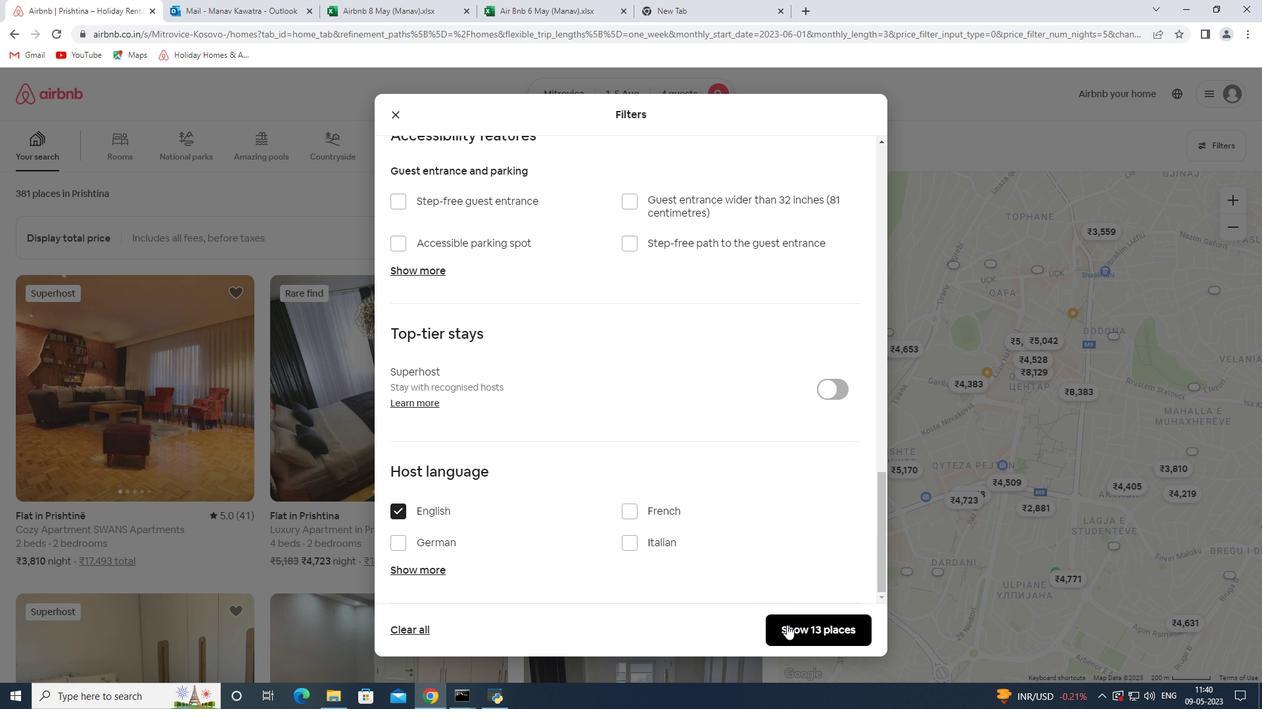 
